Task: Look for space in León, Spain from 11th June, 2023 to 15th June, 2023 for 2 adults in price range Rs.7000 to Rs.16000. Place can be private room with 1  bedroom having 2 beds and 1 bathroom. Property type can be house, flat, guest house, hotel. Amenities needed are: washing machine. Booking option can be shelf check-in. Required host language is English.
Action: Mouse moved to (323, 160)
Screenshot: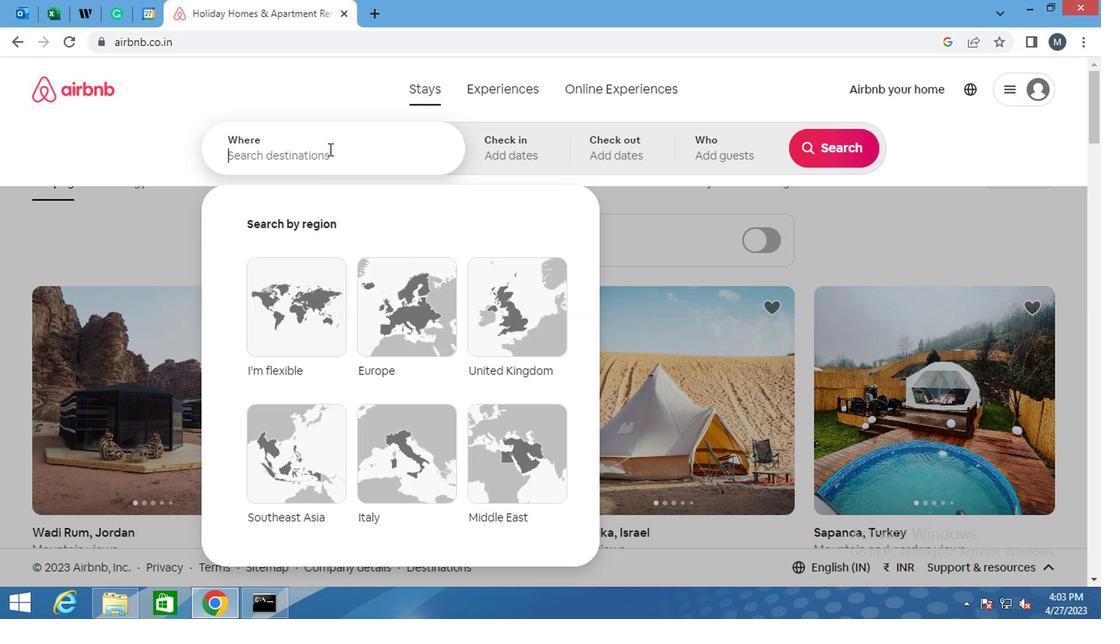 
Action: Mouse pressed left at (323, 160)
Screenshot: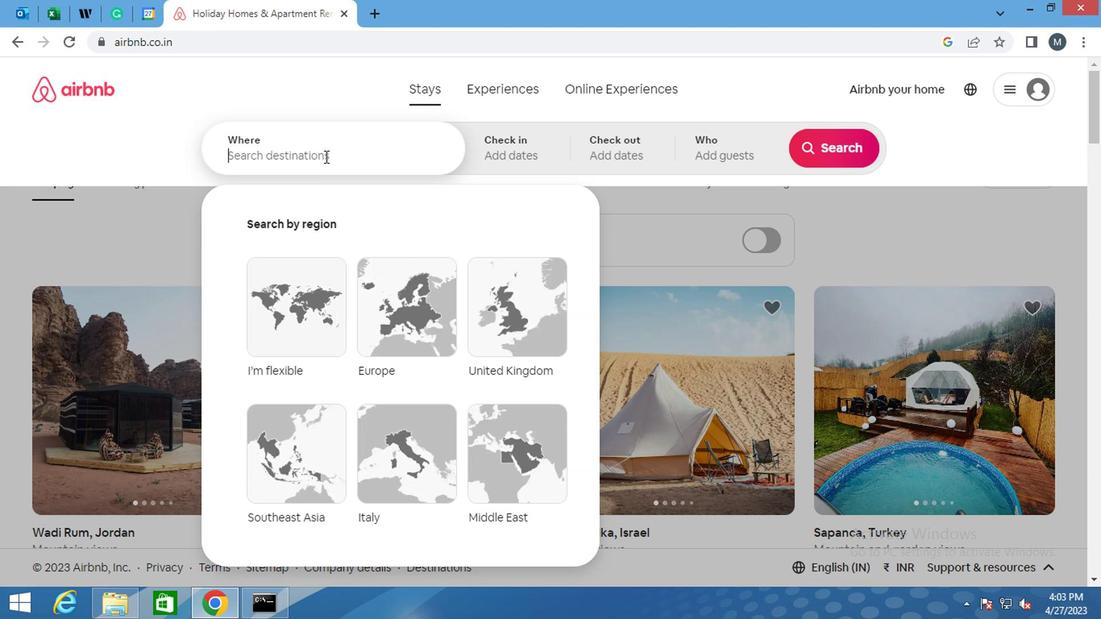 
Action: Key pressed <Key.shift>LEON,<Key.shift>SPA
Screenshot: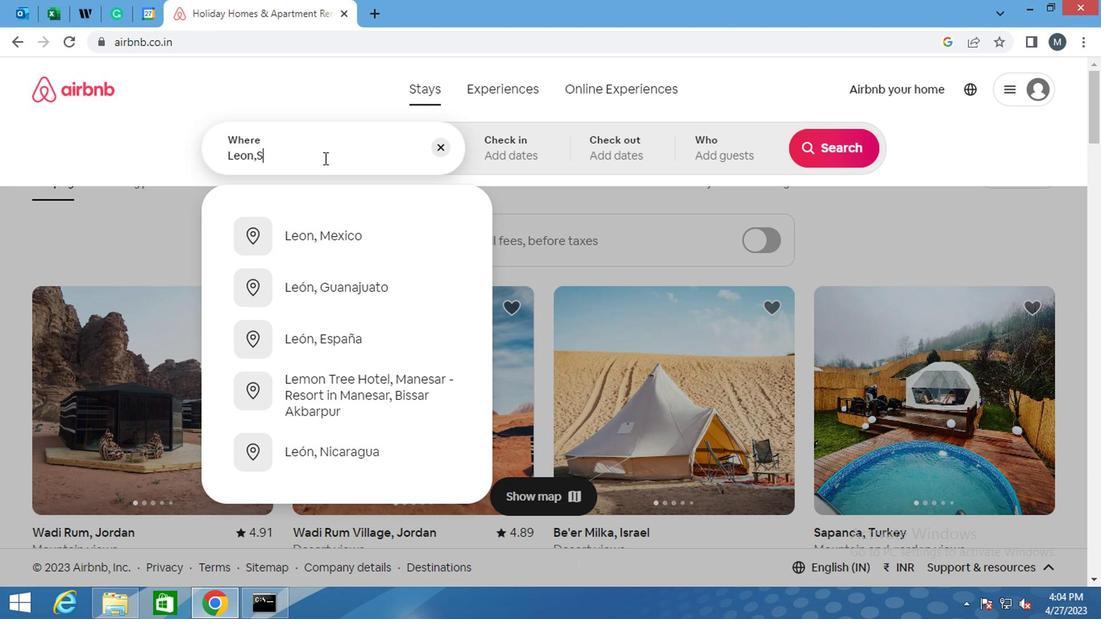 
Action: Mouse moved to (351, 245)
Screenshot: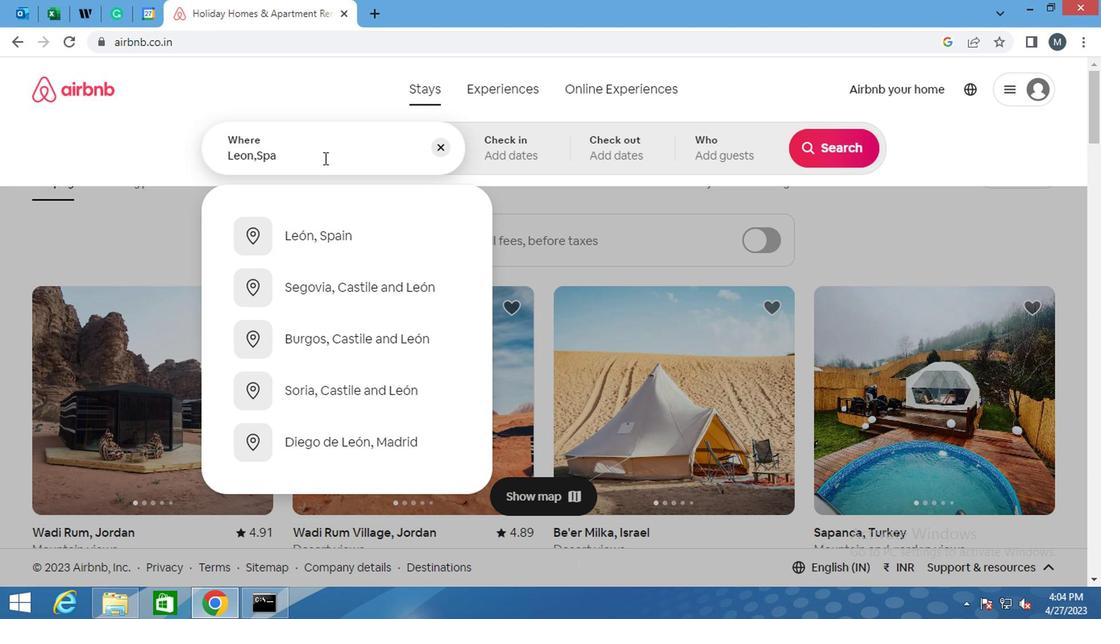 
Action: Mouse pressed left at (351, 245)
Screenshot: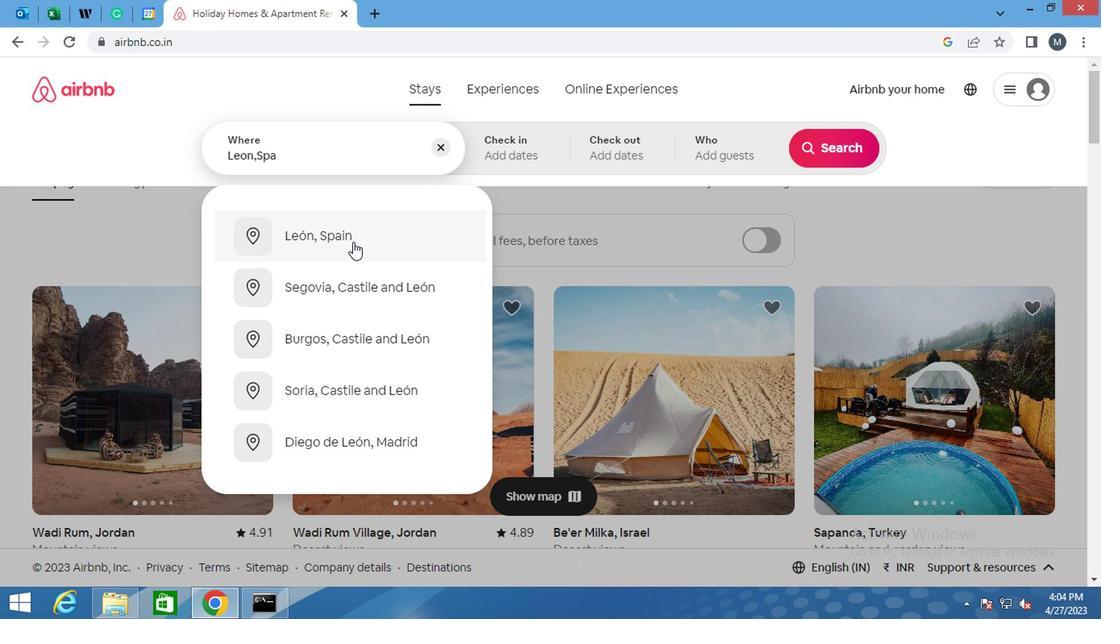 
Action: Mouse moved to (829, 285)
Screenshot: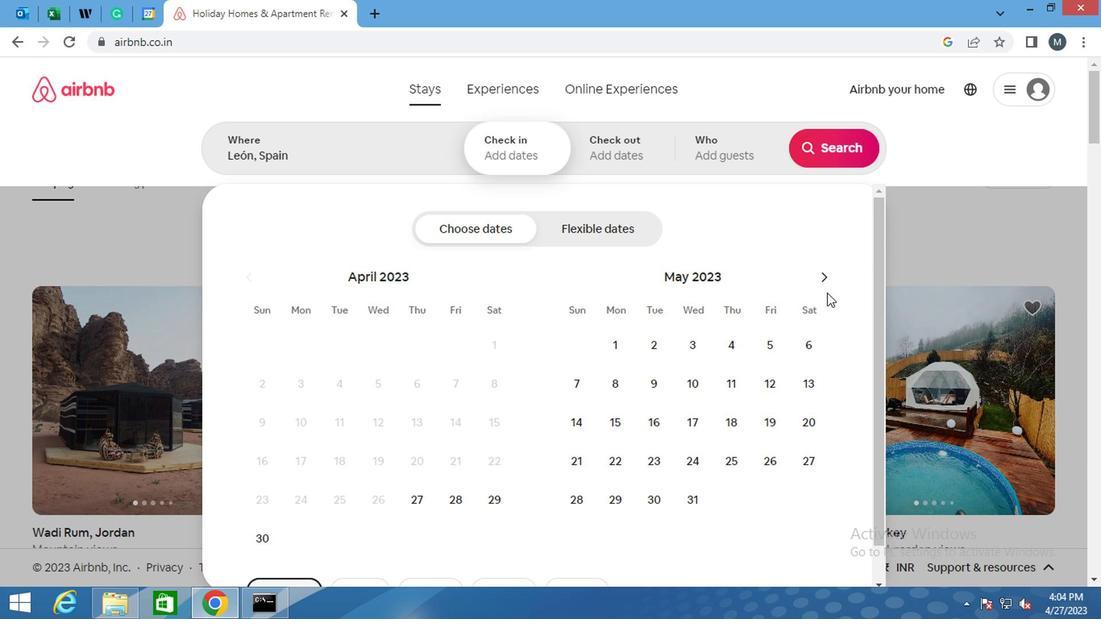 
Action: Mouse pressed left at (829, 285)
Screenshot: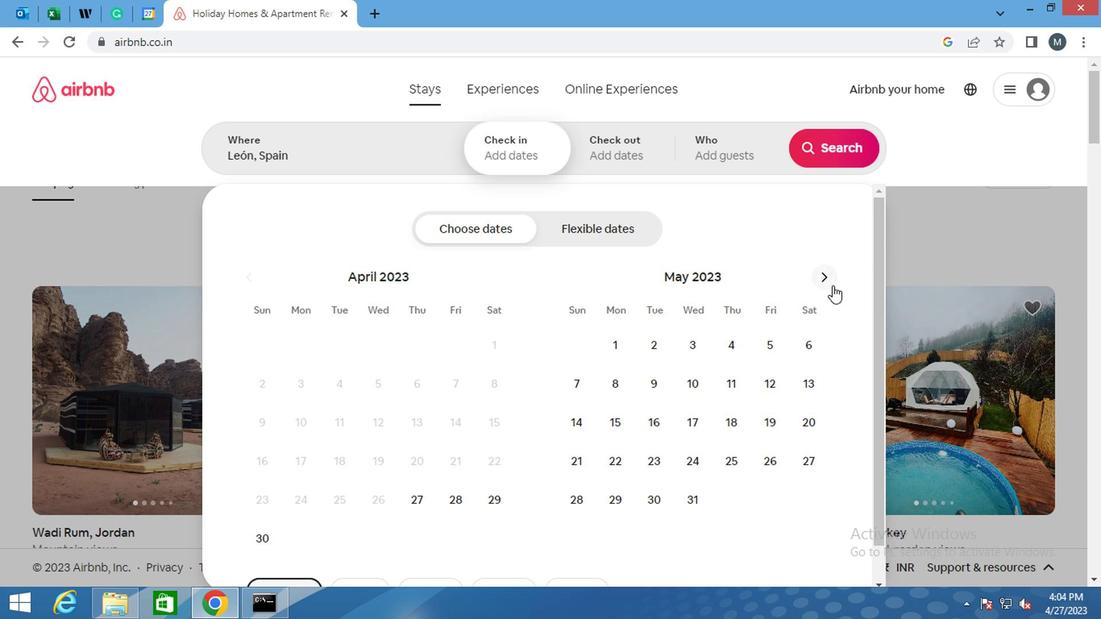 
Action: Mouse moved to (828, 282)
Screenshot: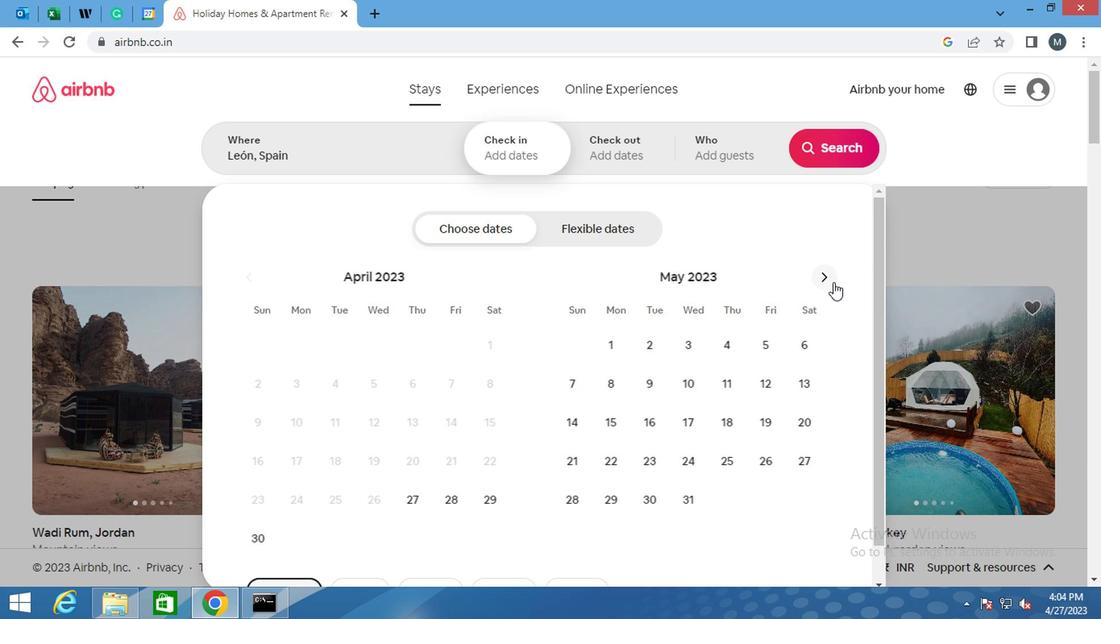 
Action: Mouse pressed left at (828, 282)
Screenshot: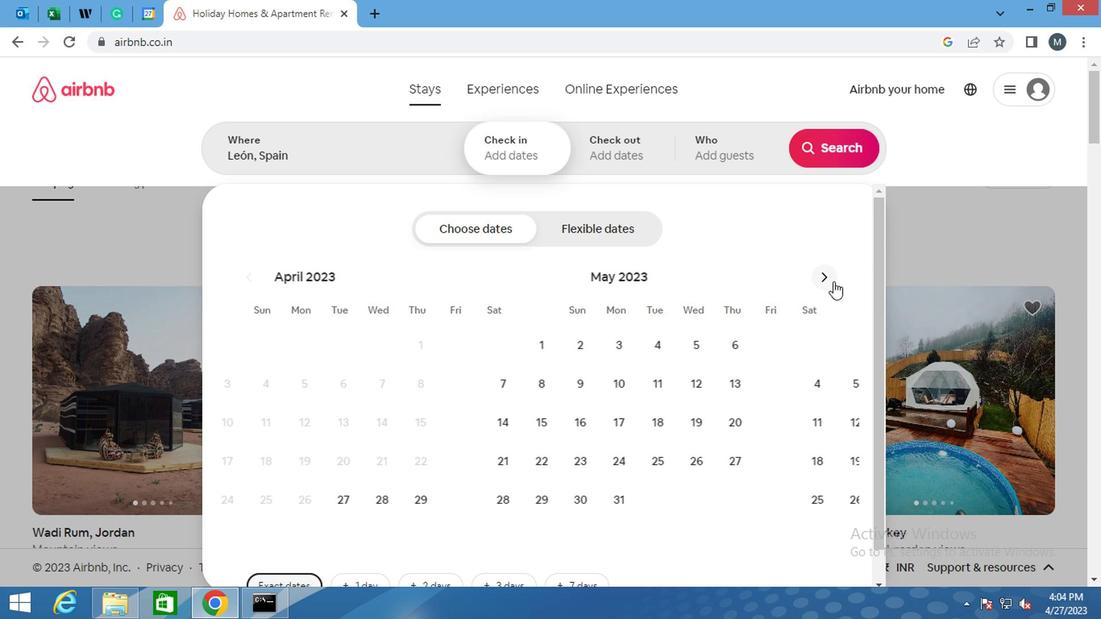 
Action: Mouse moved to (266, 430)
Screenshot: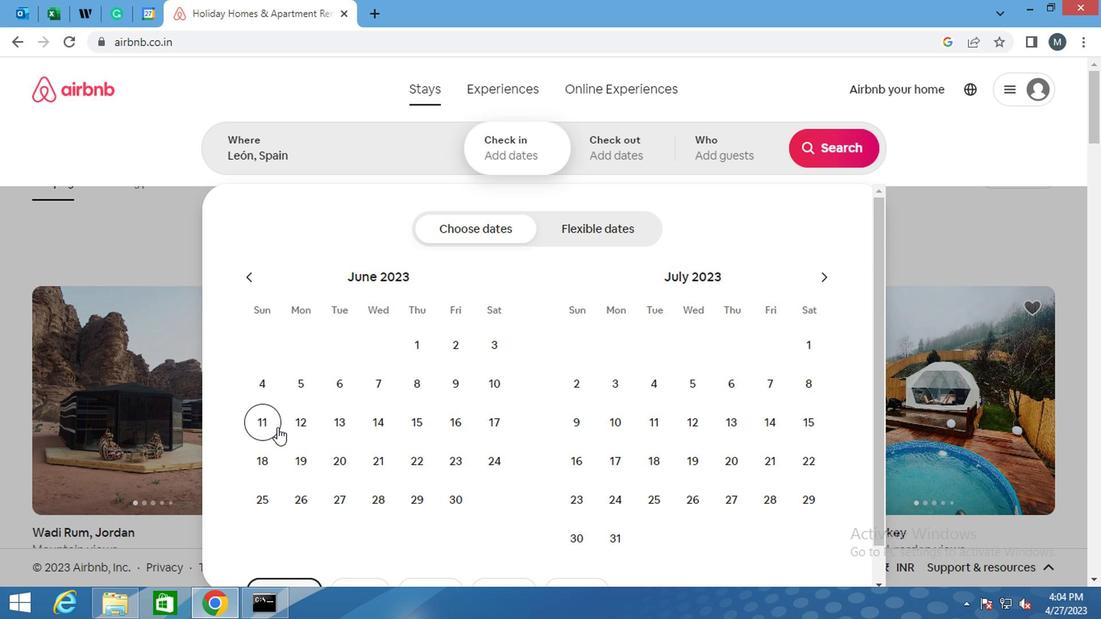 
Action: Mouse pressed left at (266, 430)
Screenshot: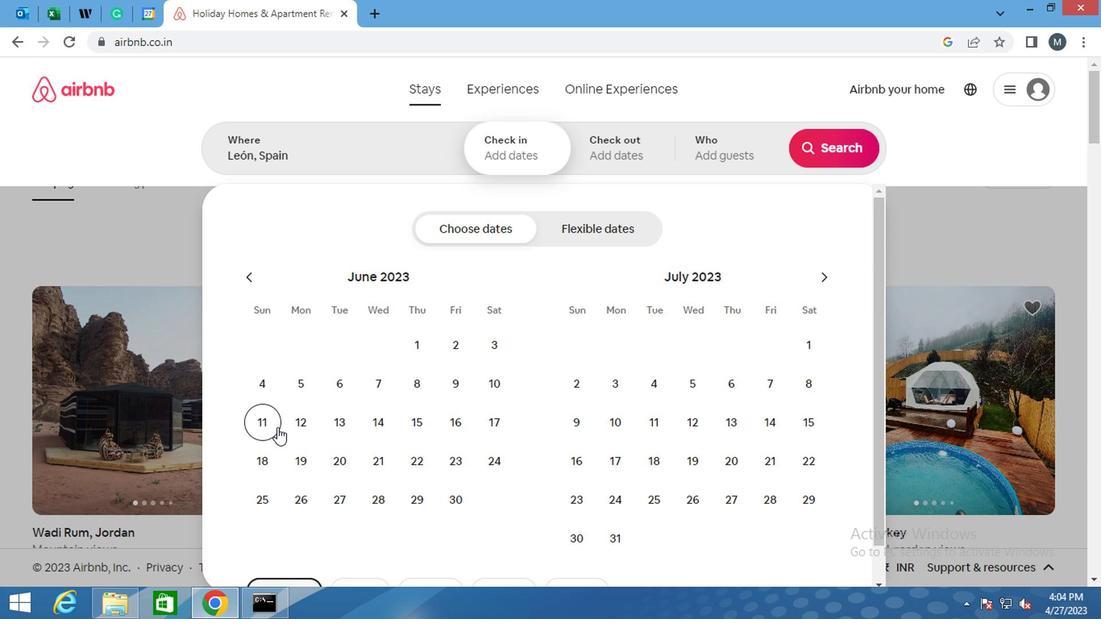 
Action: Mouse moved to (413, 439)
Screenshot: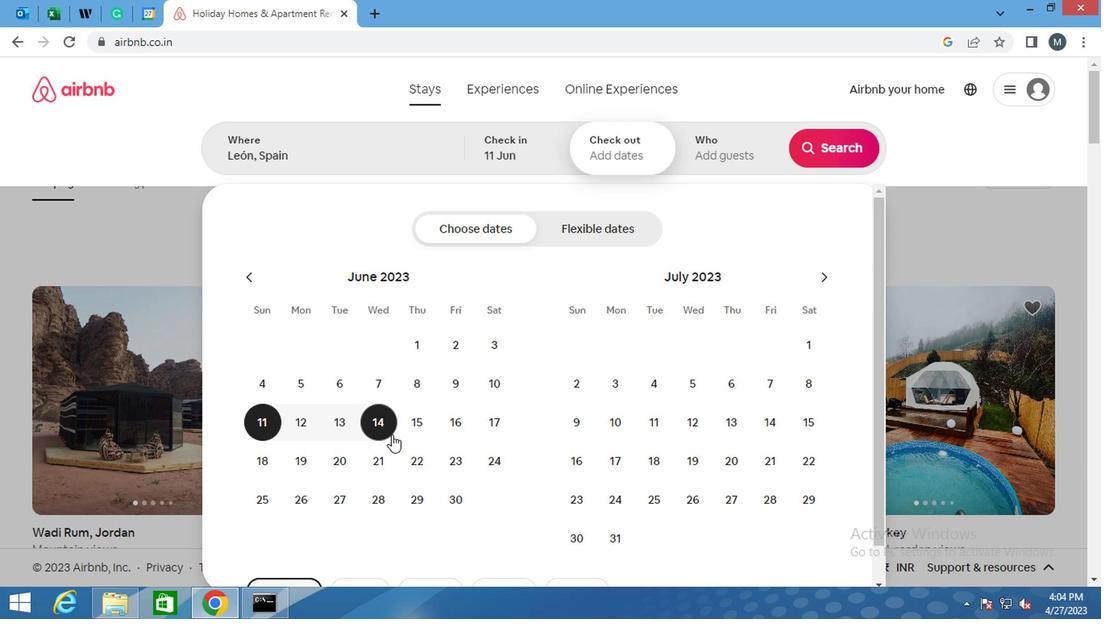 
Action: Mouse pressed left at (413, 439)
Screenshot: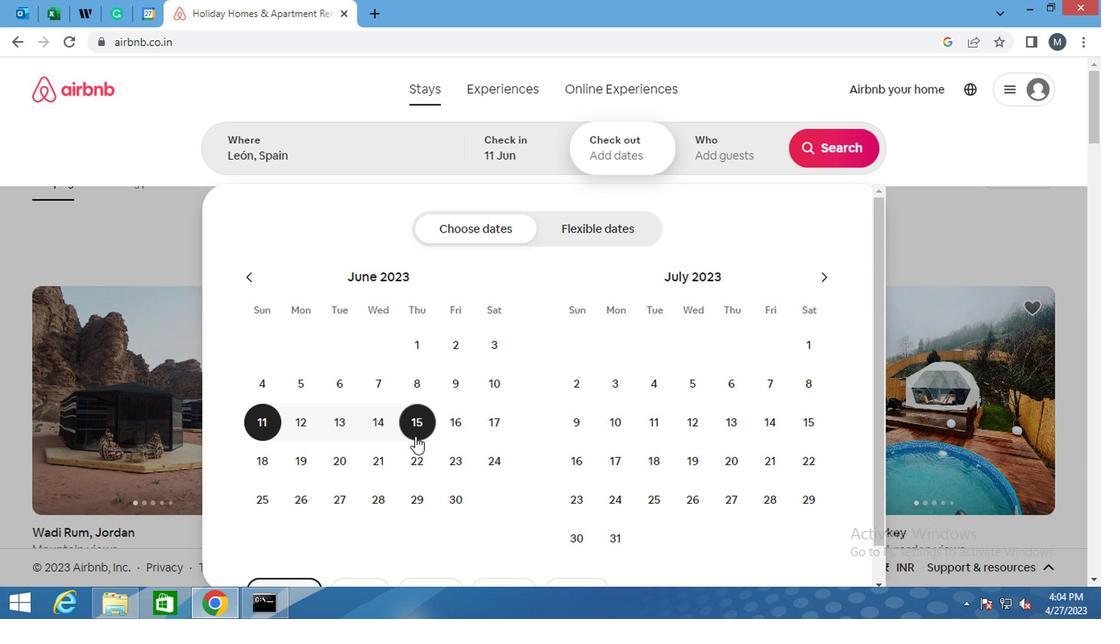
Action: Mouse moved to (712, 156)
Screenshot: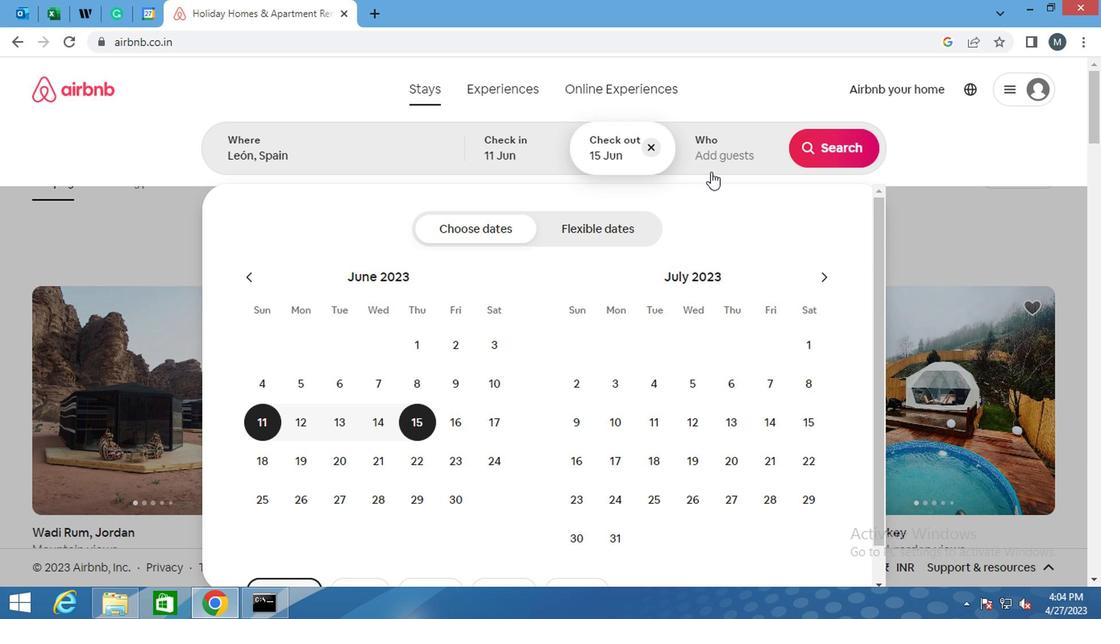 
Action: Mouse pressed left at (712, 156)
Screenshot: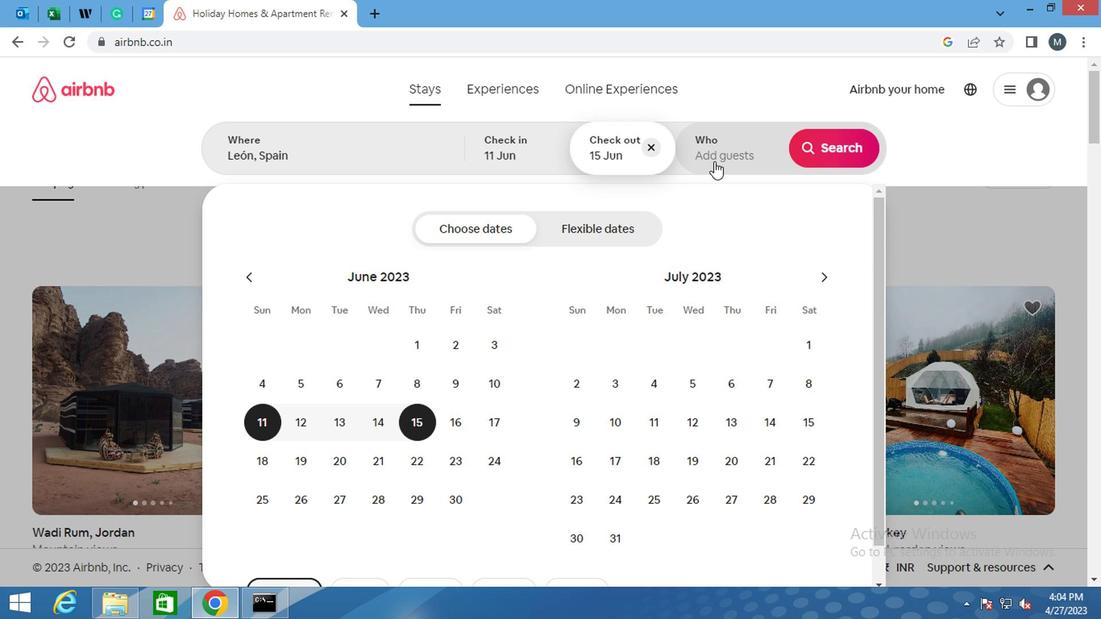 
Action: Mouse moved to (833, 241)
Screenshot: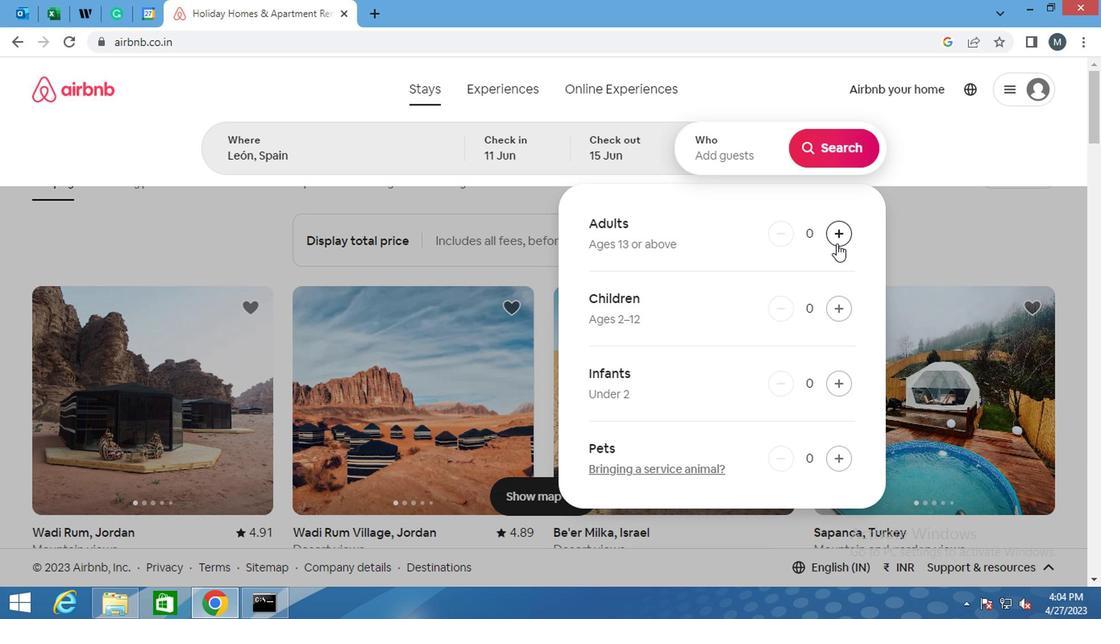 
Action: Mouse pressed left at (833, 241)
Screenshot: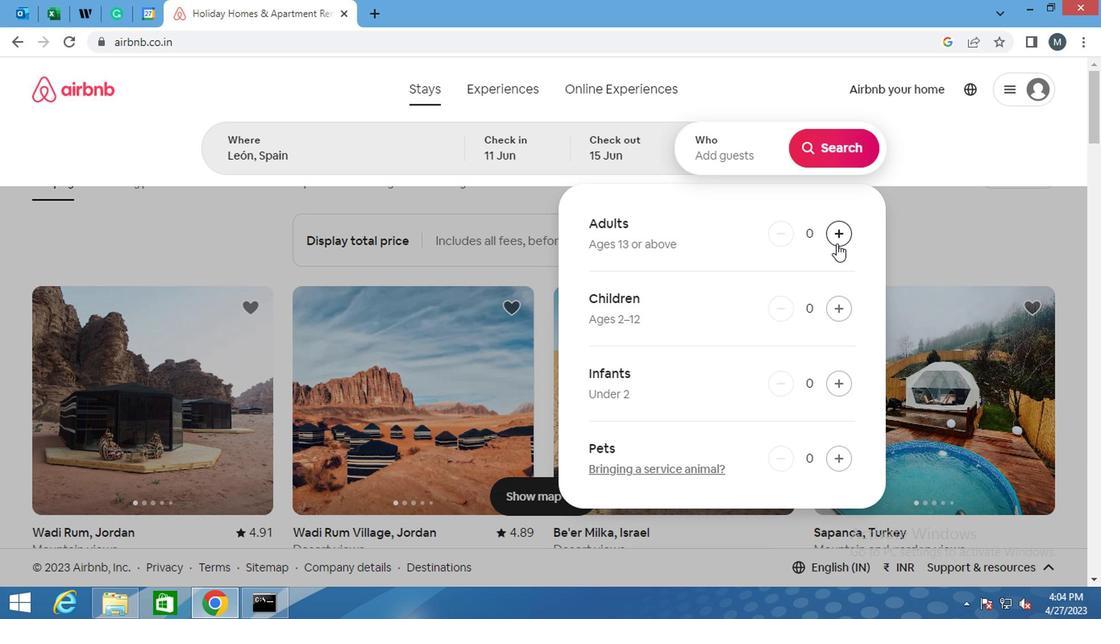 
Action: Mouse pressed left at (833, 241)
Screenshot: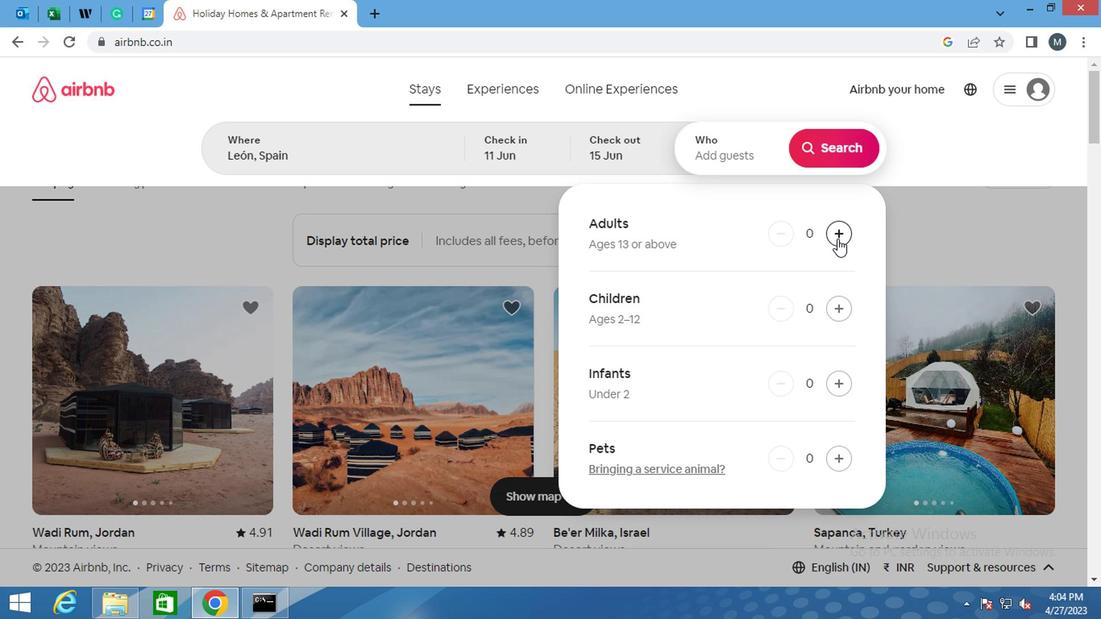 
Action: Mouse moved to (834, 159)
Screenshot: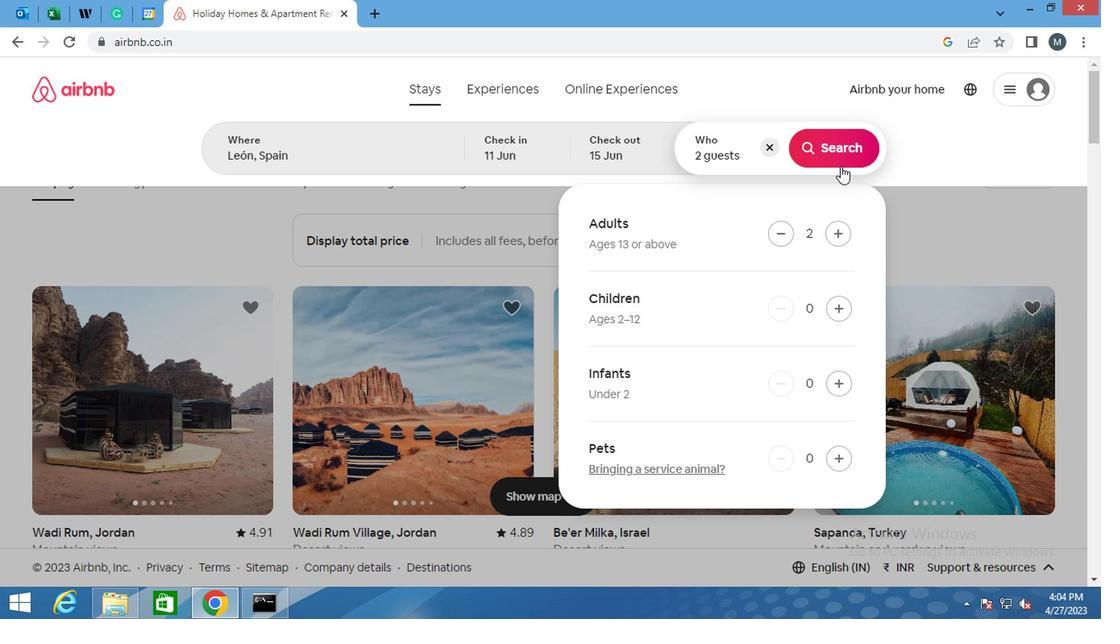 
Action: Mouse pressed left at (834, 159)
Screenshot: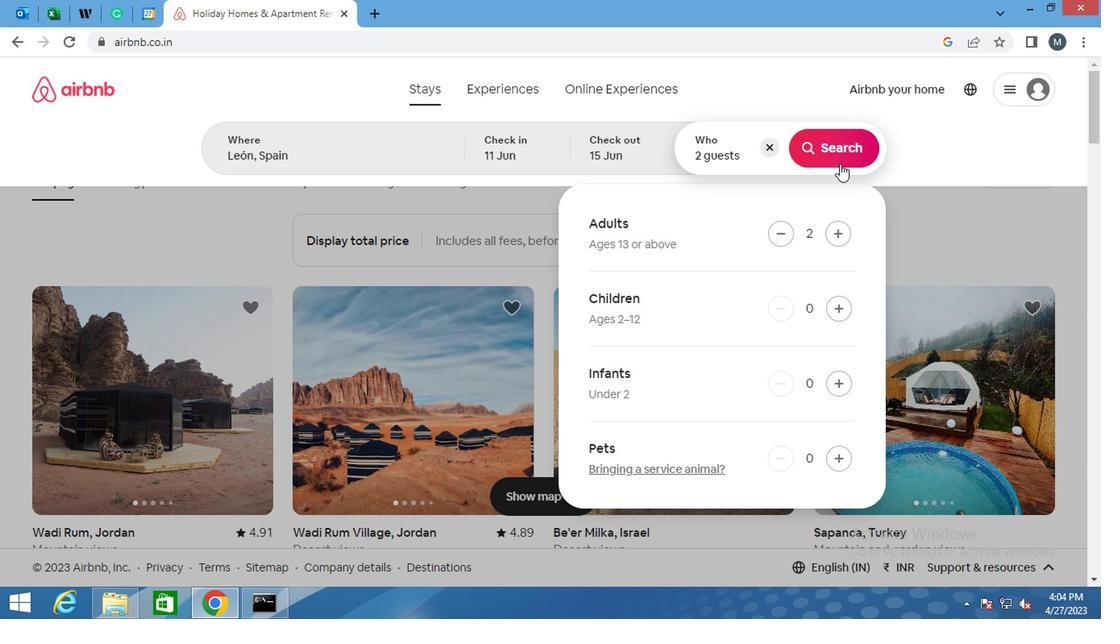 
Action: Mouse moved to (1009, 160)
Screenshot: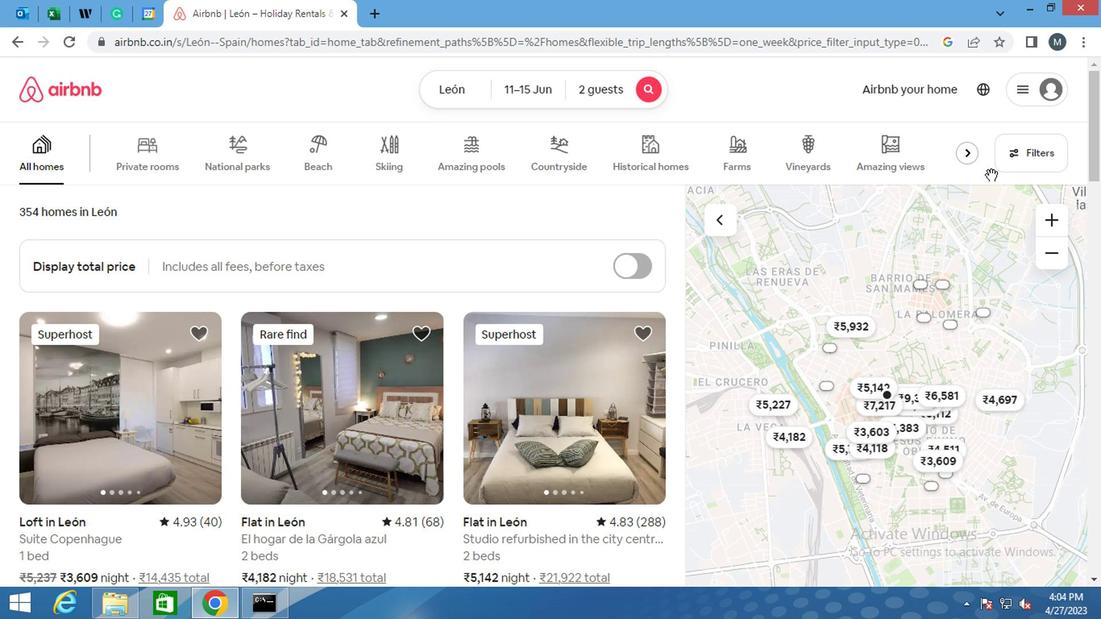
Action: Mouse pressed left at (1009, 160)
Screenshot: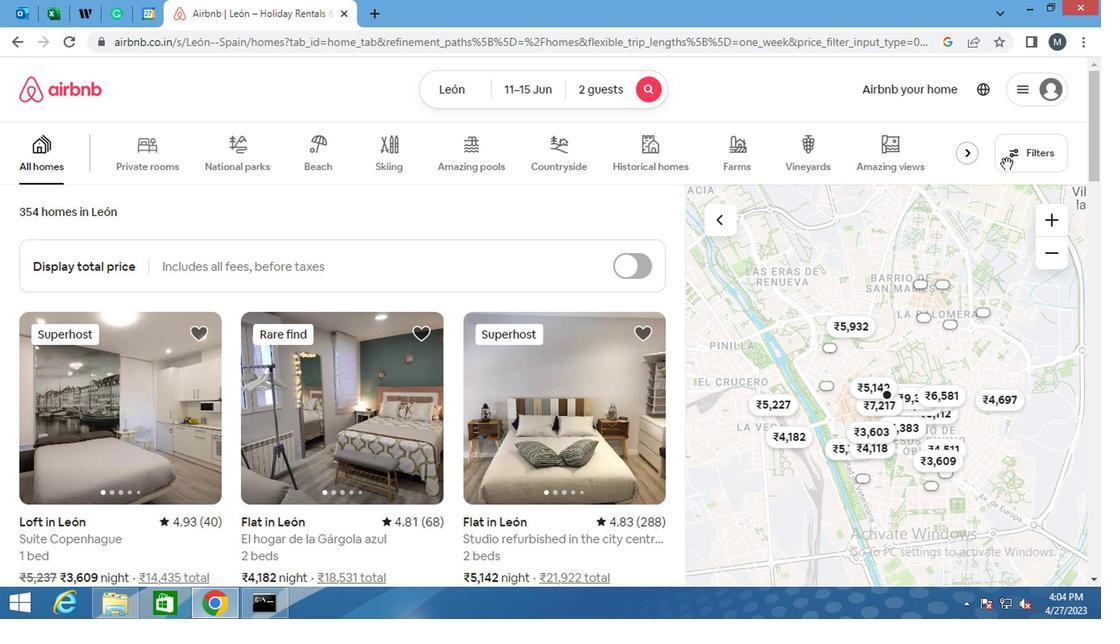 
Action: Mouse moved to (349, 355)
Screenshot: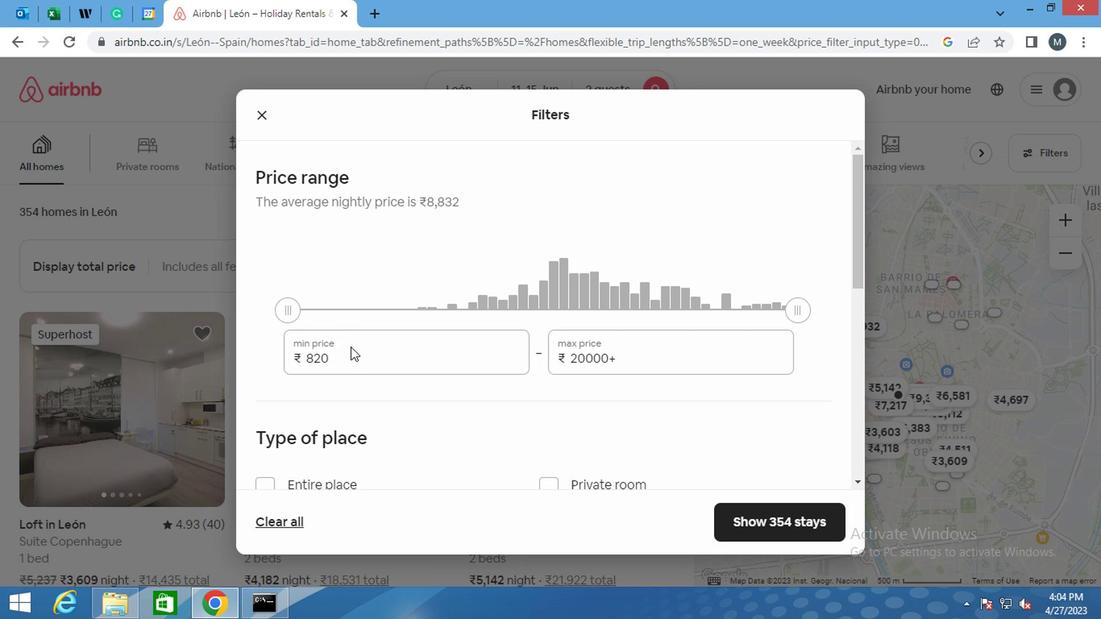 
Action: Mouse pressed left at (349, 355)
Screenshot: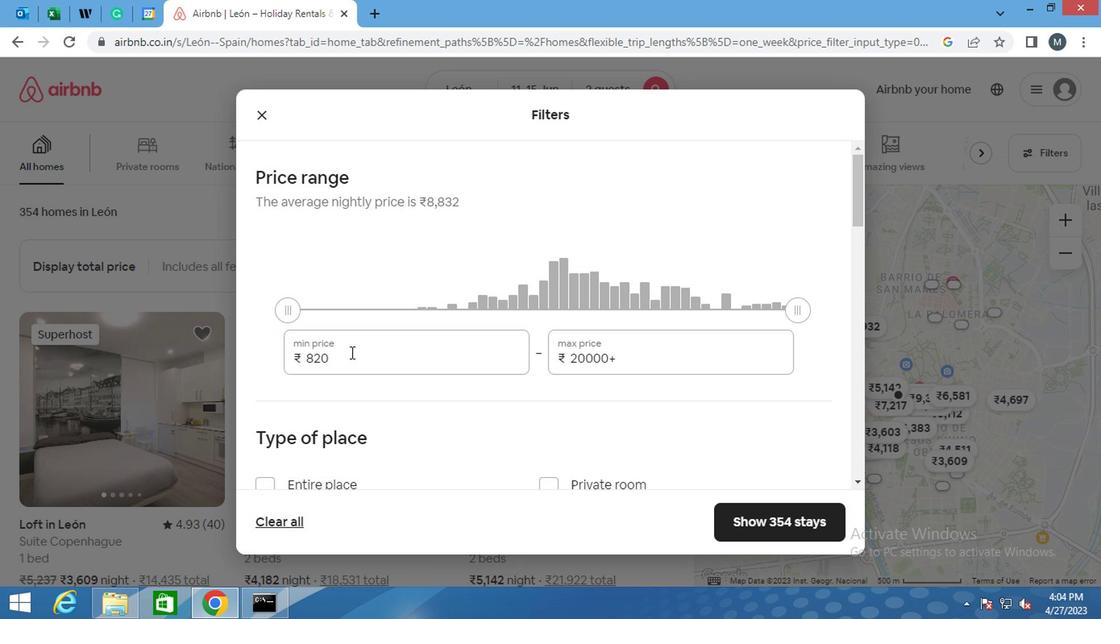 
Action: Mouse moved to (329, 364)
Screenshot: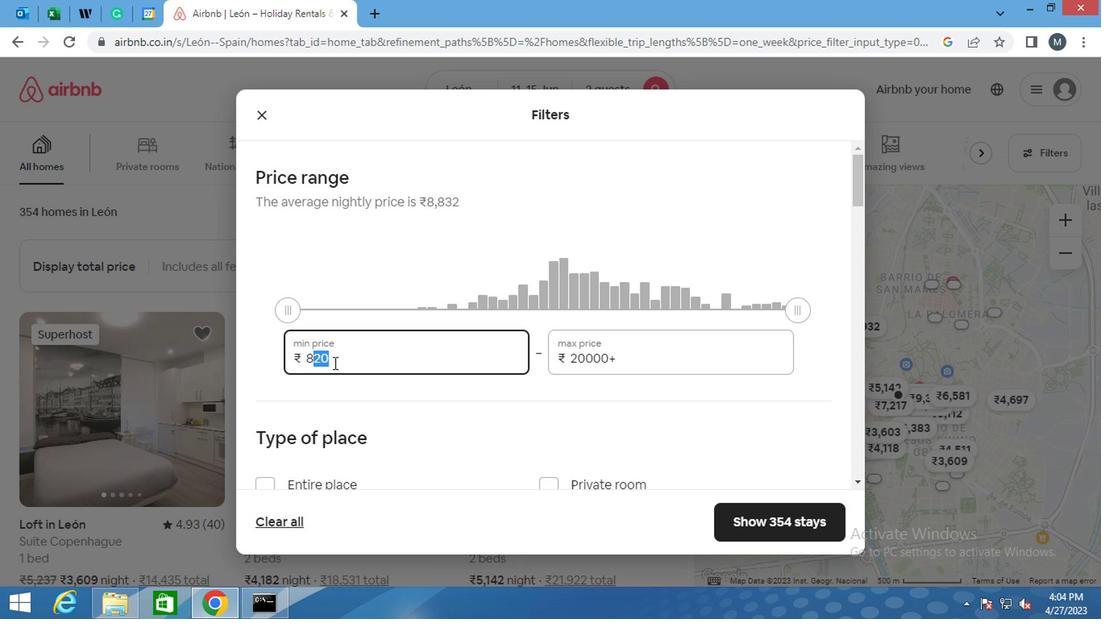 
Action: Key pressed <Key.backspace>
Screenshot: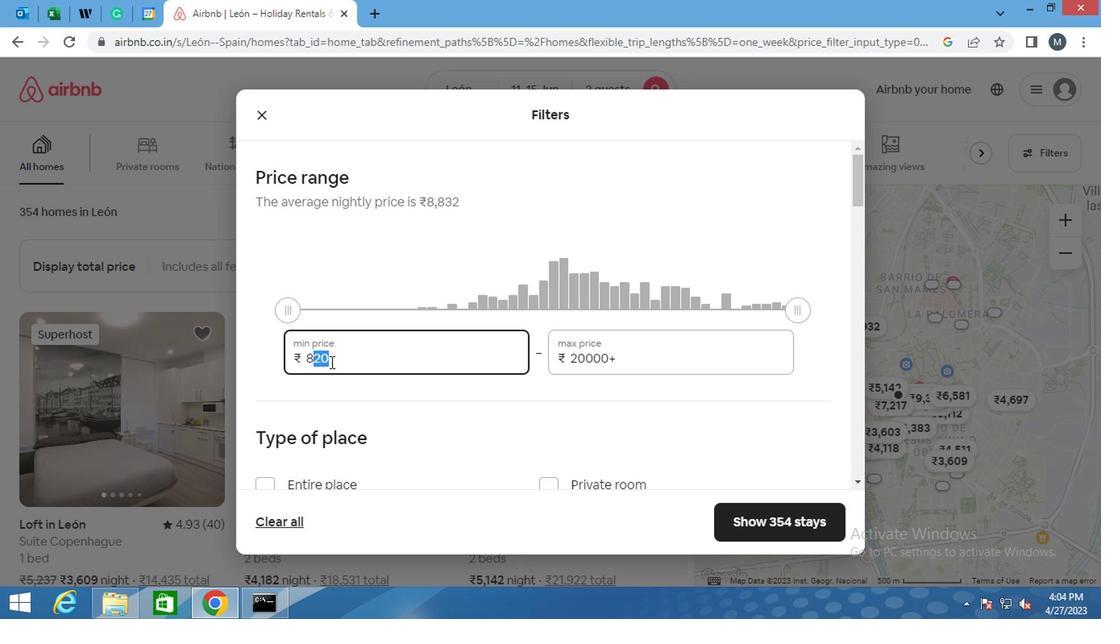 
Action: Mouse moved to (329, 364)
Screenshot: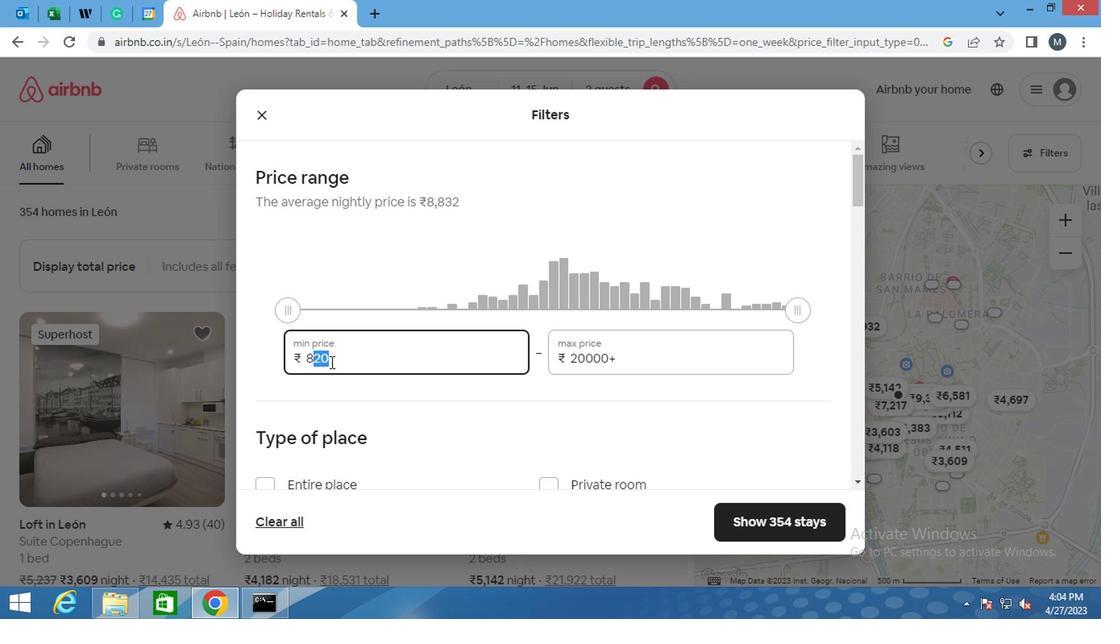 
Action: Key pressed <Key.backspace>
Screenshot: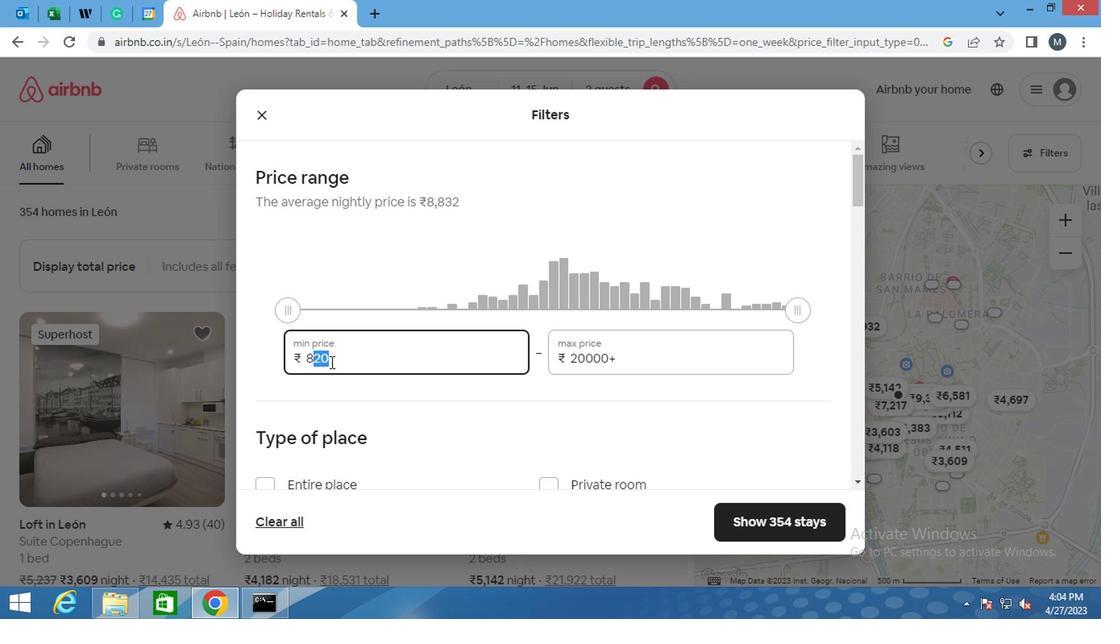 
Action: Mouse moved to (329, 363)
Screenshot: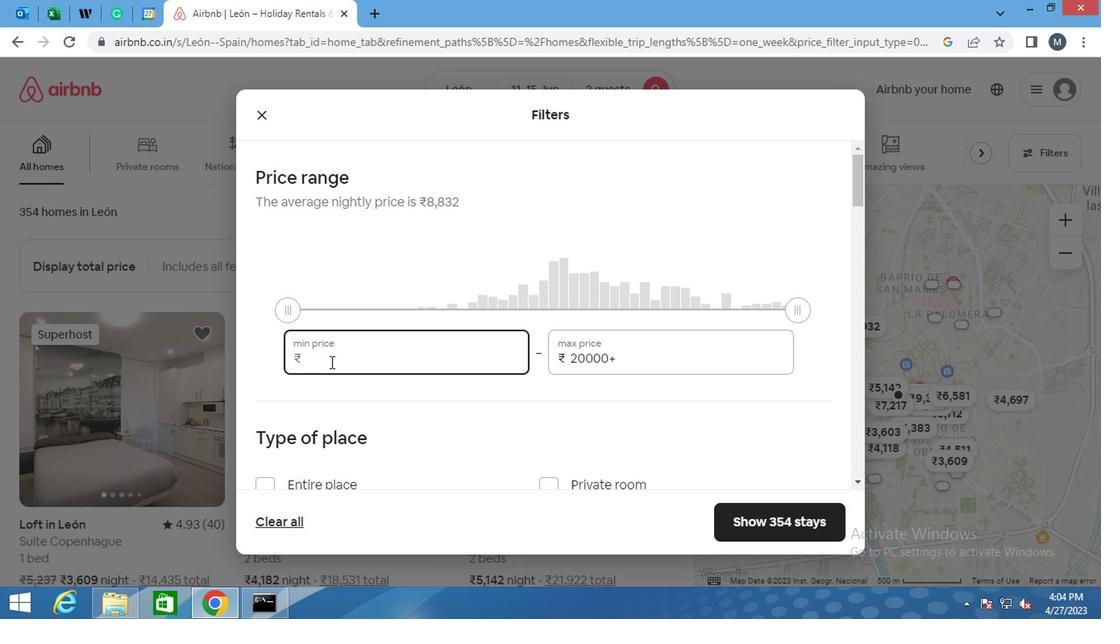 
Action: Key pressed 700
Screenshot: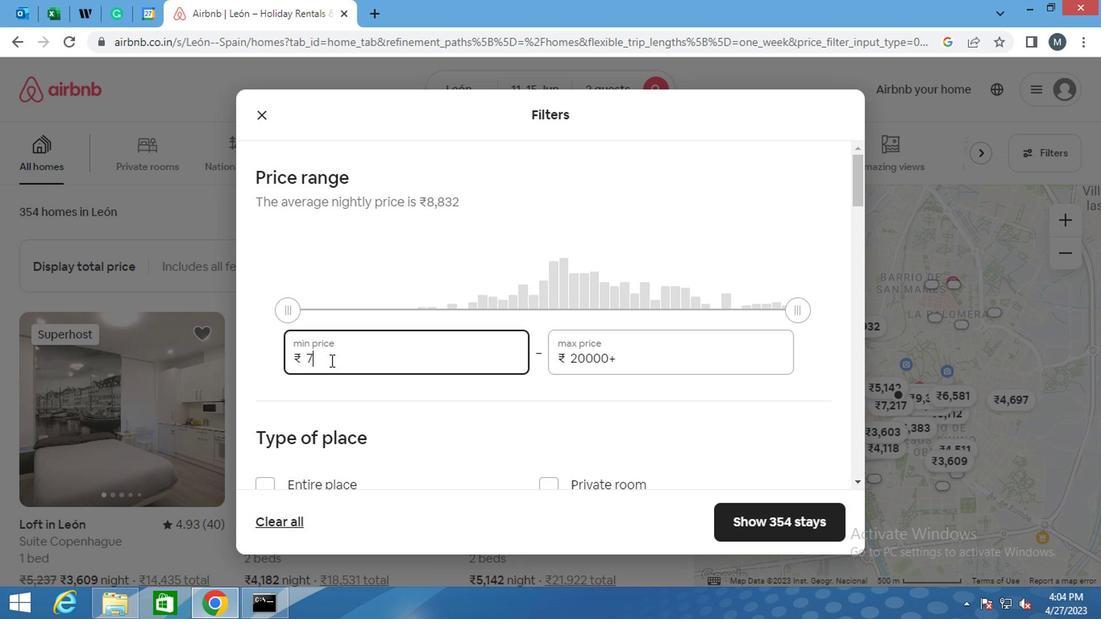 
Action: Mouse moved to (329, 362)
Screenshot: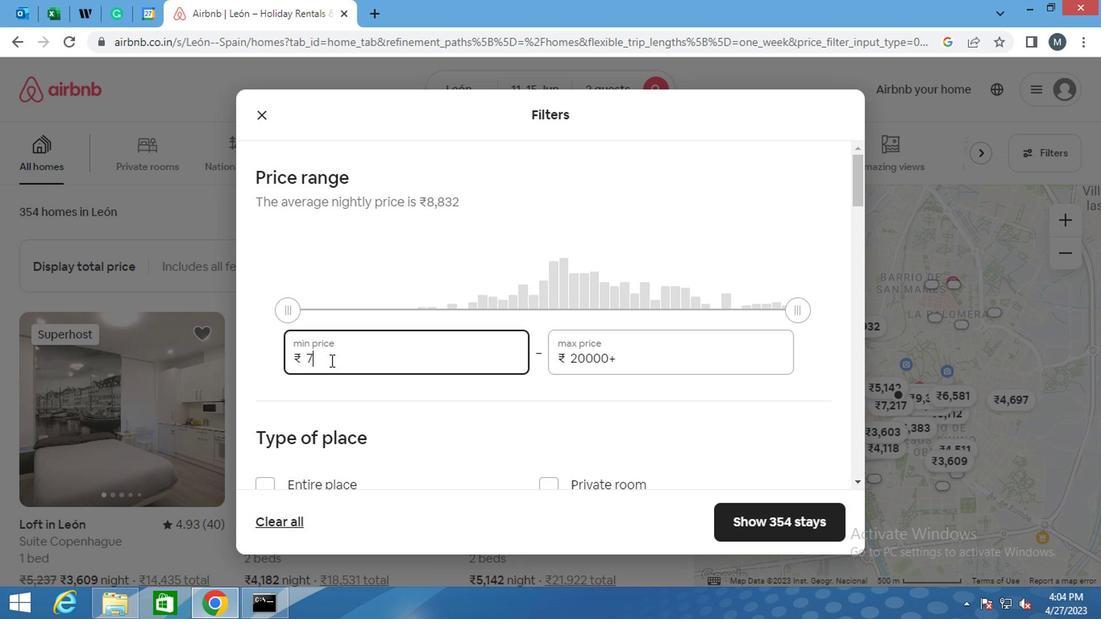 
Action: Key pressed 0
Screenshot: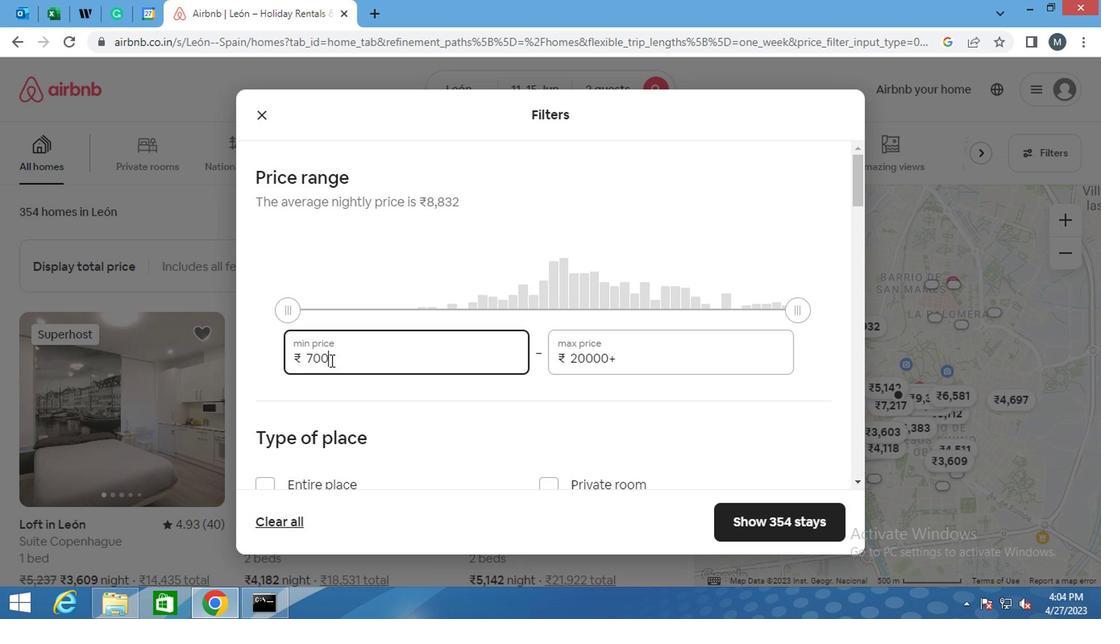 
Action: Mouse moved to (620, 362)
Screenshot: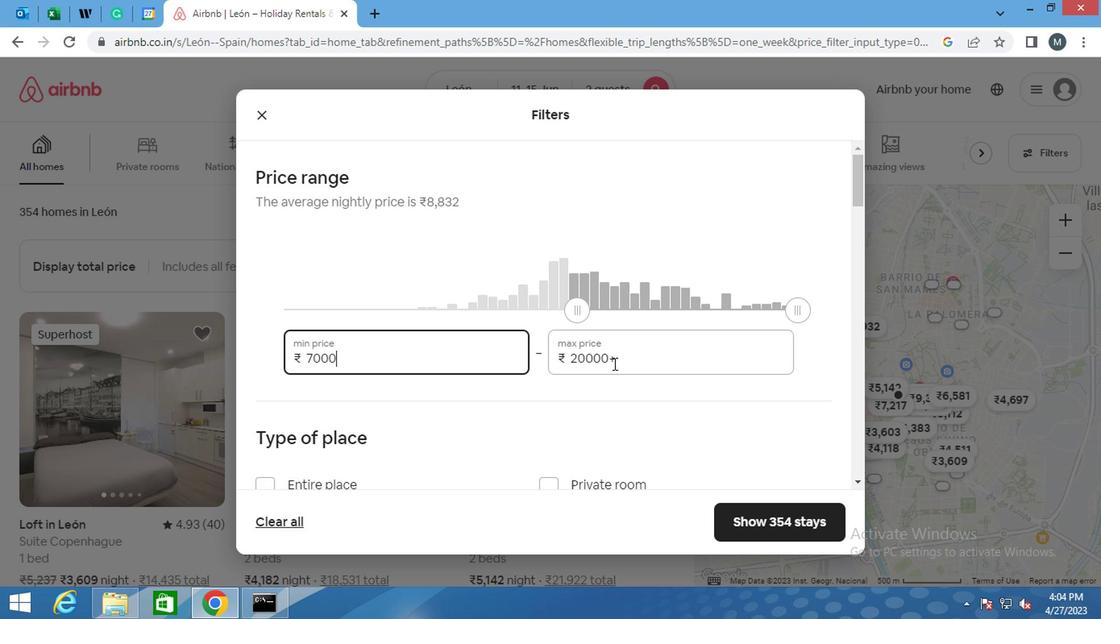 
Action: Mouse pressed left at (620, 362)
Screenshot: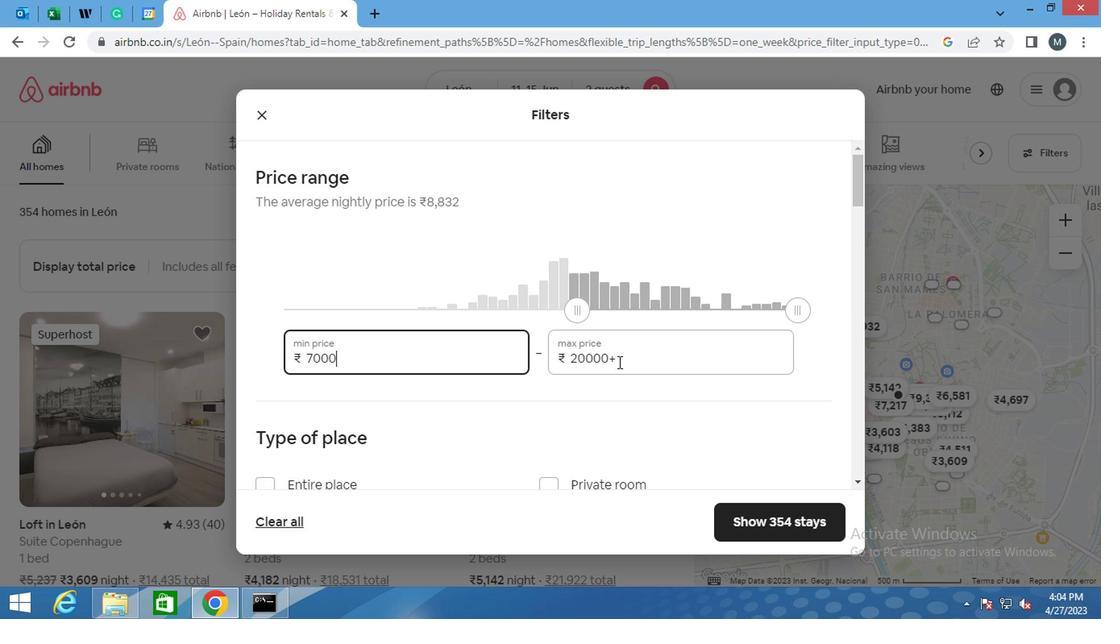 
Action: Mouse moved to (549, 368)
Screenshot: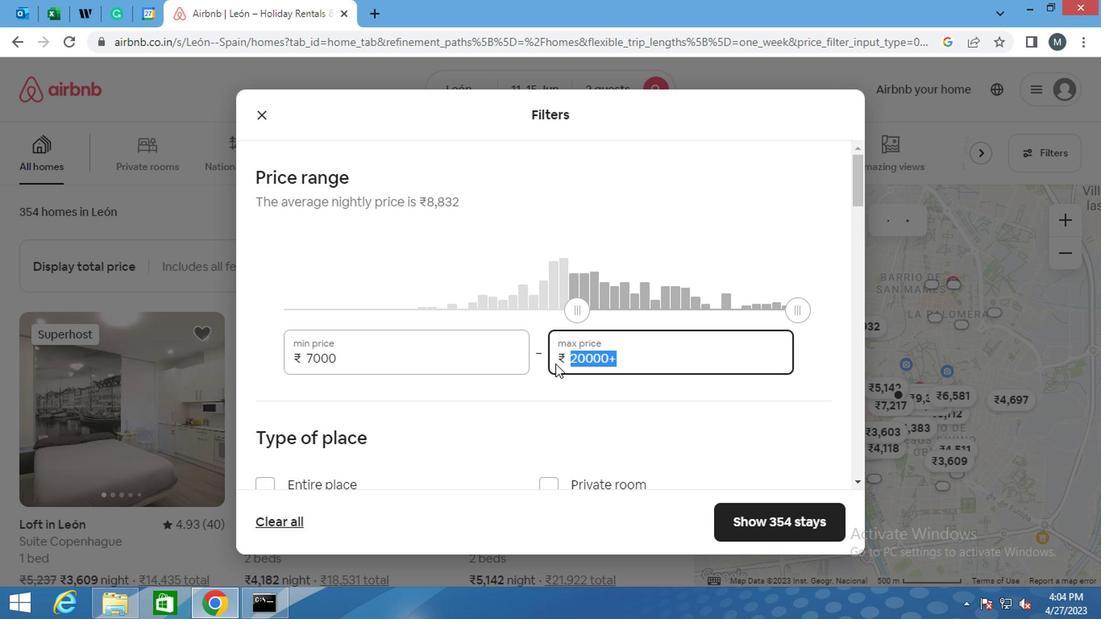
Action: Key pressed 1
Screenshot: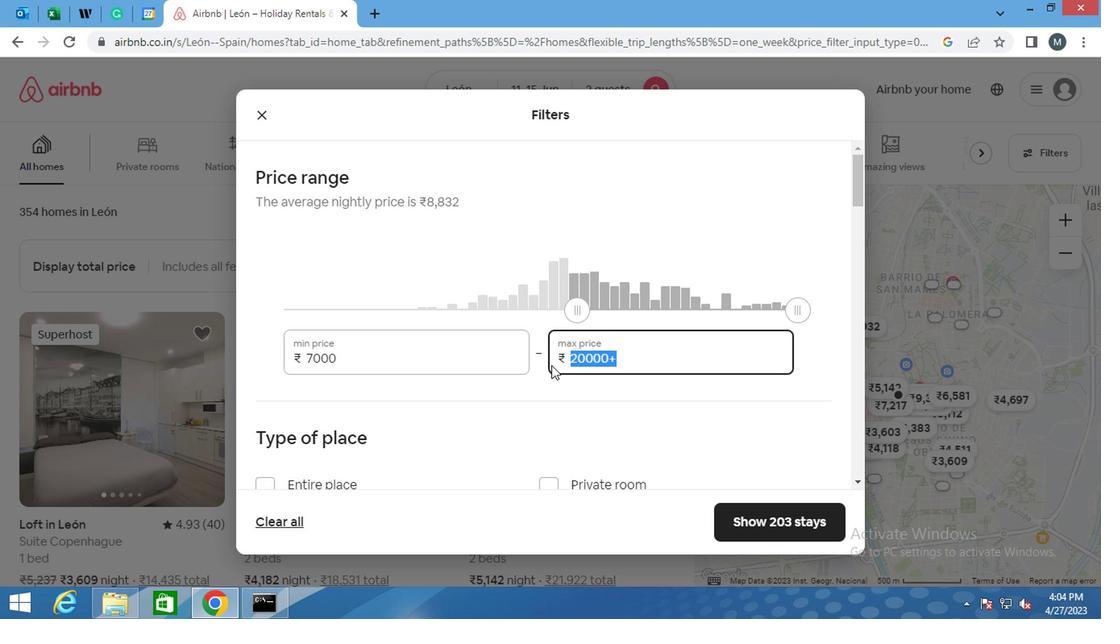 
Action: Mouse moved to (549, 368)
Screenshot: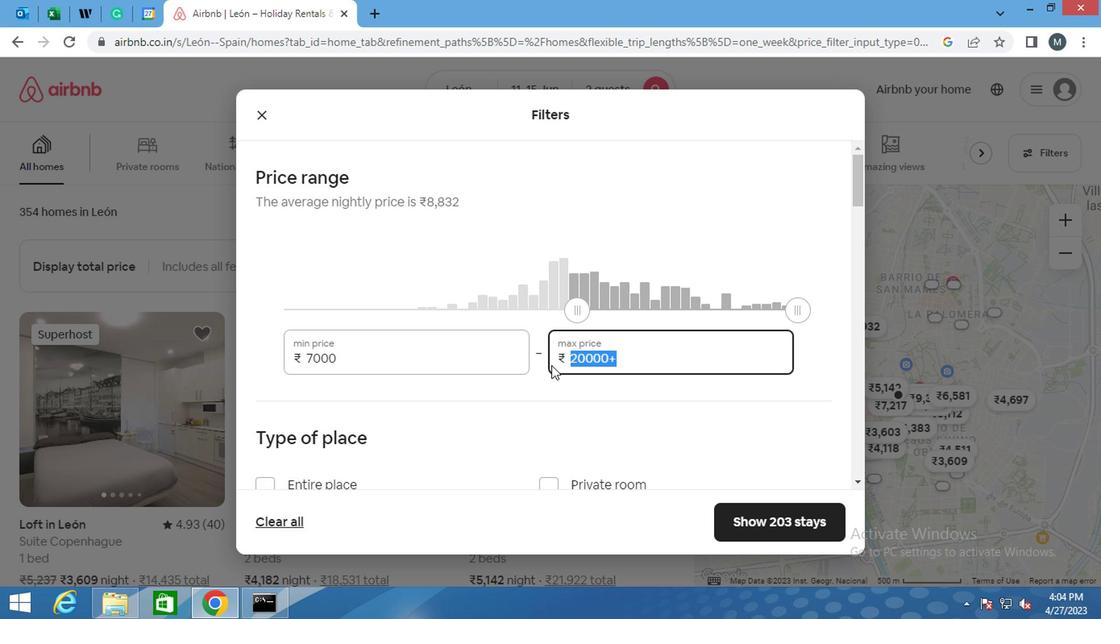 
Action: Key pressed 6000
Screenshot: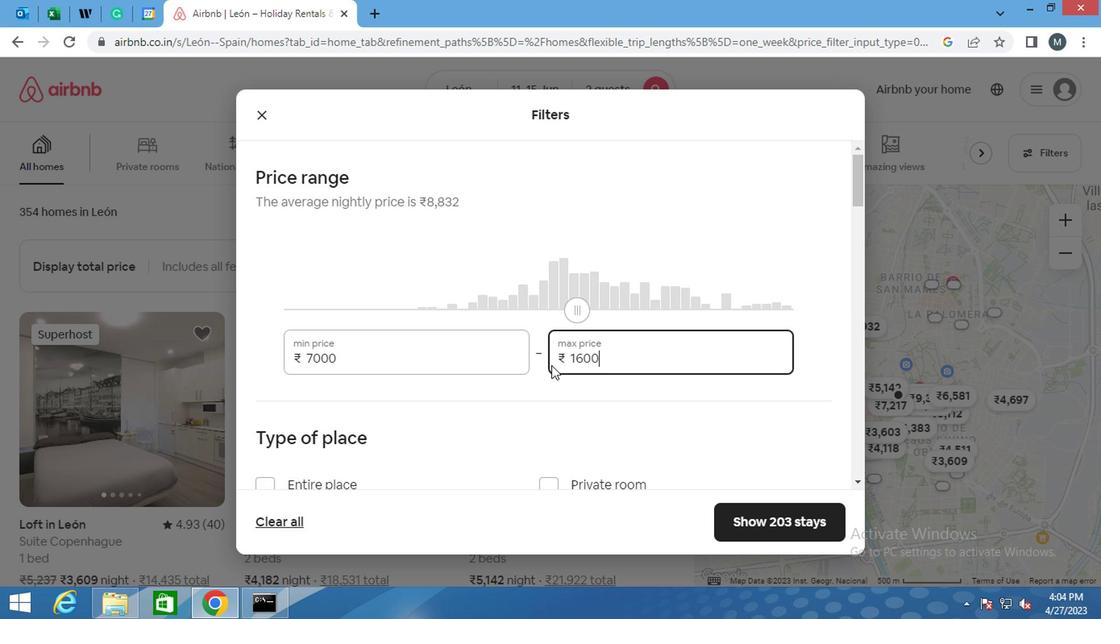 
Action: Mouse moved to (476, 347)
Screenshot: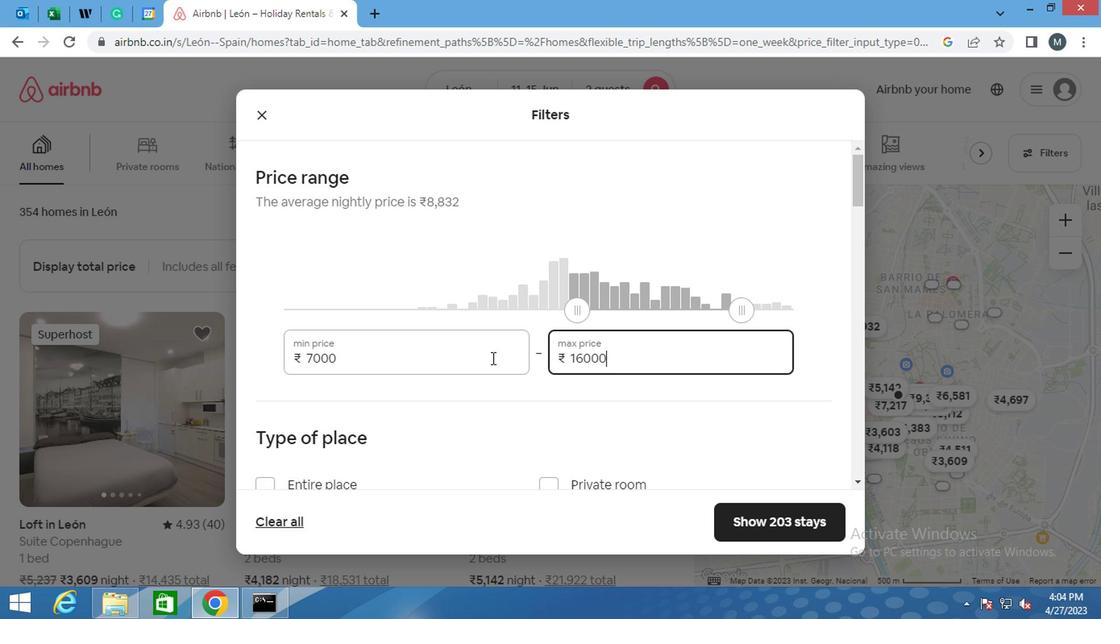 
Action: Mouse scrolled (476, 346) with delta (0, 0)
Screenshot: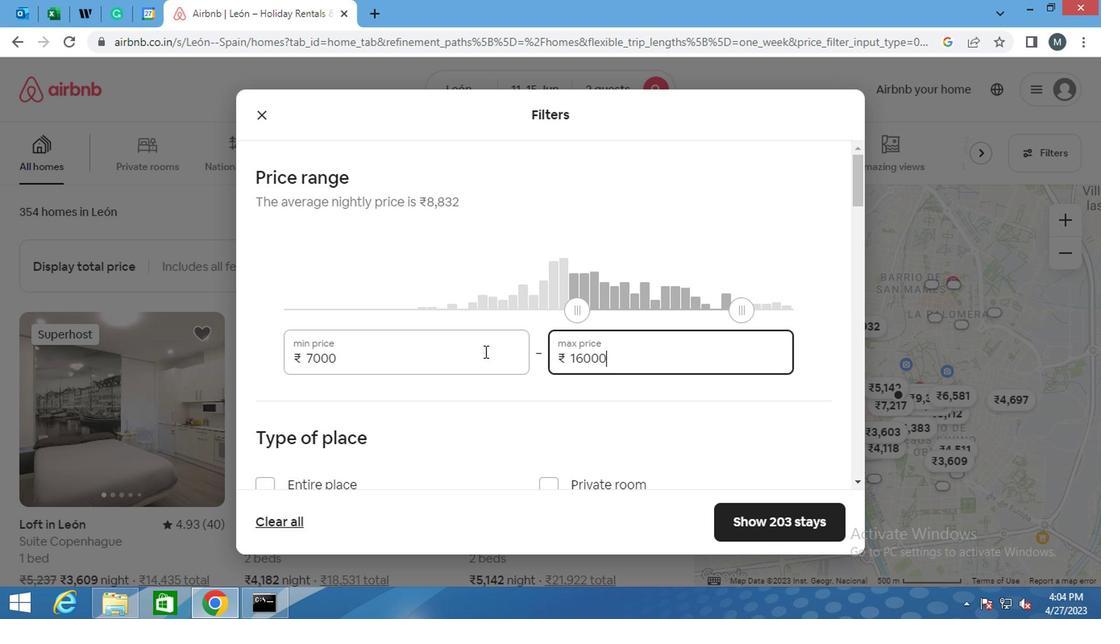 
Action: Mouse moved to (470, 347)
Screenshot: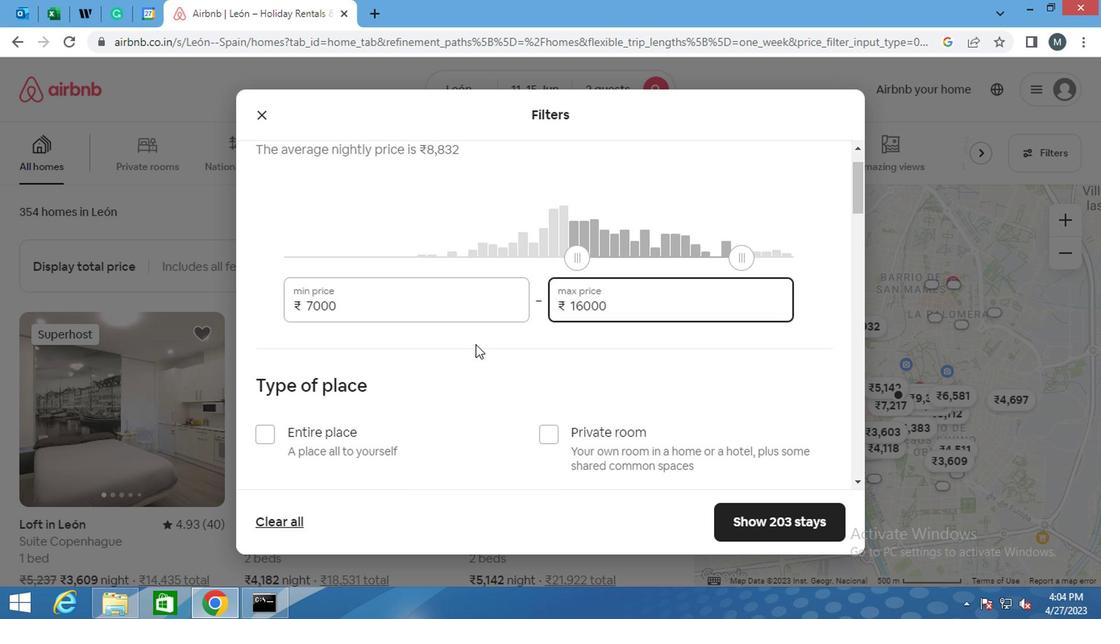 
Action: Mouse scrolled (470, 346) with delta (0, 0)
Screenshot: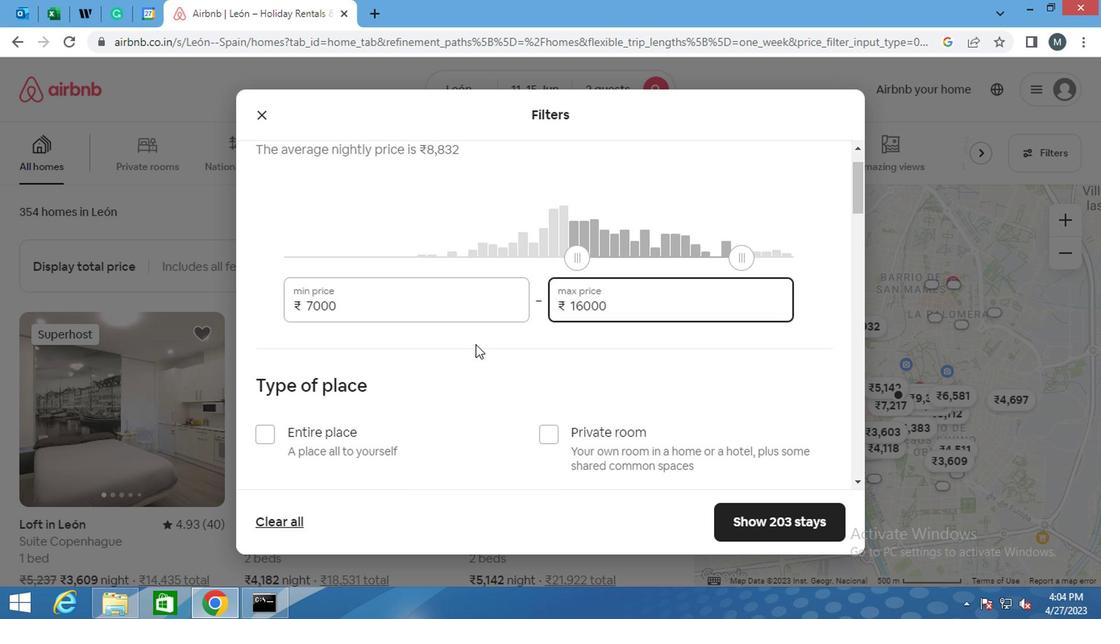 
Action: Mouse moved to (397, 344)
Screenshot: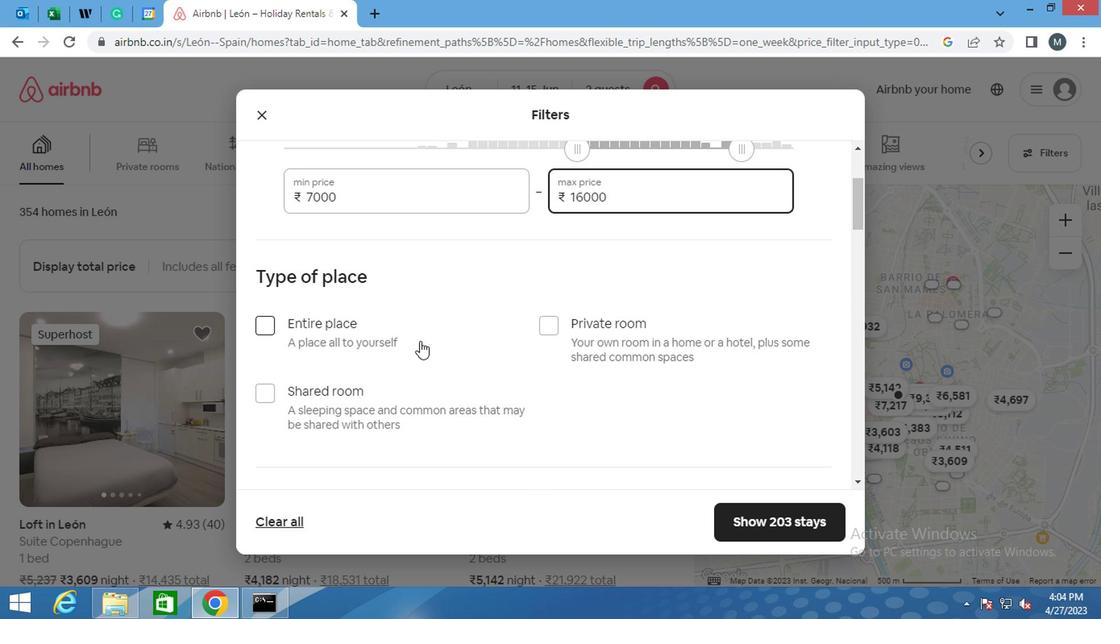 
Action: Mouse scrolled (397, 343) with delta (0, -1)
Screenshot: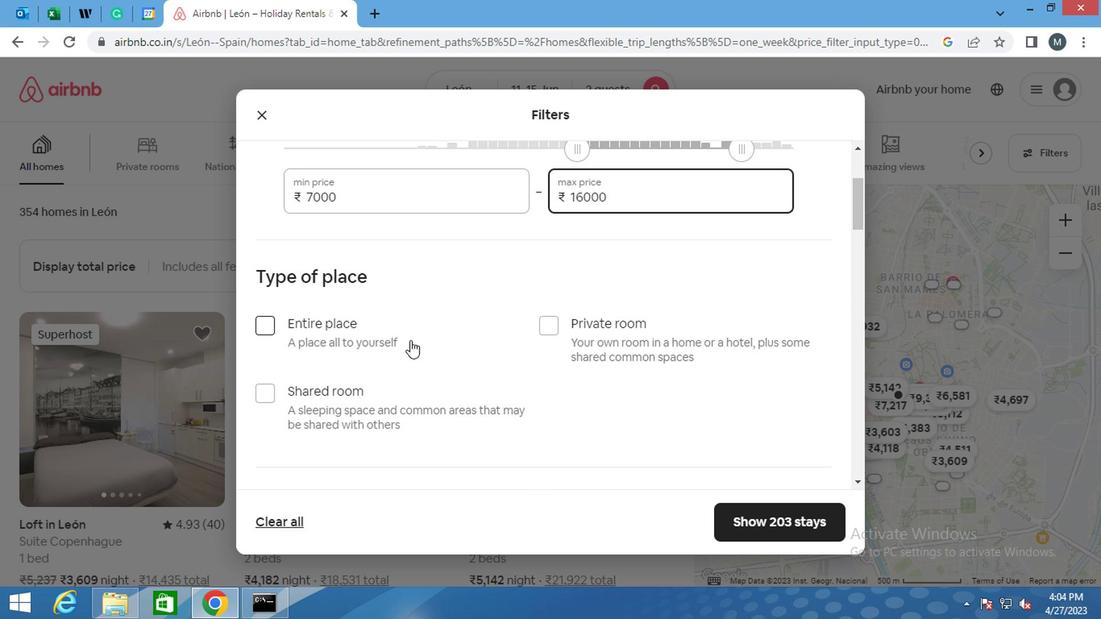 
Action: Mouse moved to (543, 249)
Screenshot: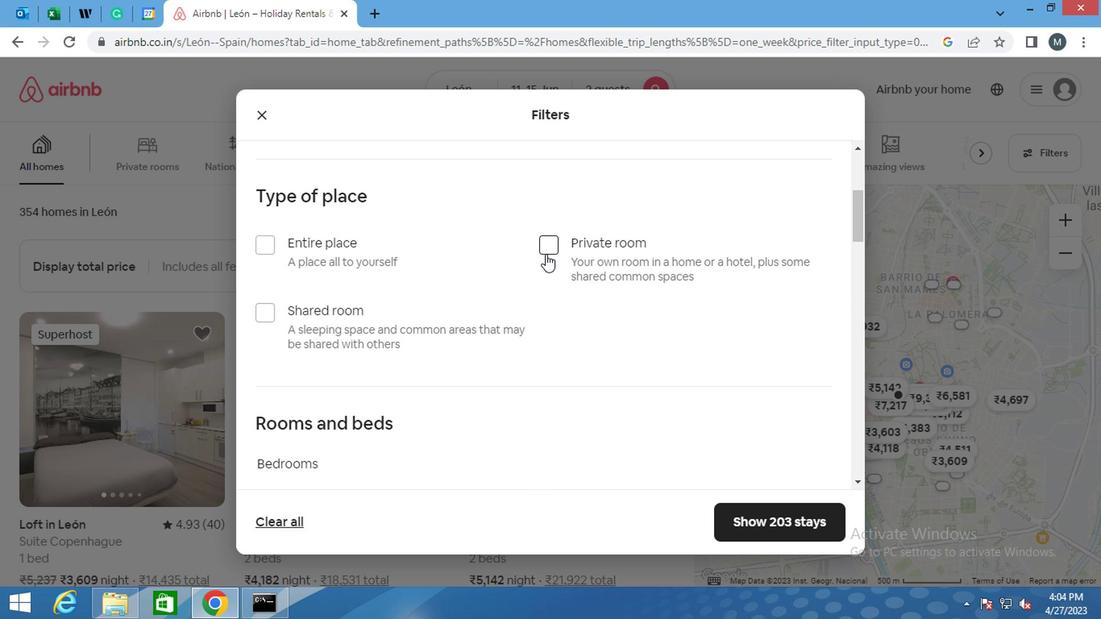 
Action: Mouse pressed left at (543, 249)
Screenshot: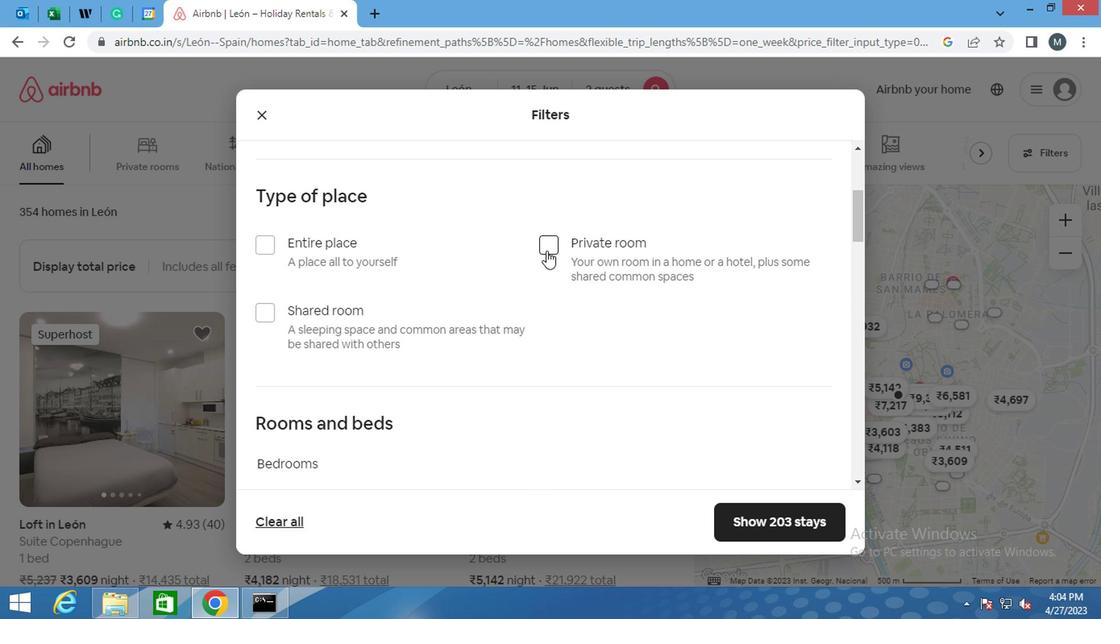 
Action: Mouse moved to (433, 293)
Screenshot: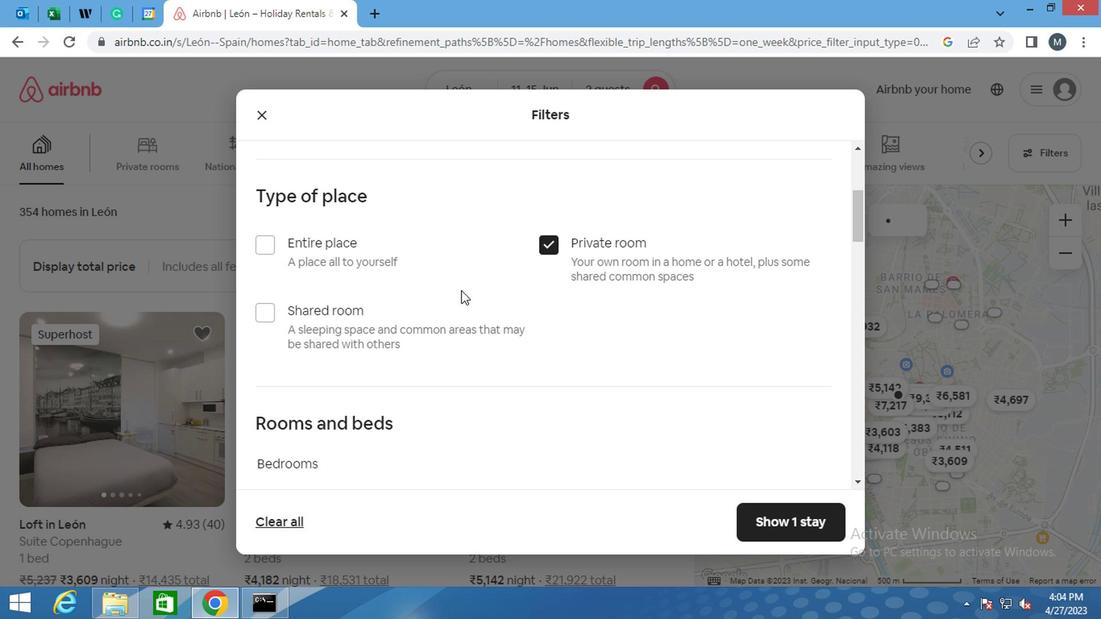 
Action: Mouse scrolled (433, 293) with delta (0, 0)
Screenshot: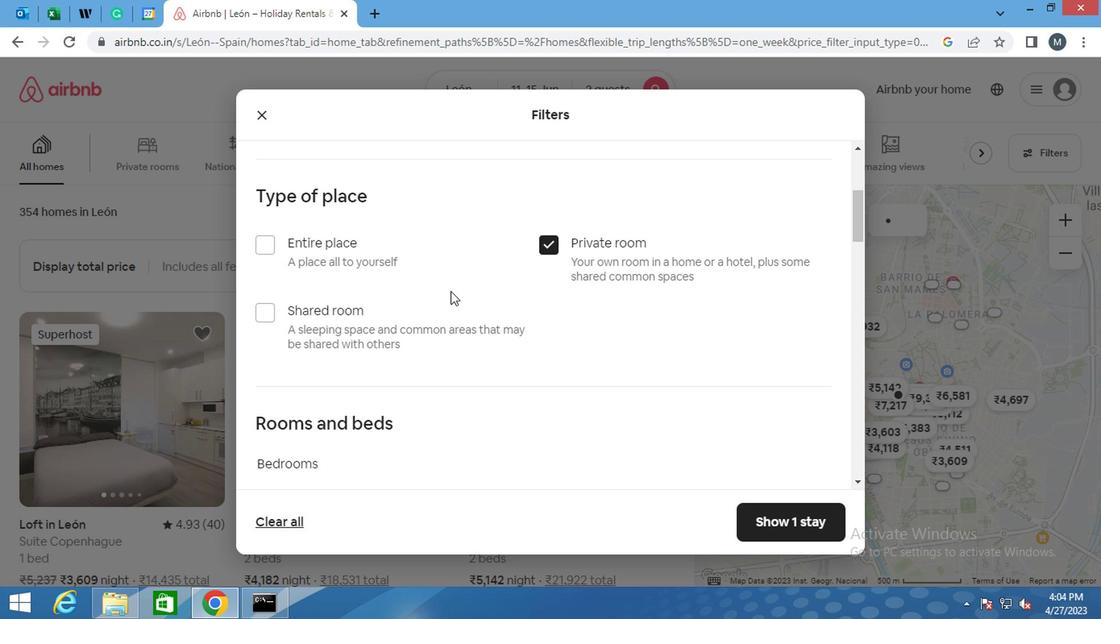 
Action: Mouse scrolled (433, 293) with delta (0, 0)
Screenshot: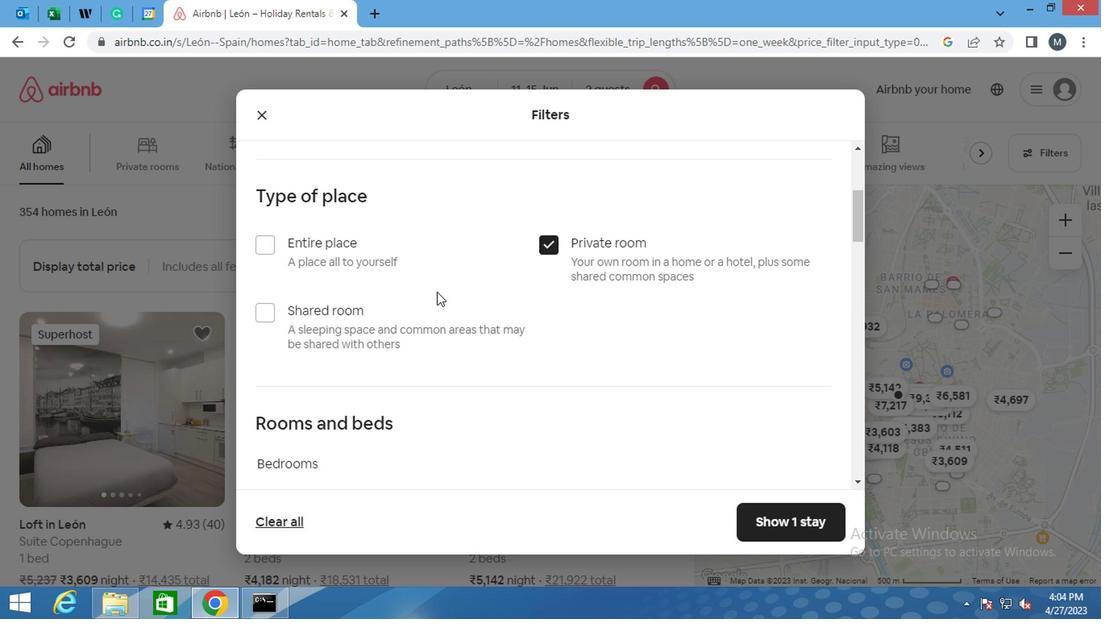 
Action: Mouse moved to (383, 317)
Screenshot: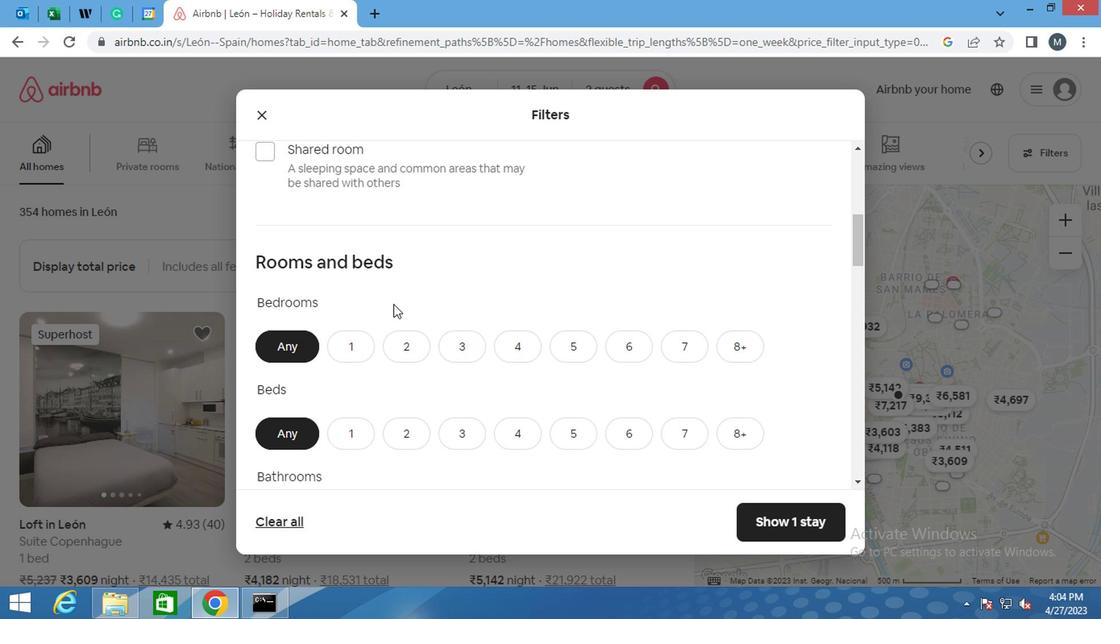 
Action: Mouse scrolled (383, 316) with delta (0, 0)
Screenshot: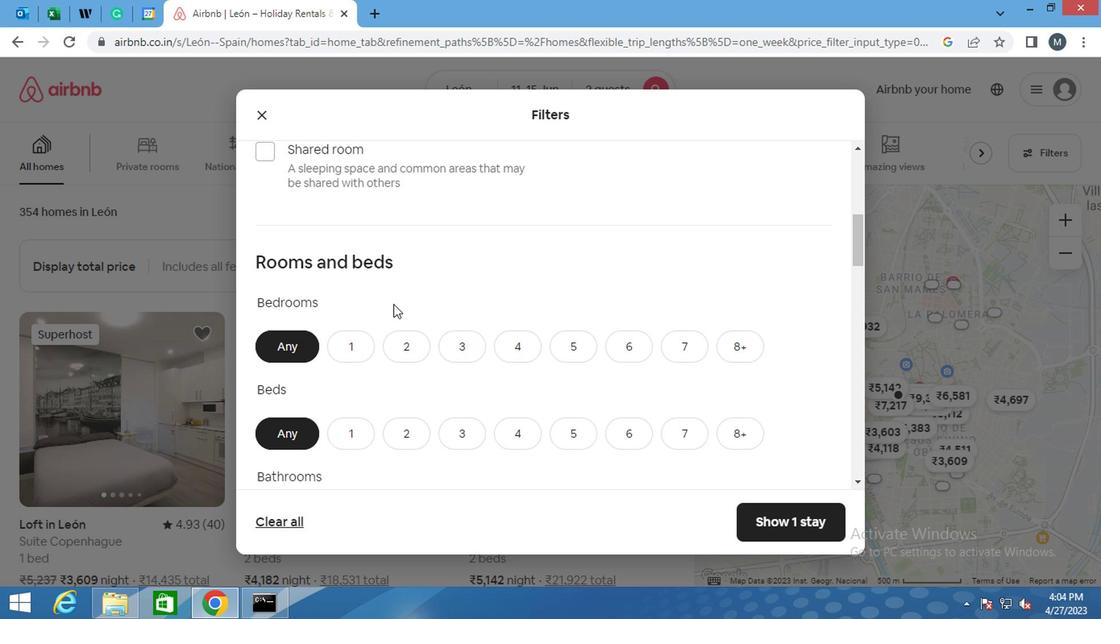 
Action: Mouse moved to (352, 277)
Screenshot: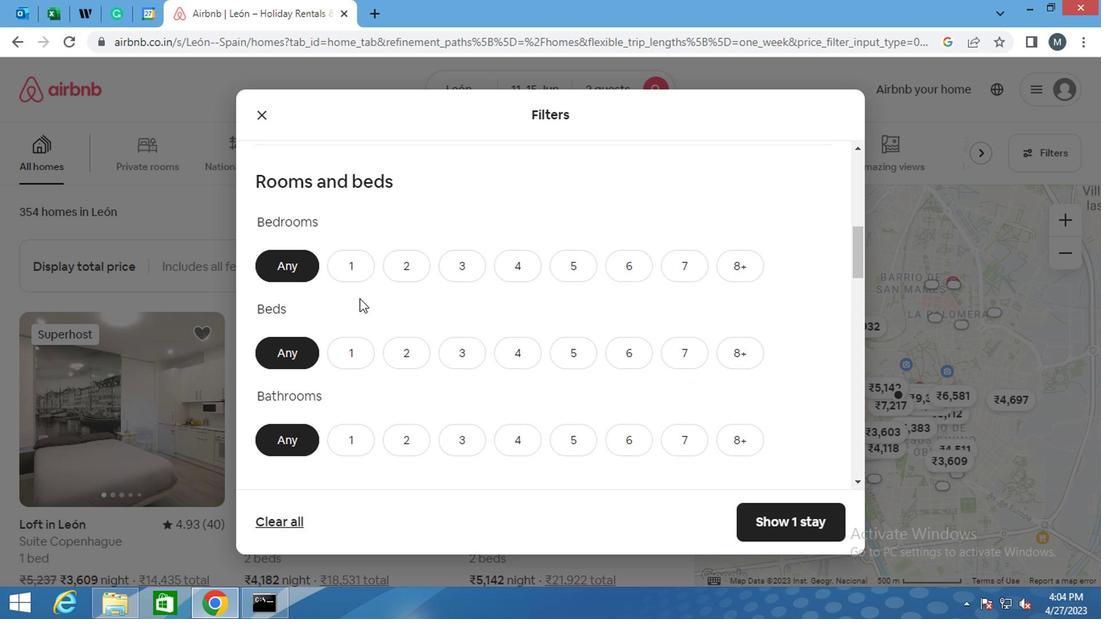 
Action: Mouse pressed left at (352, 277)
Screenshot: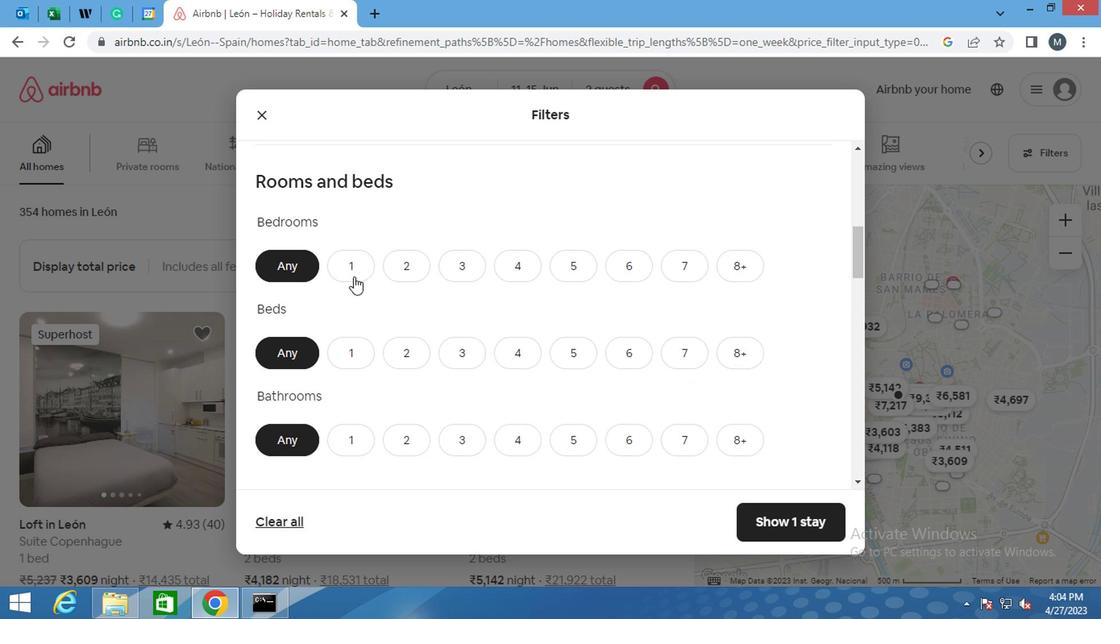 
Action: Mouse moved to (402, 352)
Screenshot: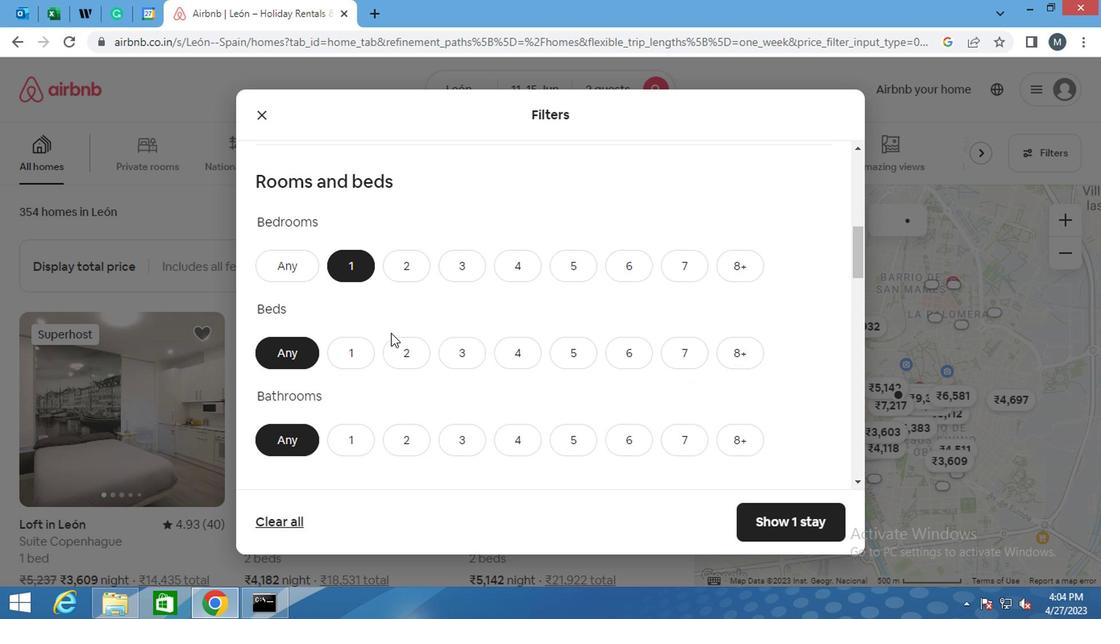 
Action: Mouse pressed left at (402, 352)
Screenshot: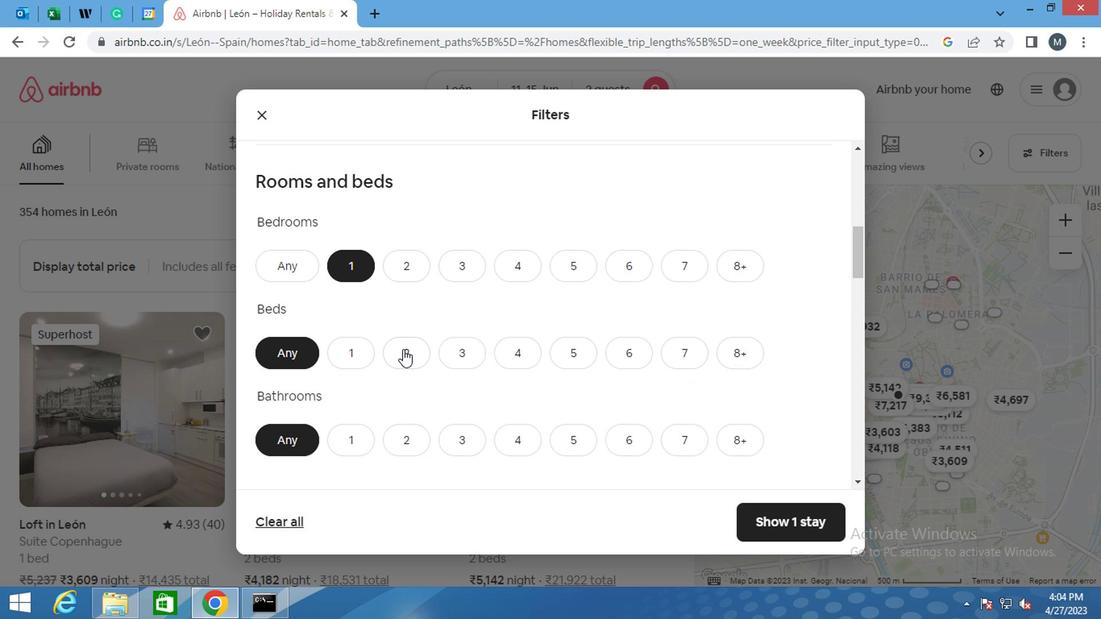
Action: Mouse moved to (399, 341)
Screenshot: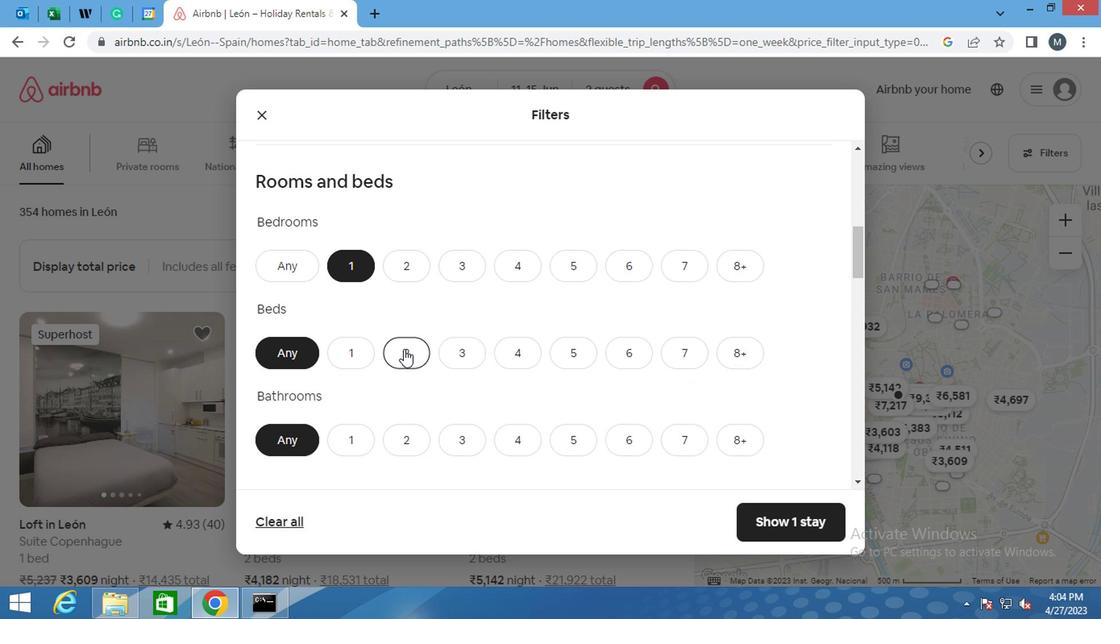 
Action: Mouse scrolled (399, 340) with delta (0, 0)
Screenshot: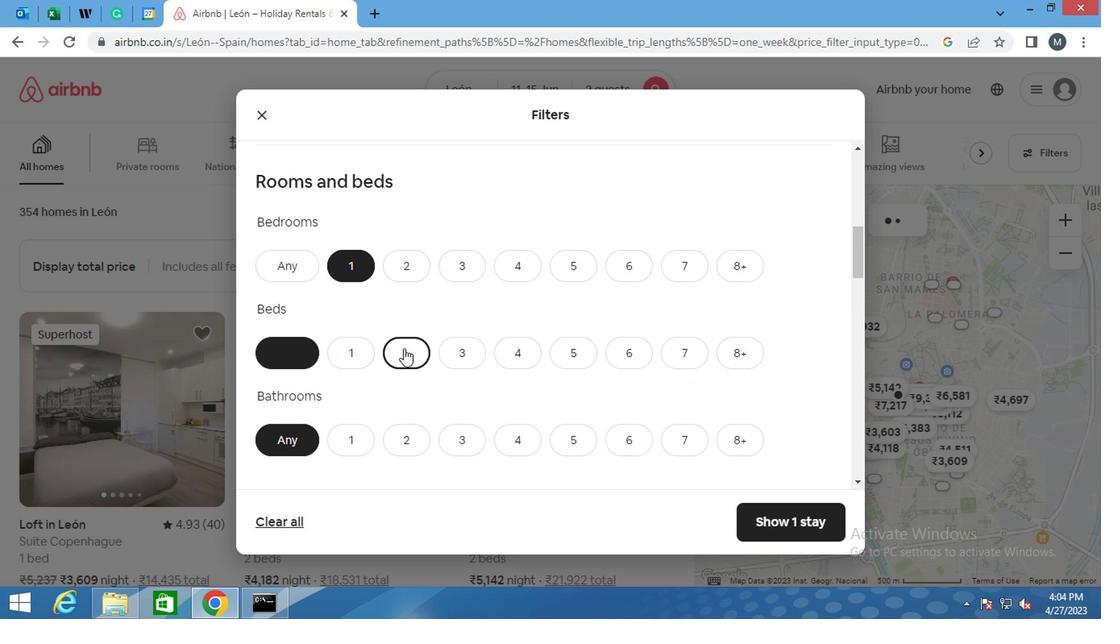 
Action: Mouse moved to (391, 341)
Screenshot: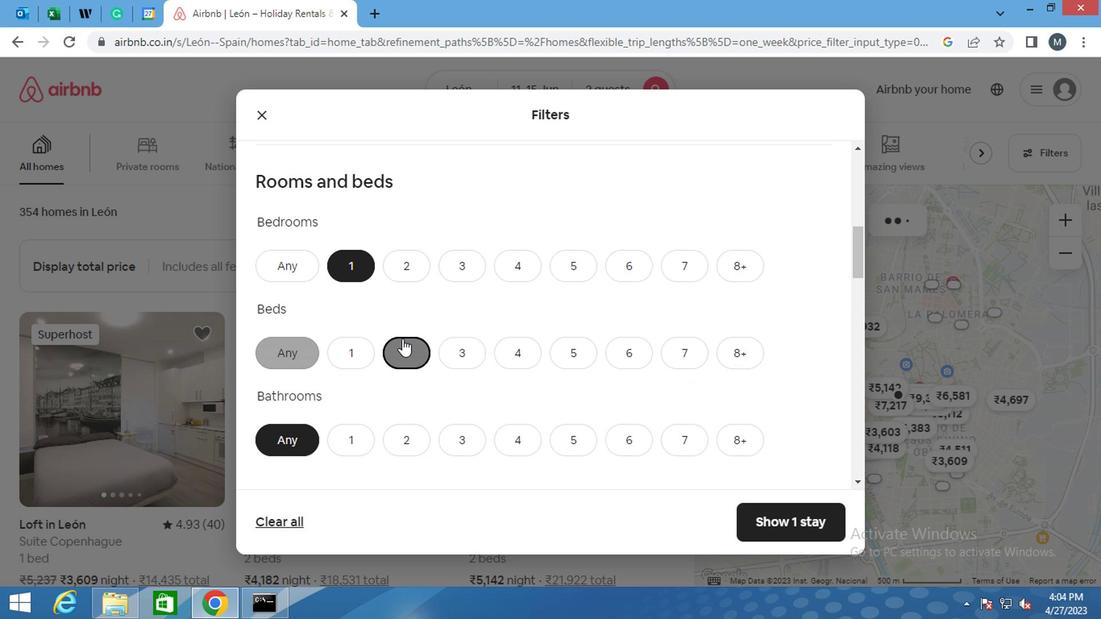 
Action: Mouse scrolled (391, 340) with delta (0, 0)
Screenshot: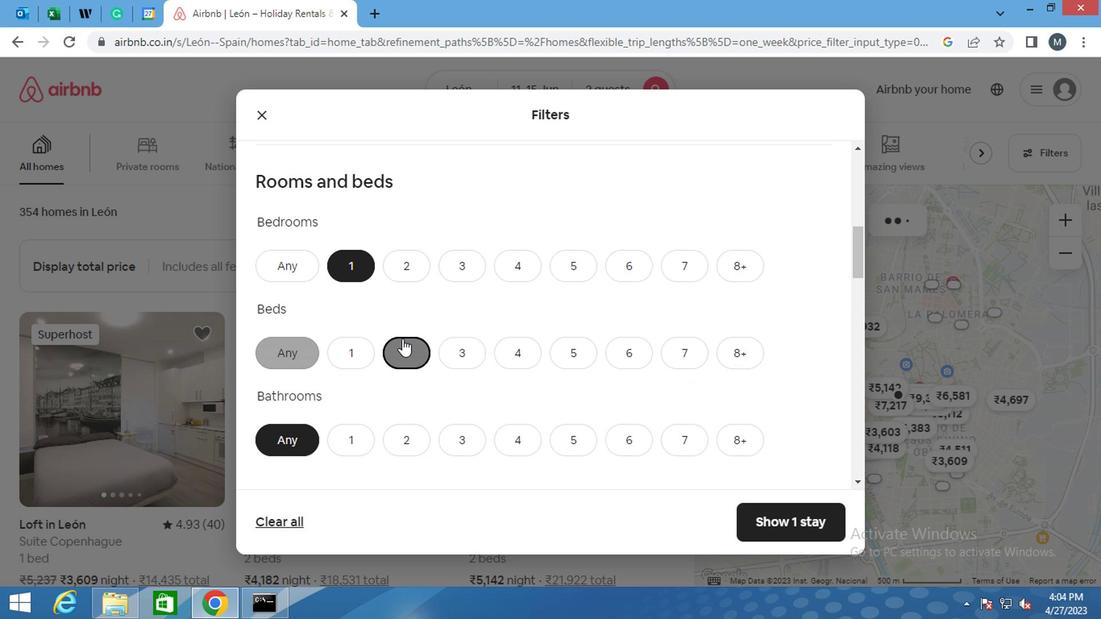 
Action: Mouse moved to (345, 281)
Screenshot: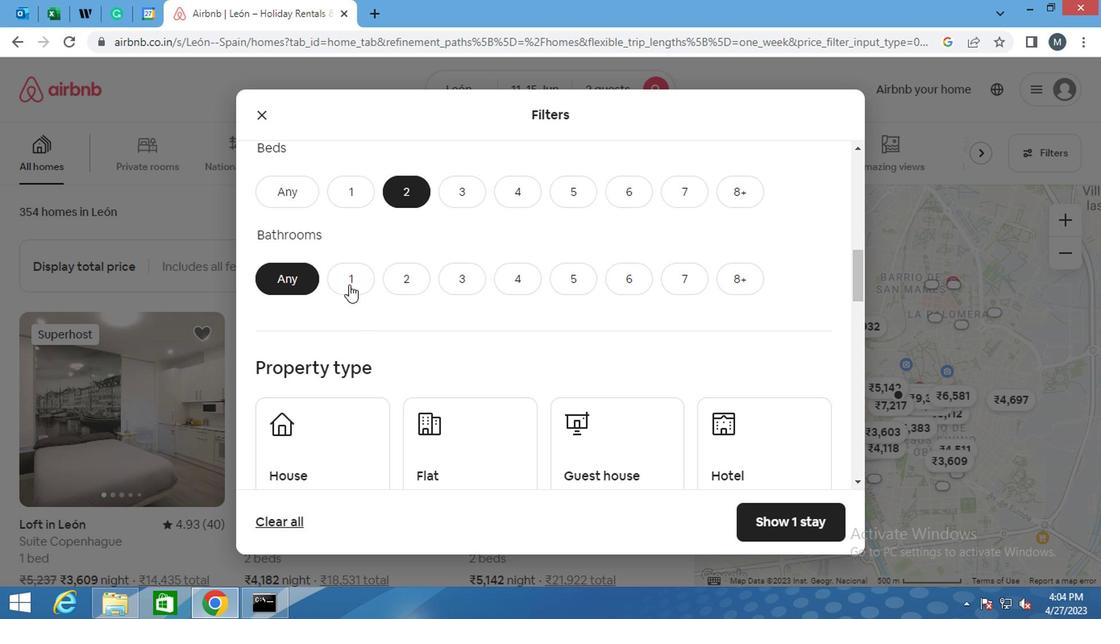
Action: Mouse pressed left at (345, 281)
Screenshot: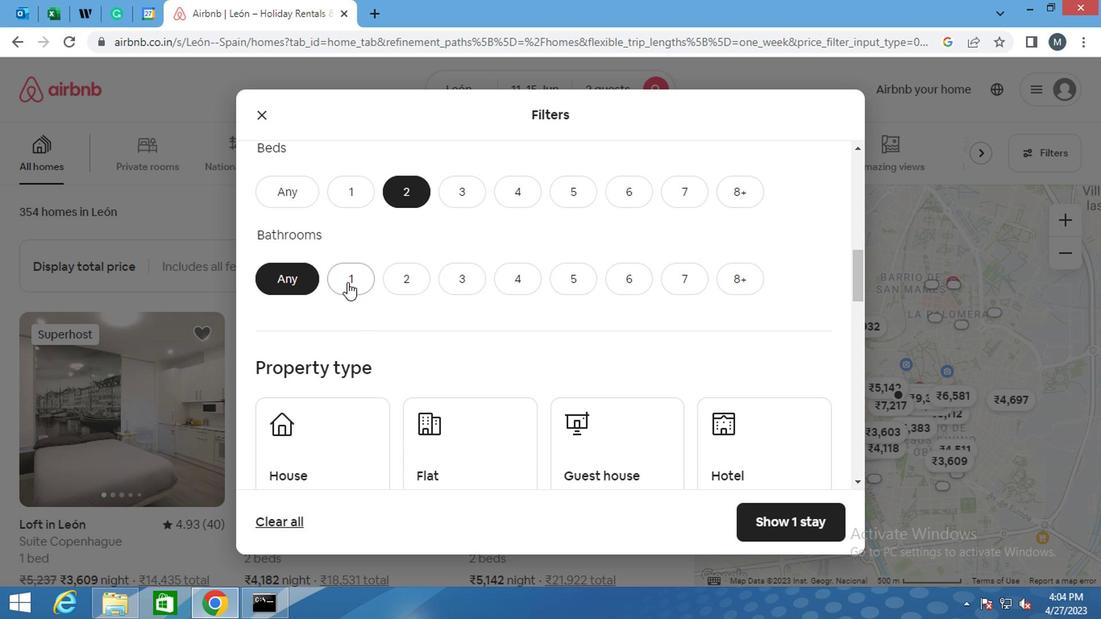 
Action: Mouse moved to (331, 271)
Screenshot: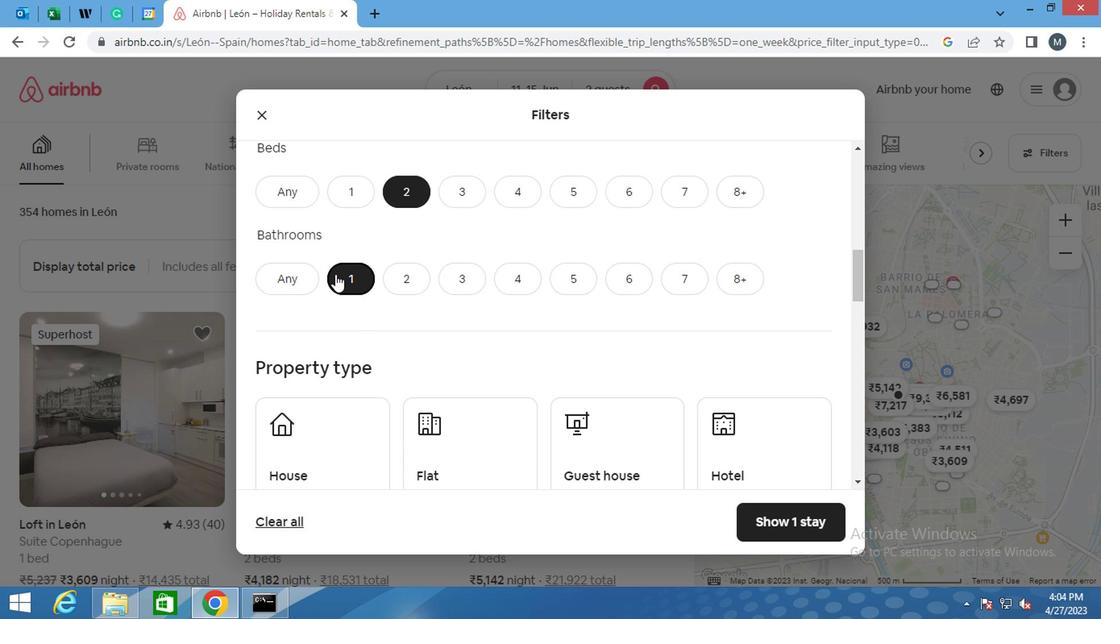 
Action: Mouse scrolled (331, 270) with delta (0, 0)
Screenshot: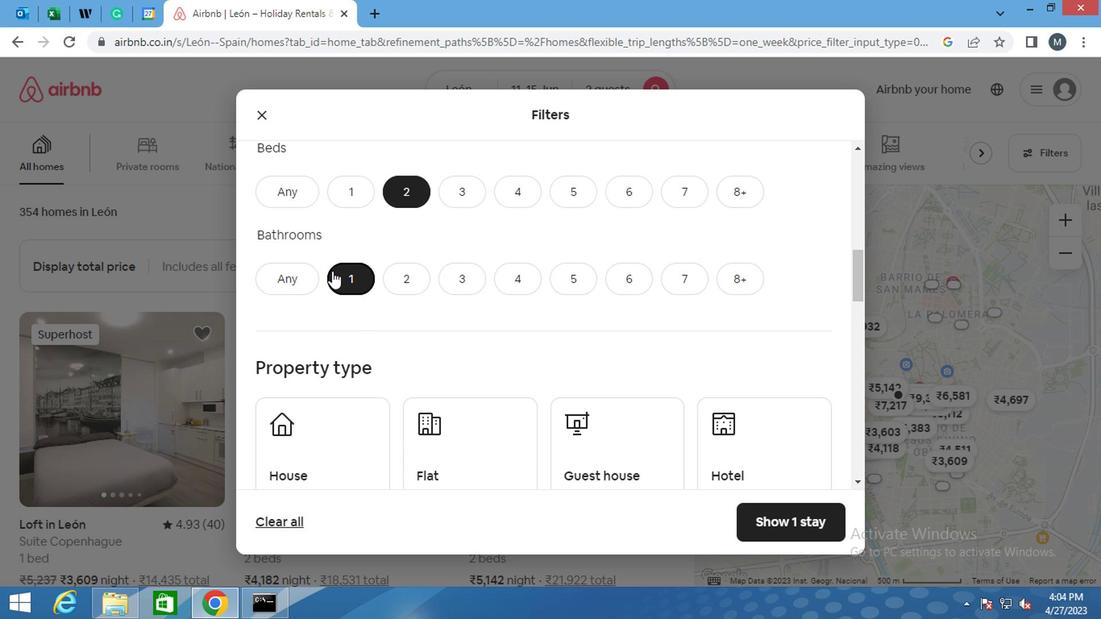 
Action: Mouse moved to (331, 271)
Screenshot: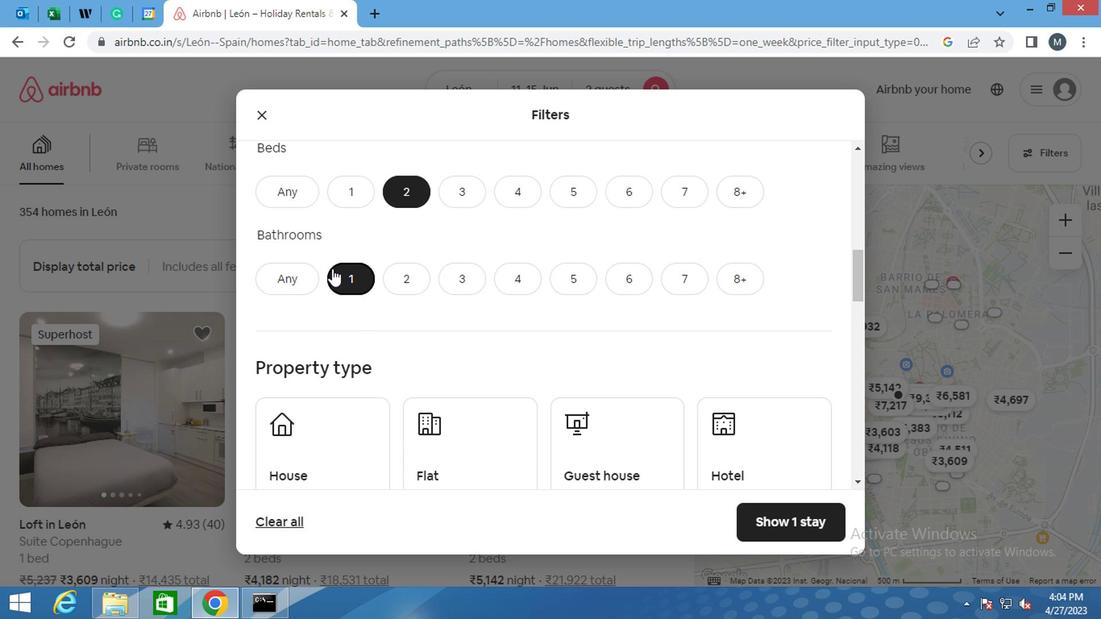 
Action: Mouse scrolled (331, 270) with delta (0, 0)
Screenshot: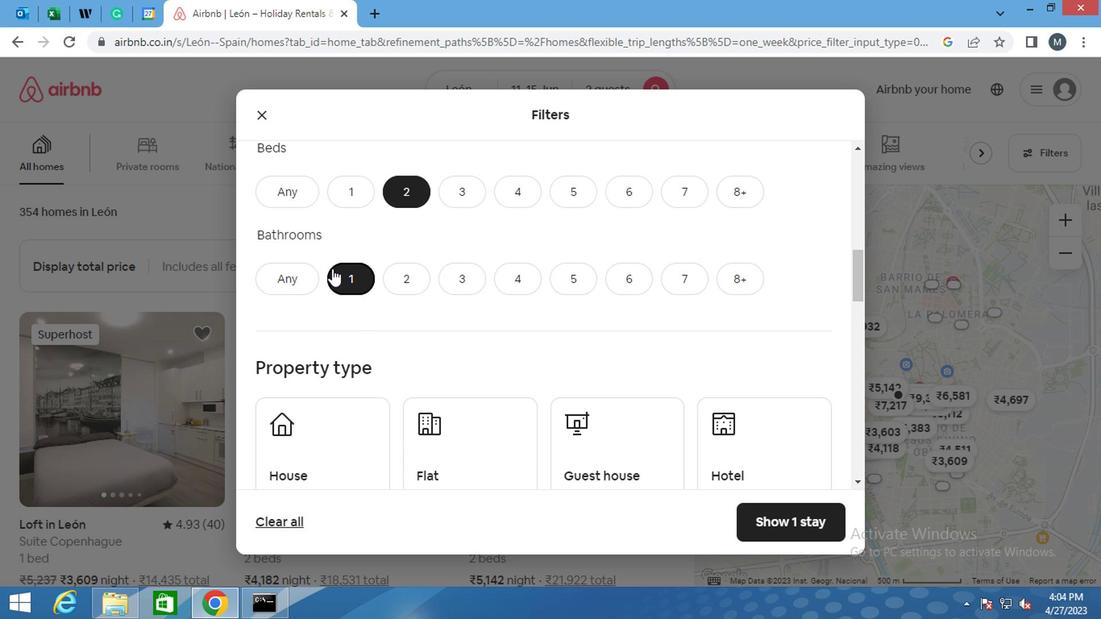 
Action: Mouse moved to (320, 294)
Screenshot: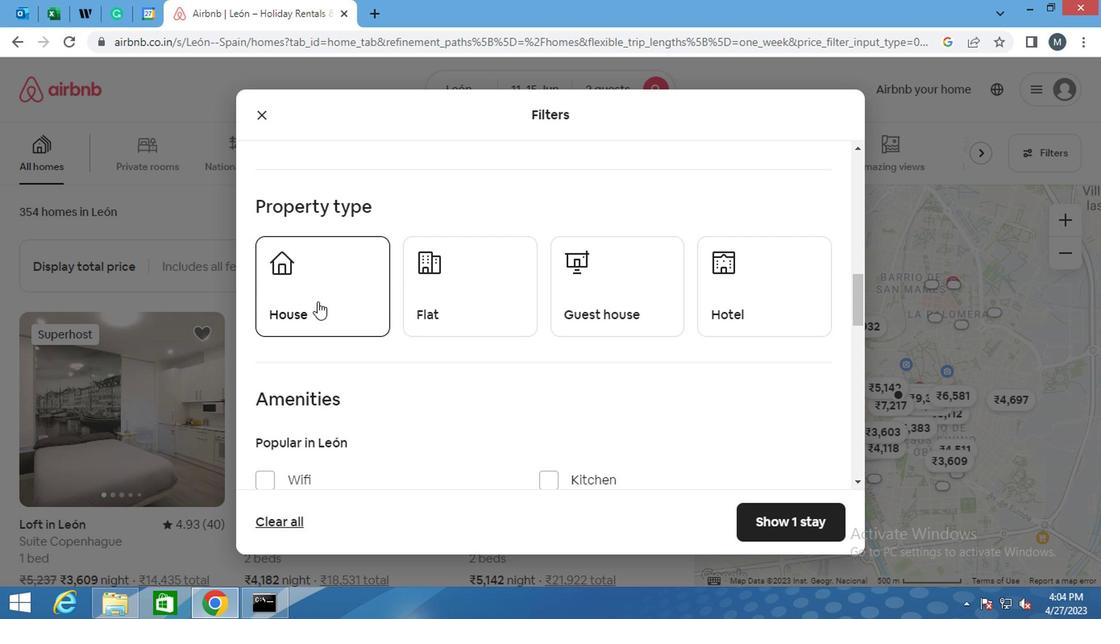 
Action: Mouse pressed left at (320, 294)
Screenshot: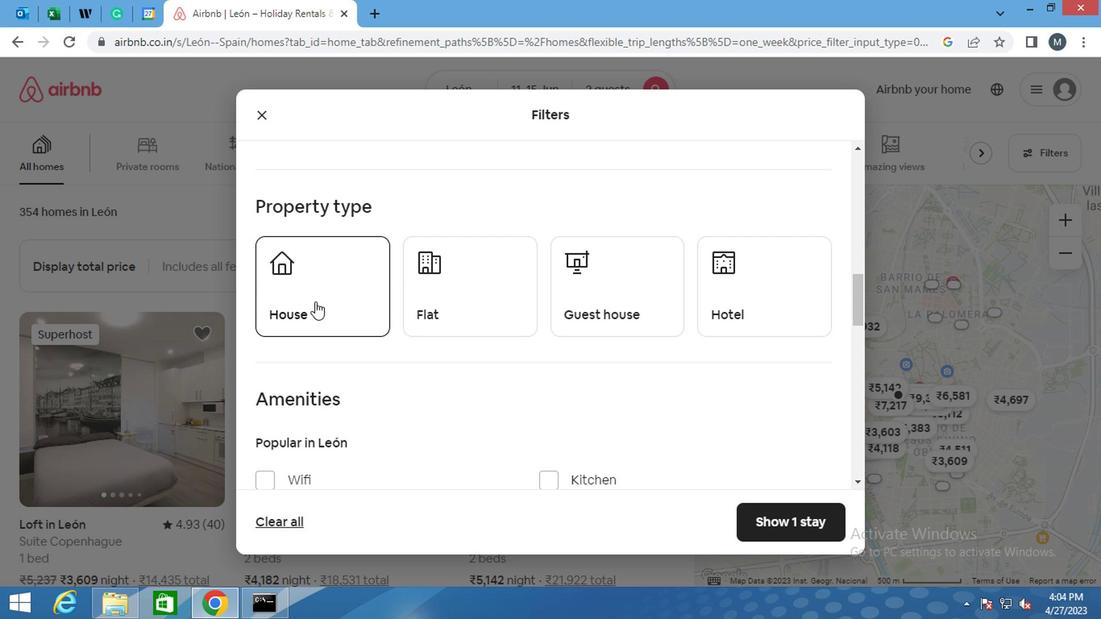 
Action: Mouse moved to (426, 291)
Screenshot: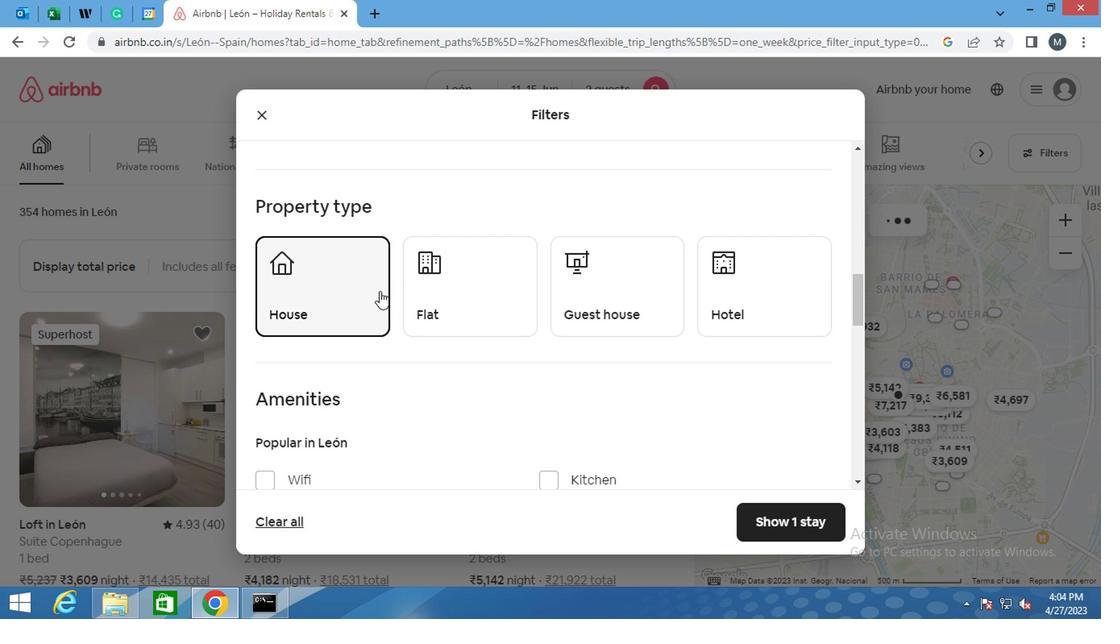 
Action: Mouse pressed left at (426, 291)
Screenshot: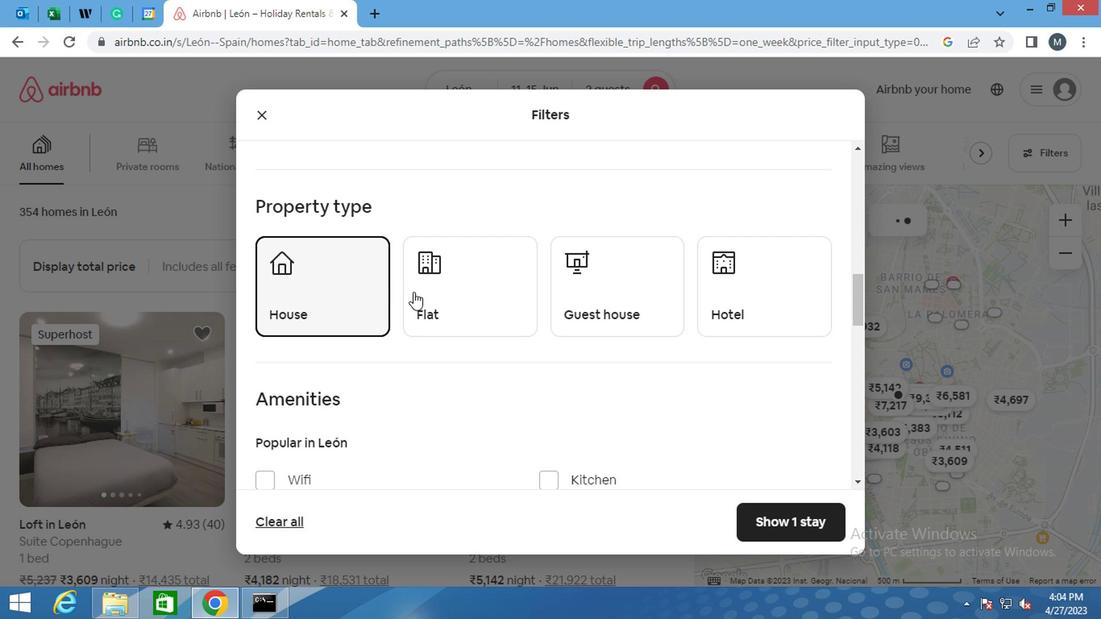 
Action: Mouse moved to (559, 287)
Screenshot: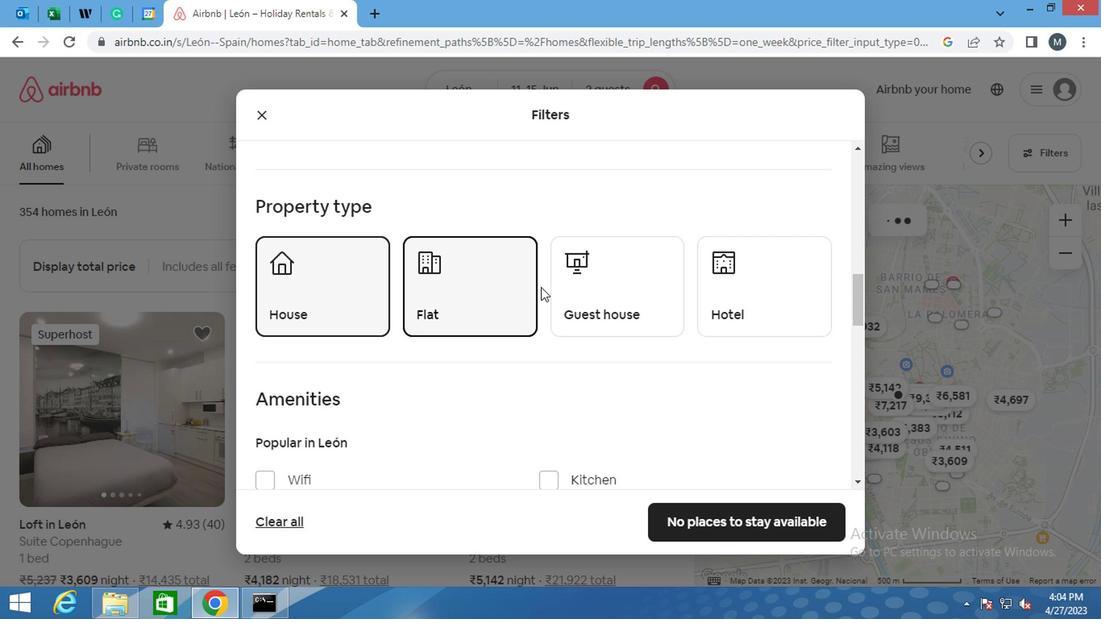 
Action: Mouse pressed left at (559, 287)
Screenshot: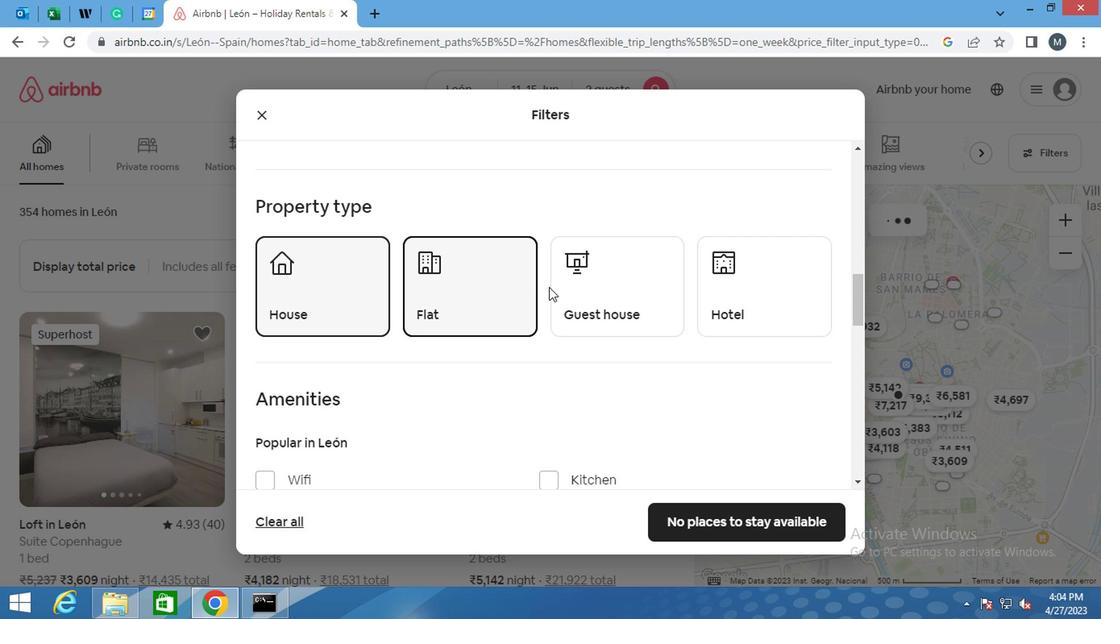 
Action: Mouse moved to (565, 288)
Screenshot: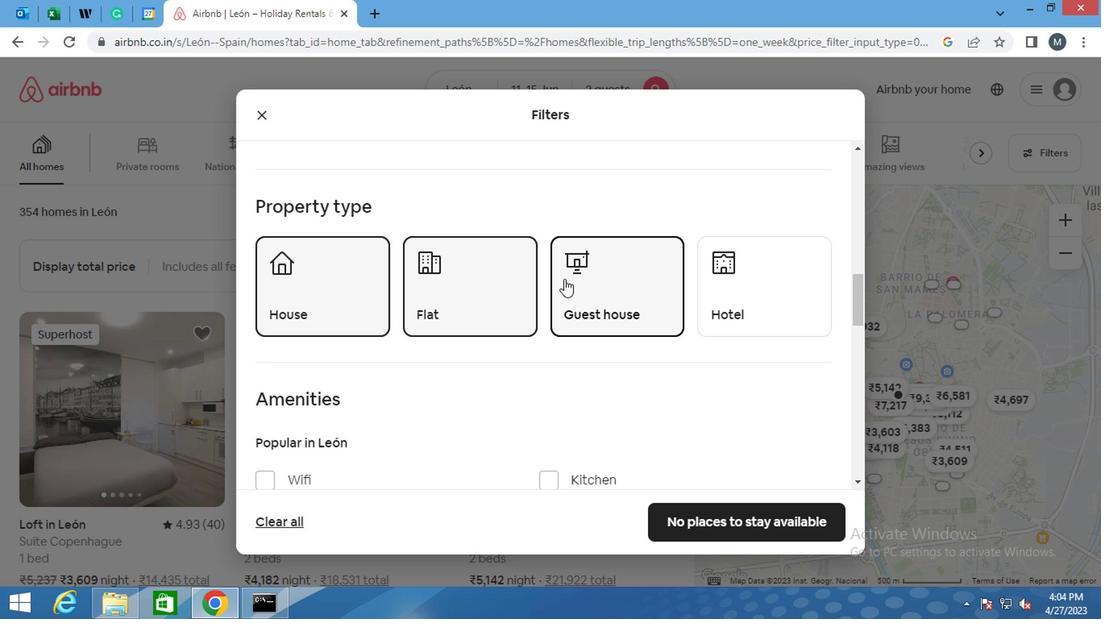 
Action: Mouse scrolled (565, 287) with delta (0, -1)
Screenshot: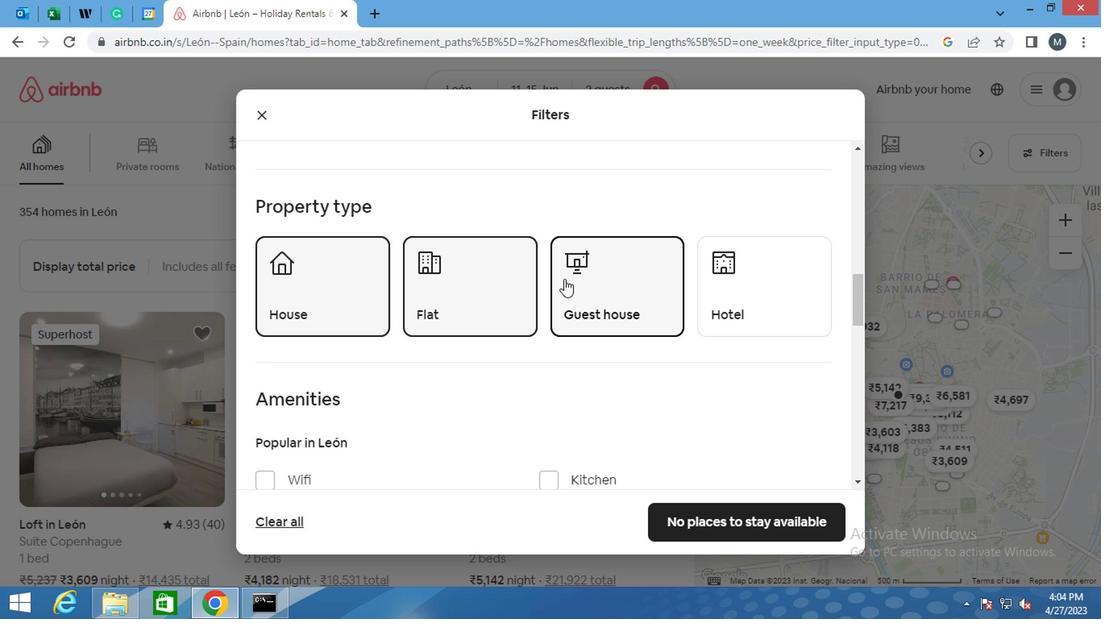 
Action: Mouse moved to (741, 227)
Screenshot: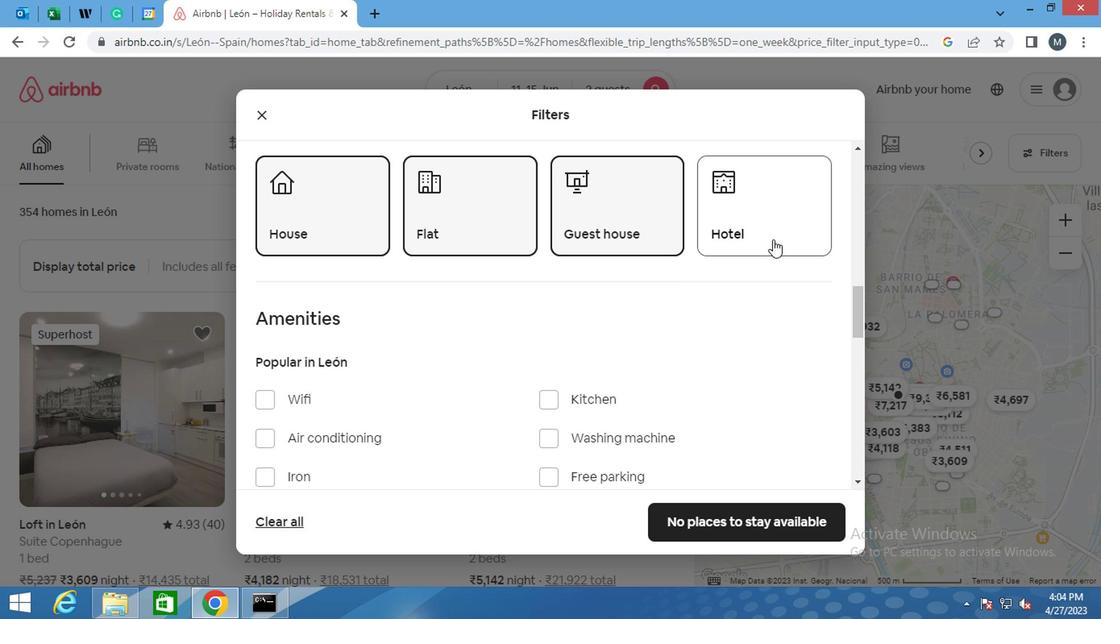 
Action: Mouse pressed left at (741, 227)
Screenshot: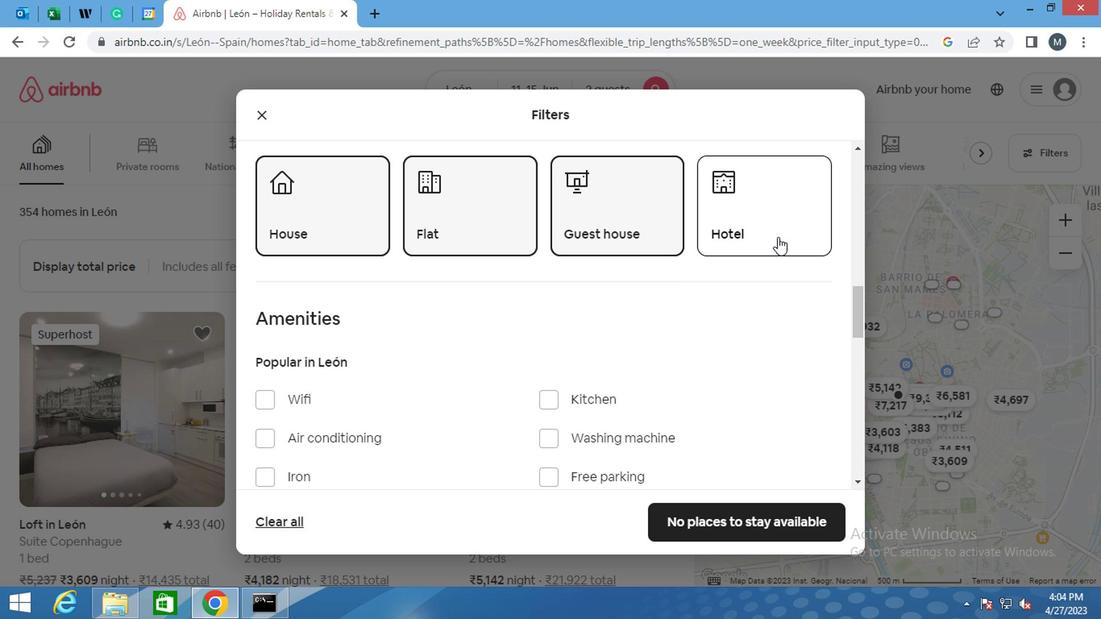
Action: Mouse moved to (497, 290)
Screenshot: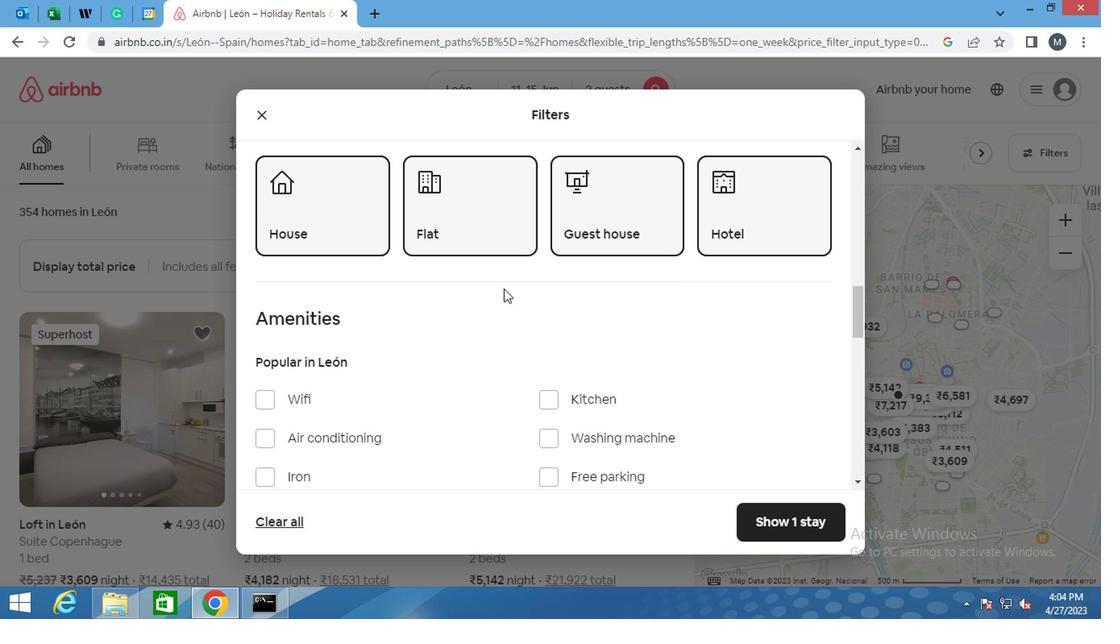 
Action: Mouse scrolled (497, 289) with delta (0, -1)
Screenshot: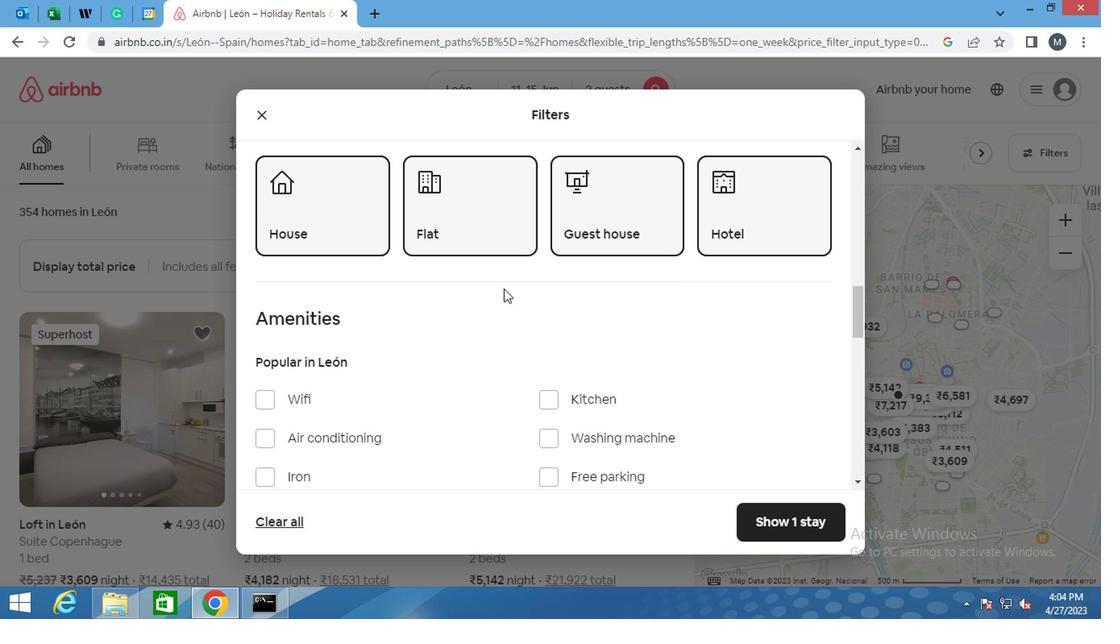 
Action: Mouse moved to (537, 358)
Screenshot: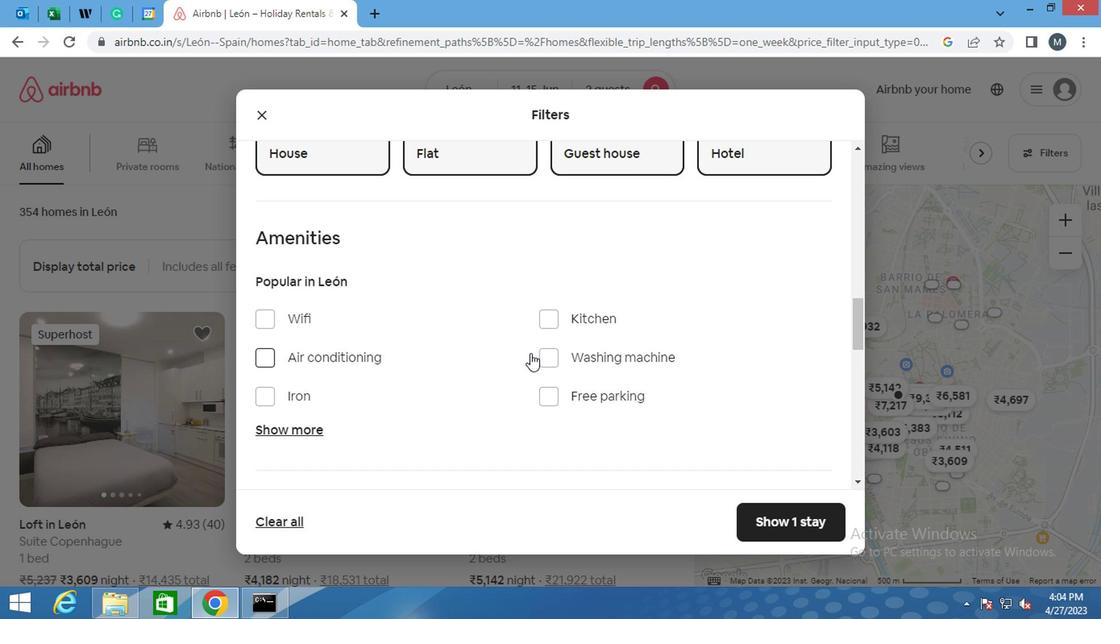 
Action: Mouse pressed left at (537, 358)
Screenshot: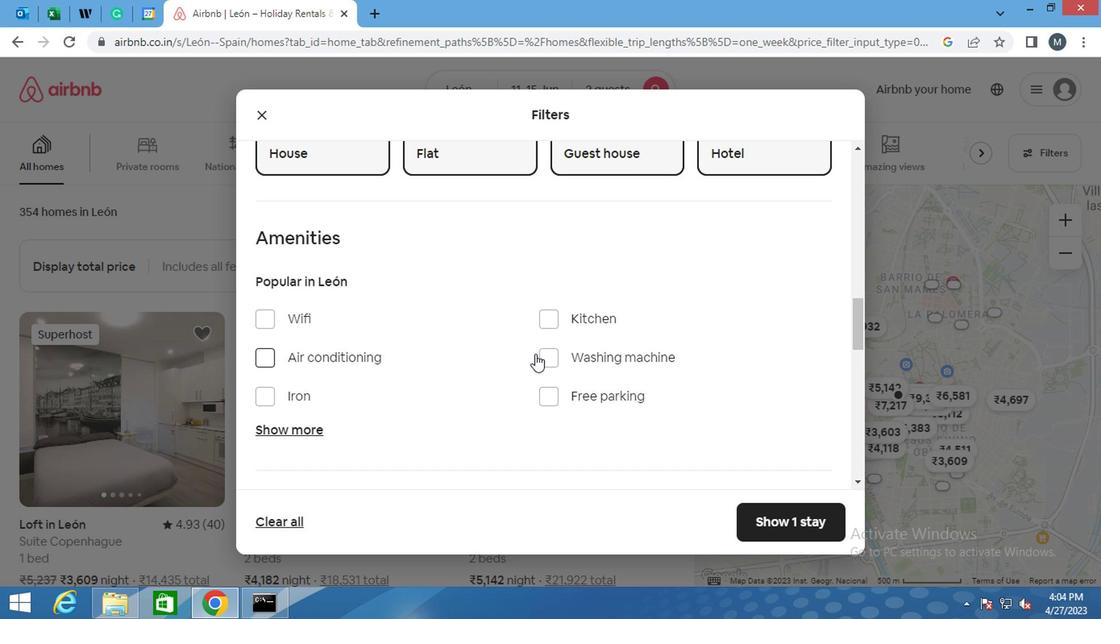 
Action: Mouse moved to (452, 315)
Screenshot: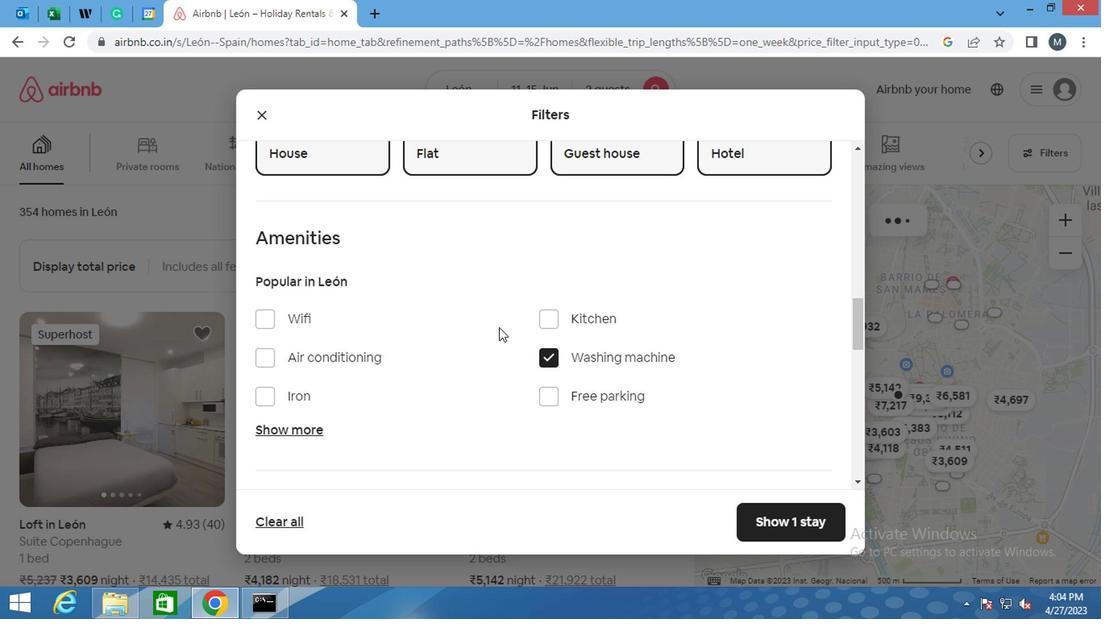 
Action: Mouse scrolled (452, 315) with delta (0, 0)
Screenshot: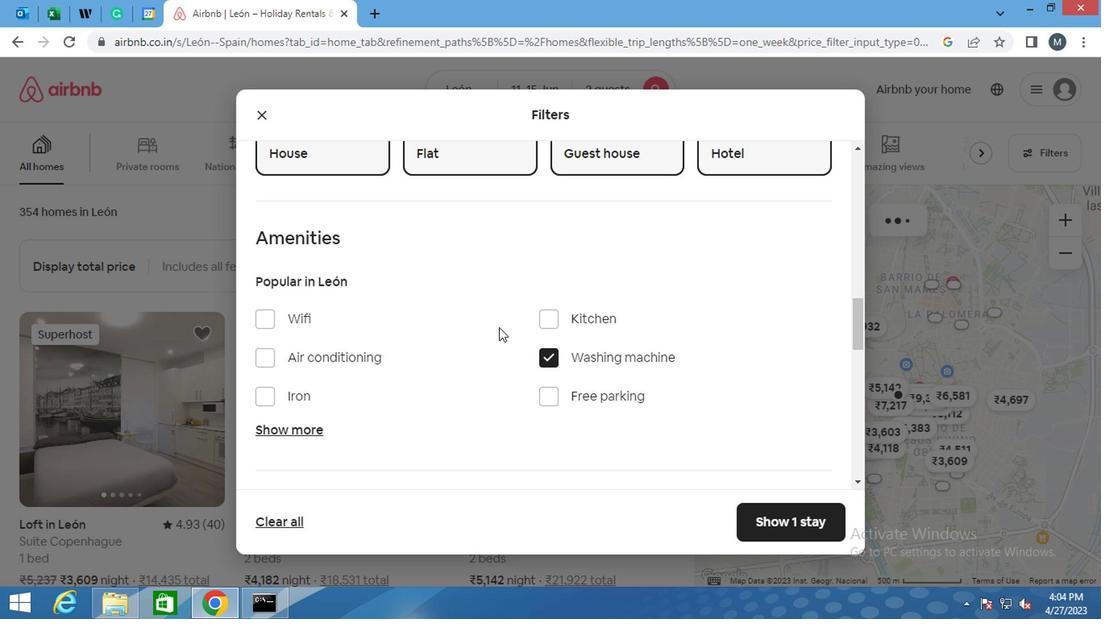 
Action: Mouse moved to (428, 315)
Screenshot: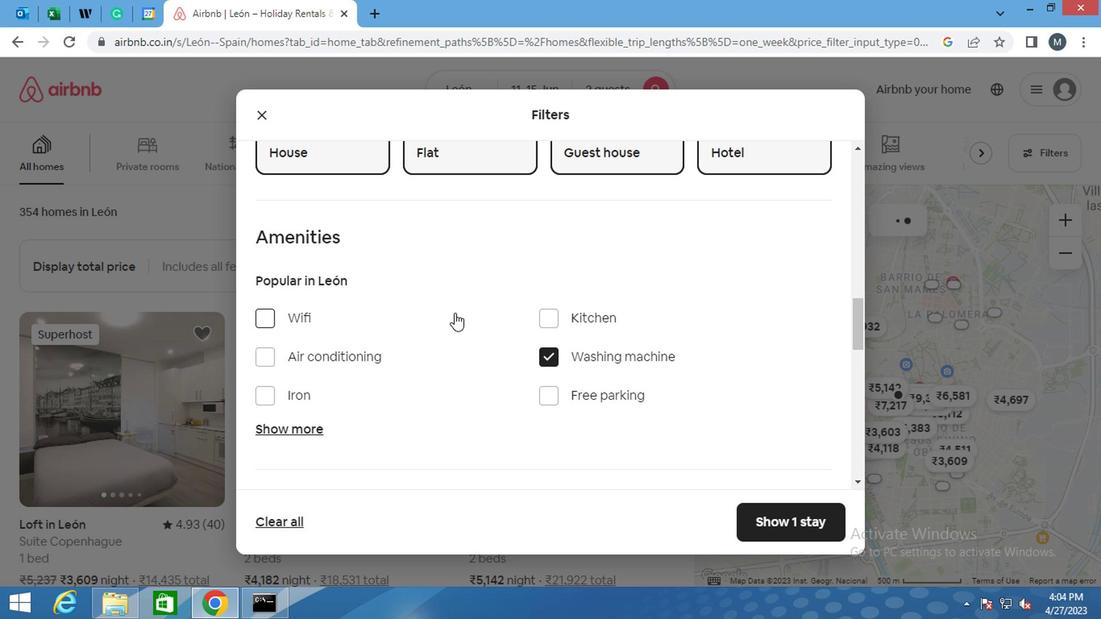 
Action: Mouse scrolled (428, 315) with delta (0, 0)
Screenshot: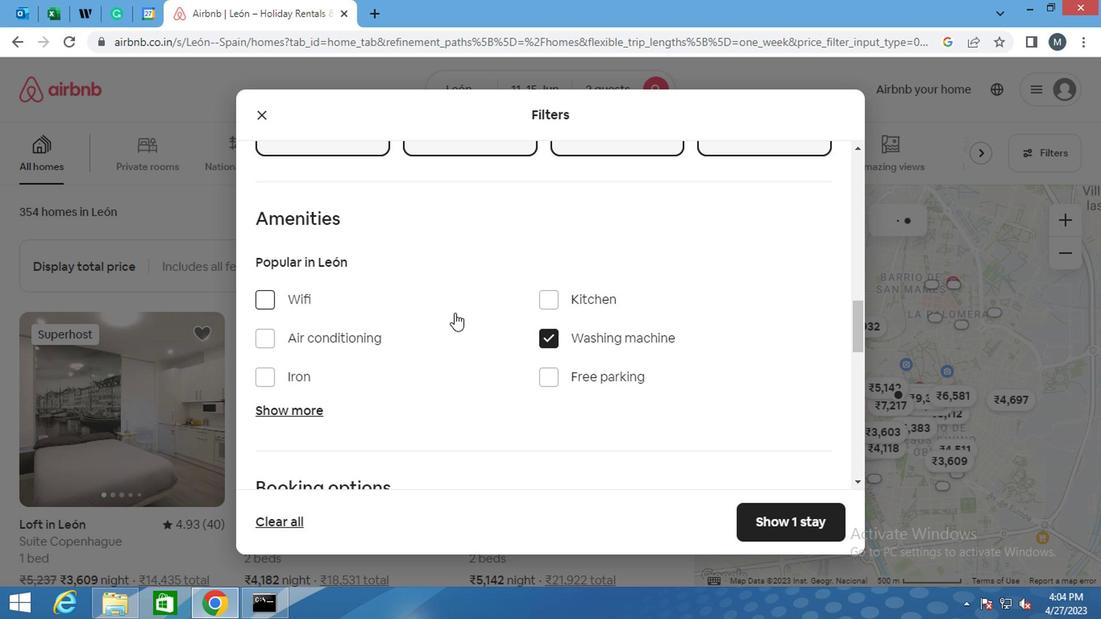 
Action: Mouse scrolled (428, 315) with delta (0, 0)
Screenshot: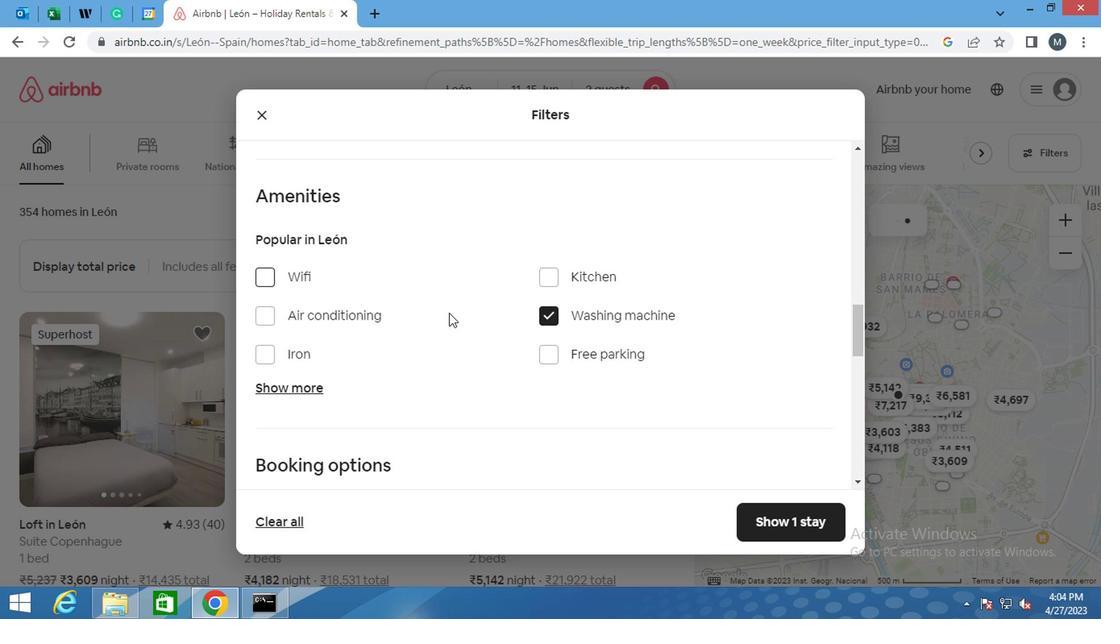 
Action: Mouse moved to (417, 304)
Screenshot: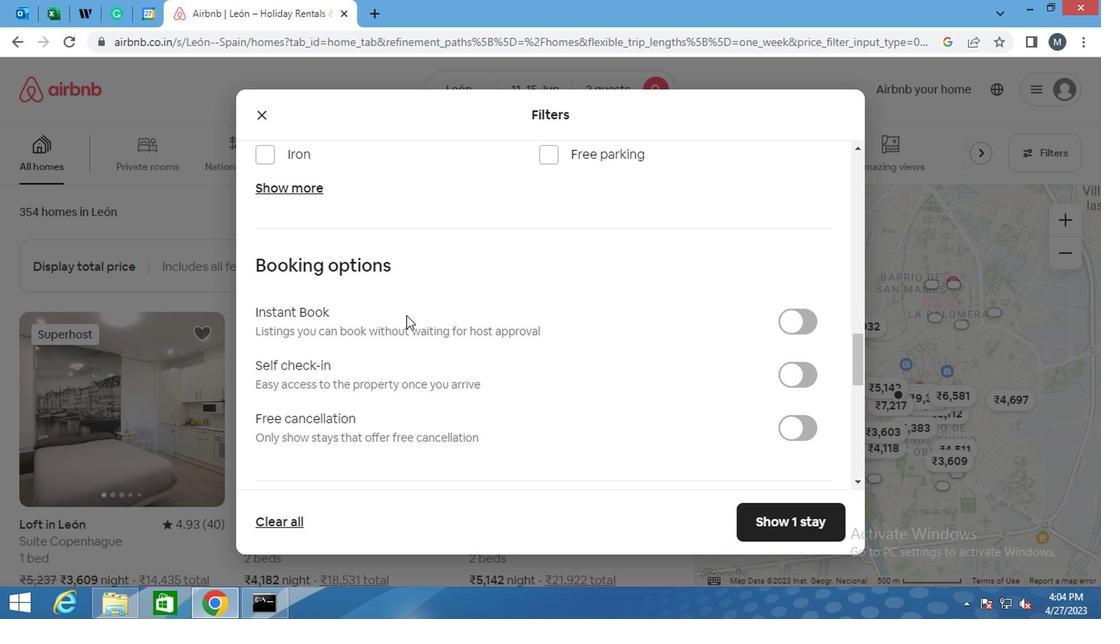 
Action: Mouse scrolled (417, 303) with delta (0, -1)
Screenshot: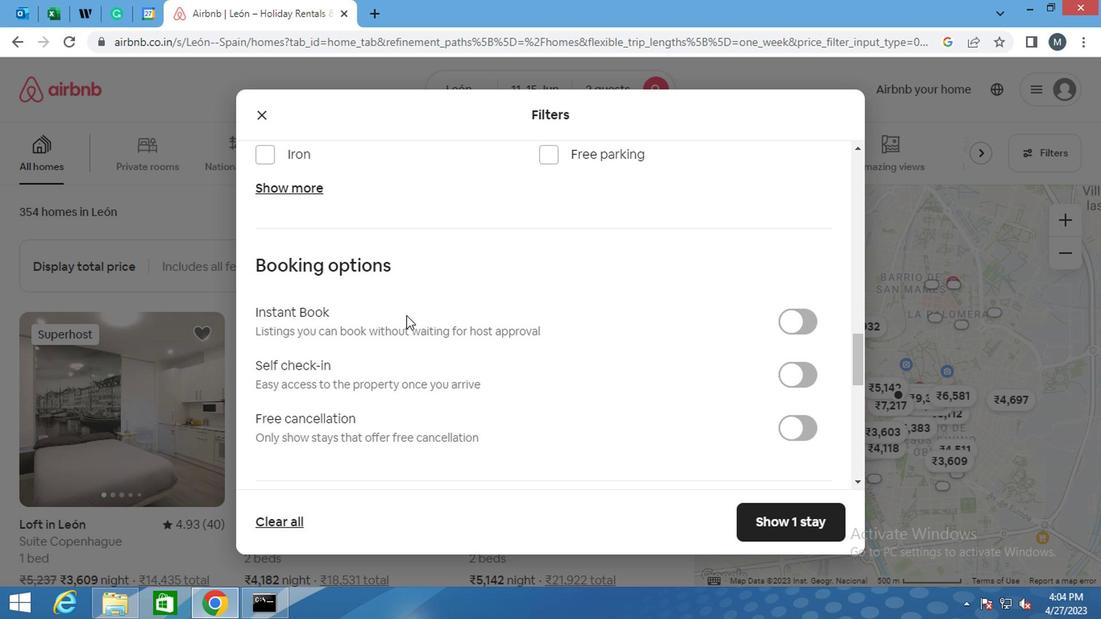 
Action: Mouse moved to (807, 298)
Screenshot: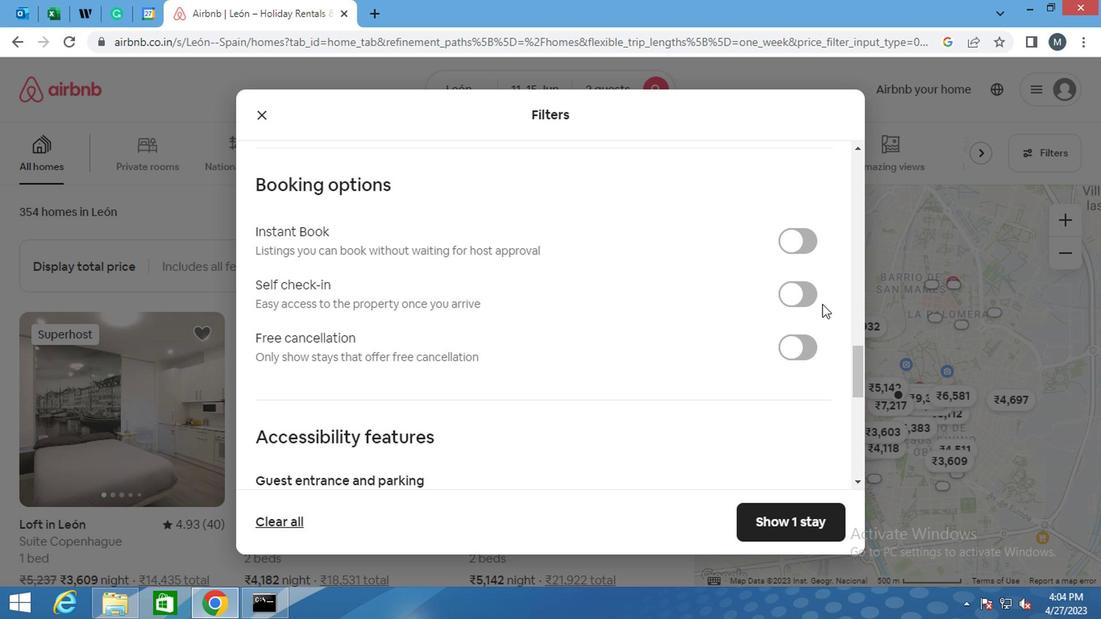 
Action: Mouse pressed left at (807, 298)
Screenshot: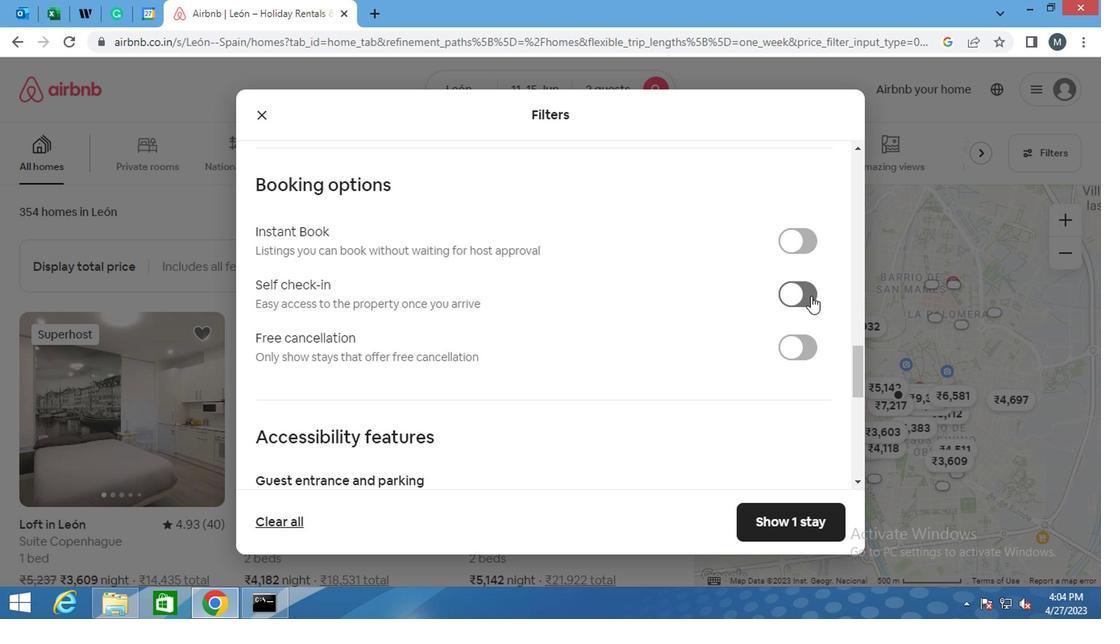 
Action: Mouse moved to (521, 295)
Screenshot: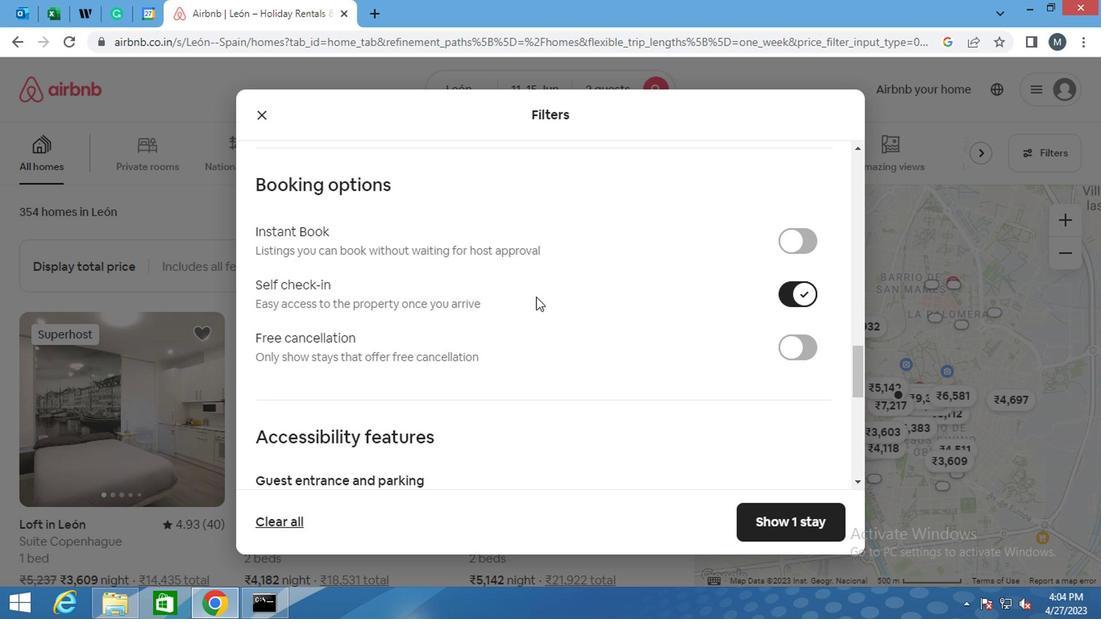 
Action: Mouse scrolled (521, 294) with delta (0, 0)
Screenshot: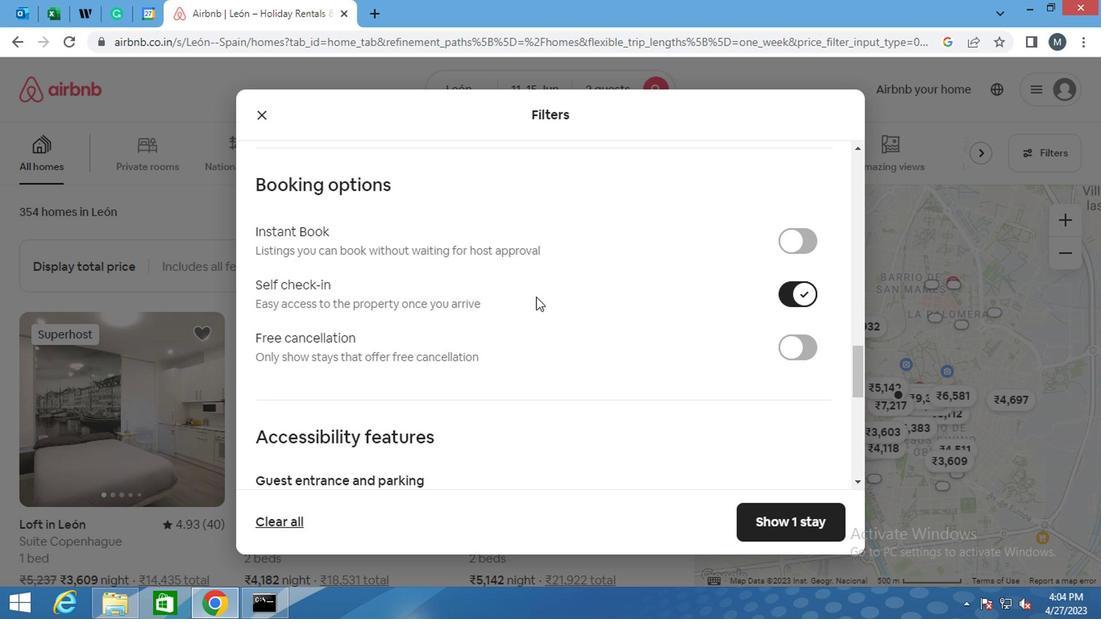 
Action: Mouse moved to (521, 295)
Screenshot: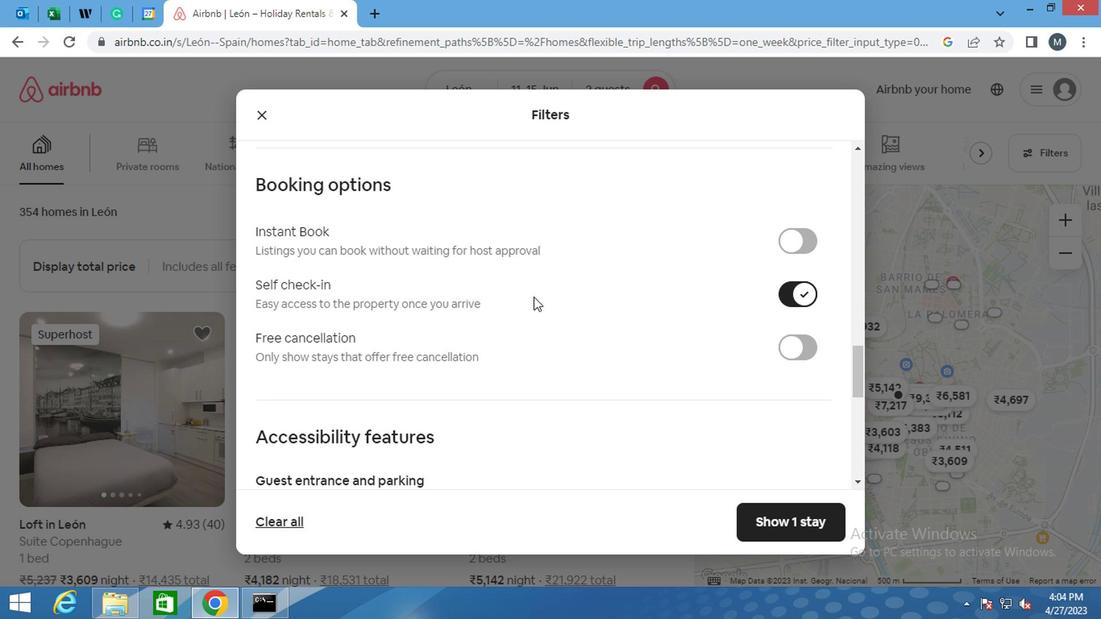 
Action: Mouse scrolled (521, 294) with delta (0, 0)
Screenshot: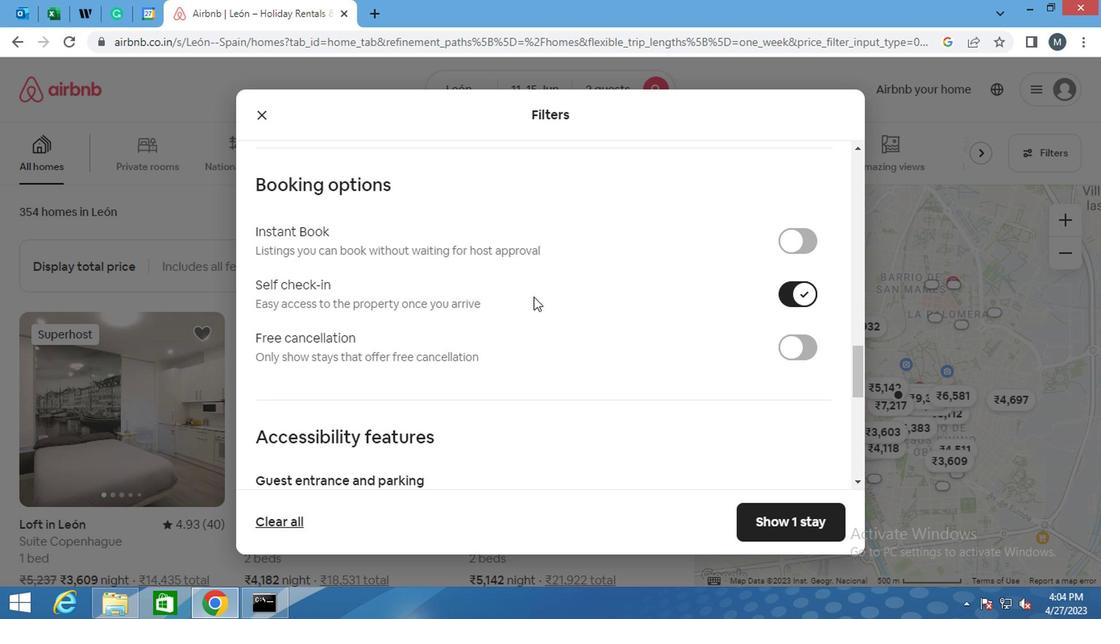 
Action: Mouse moved to (518, 295)
Screenshot: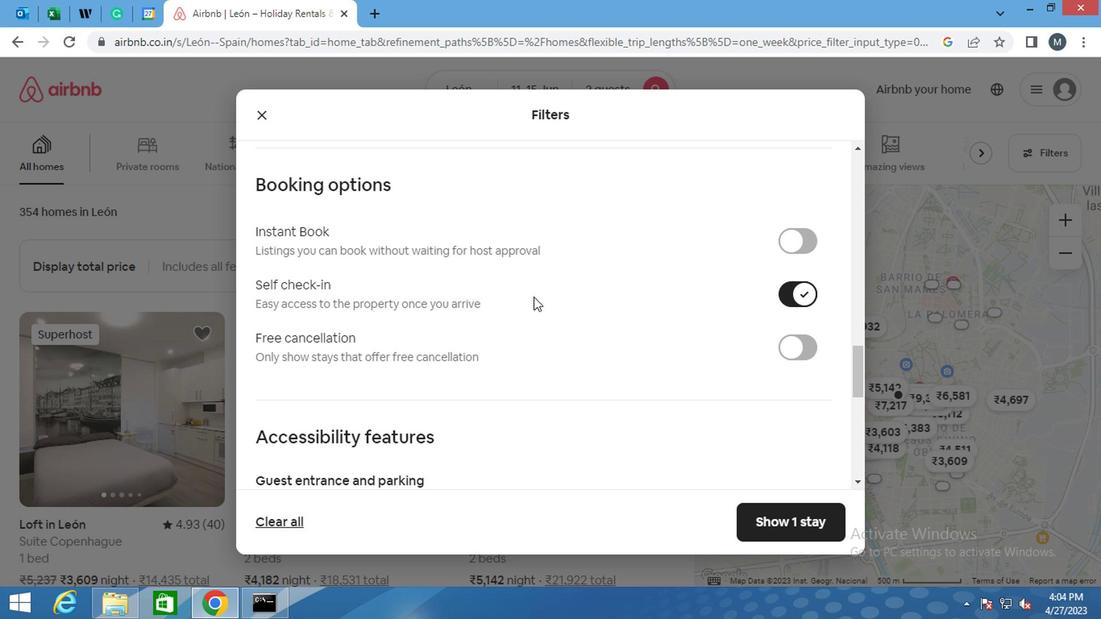 
Action: Mouse scrolled (518, 294) with delta (0, 0)
Screenshot: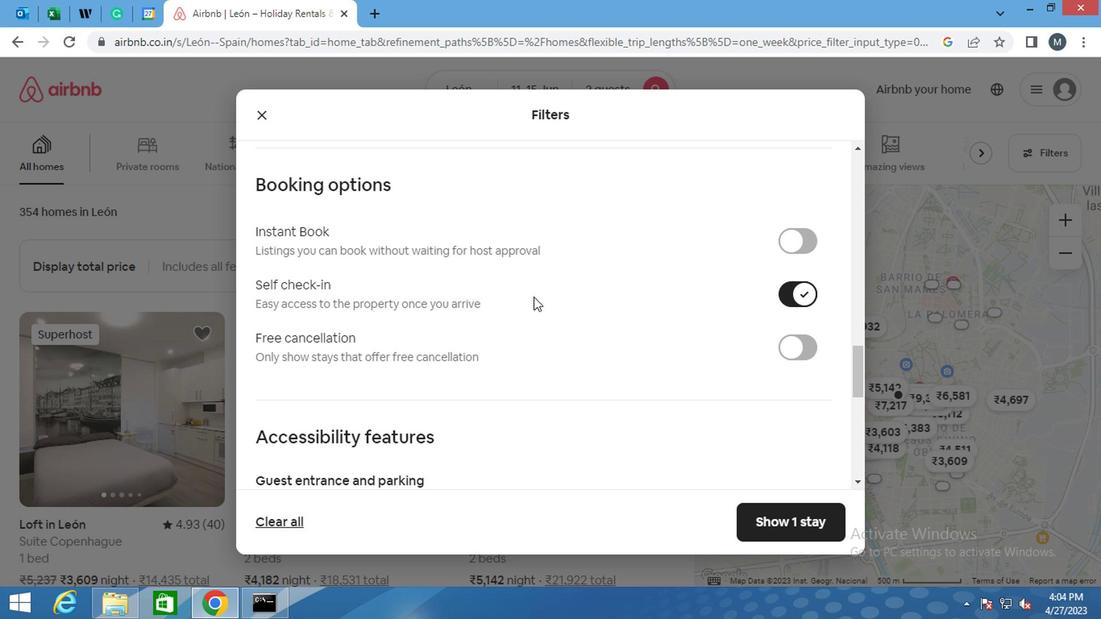 
Action: Mouse moved to (515, 296)
Screenshot: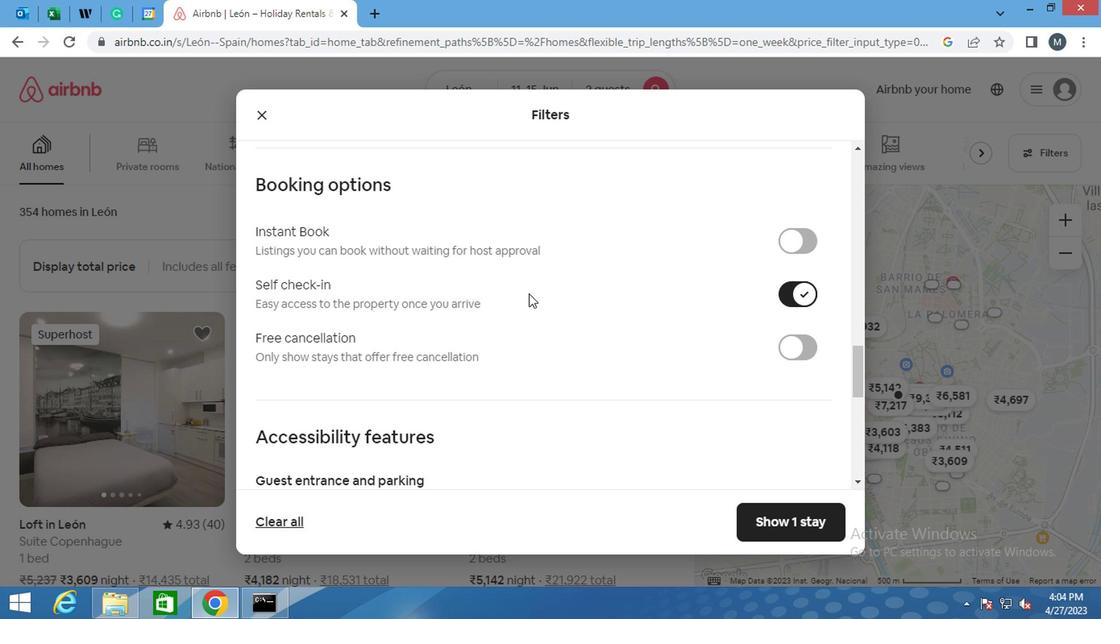 
Action: Mouse scrolled (515, 295) with delta (0, -1)
Screenshot: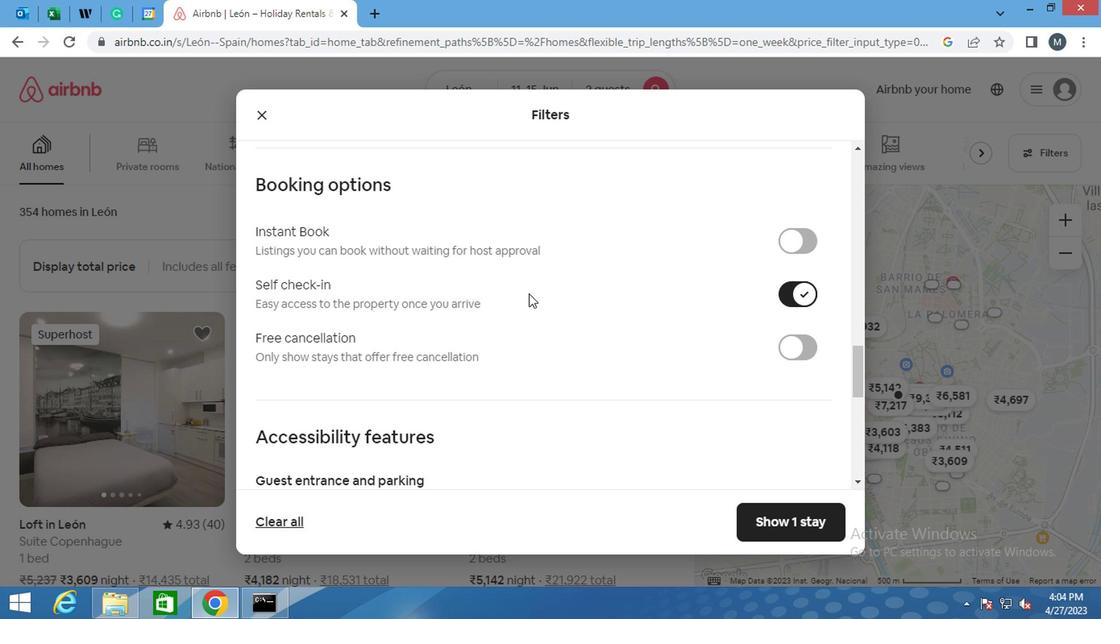 
Action: Mouse moved to (470, 307)
Screenshot: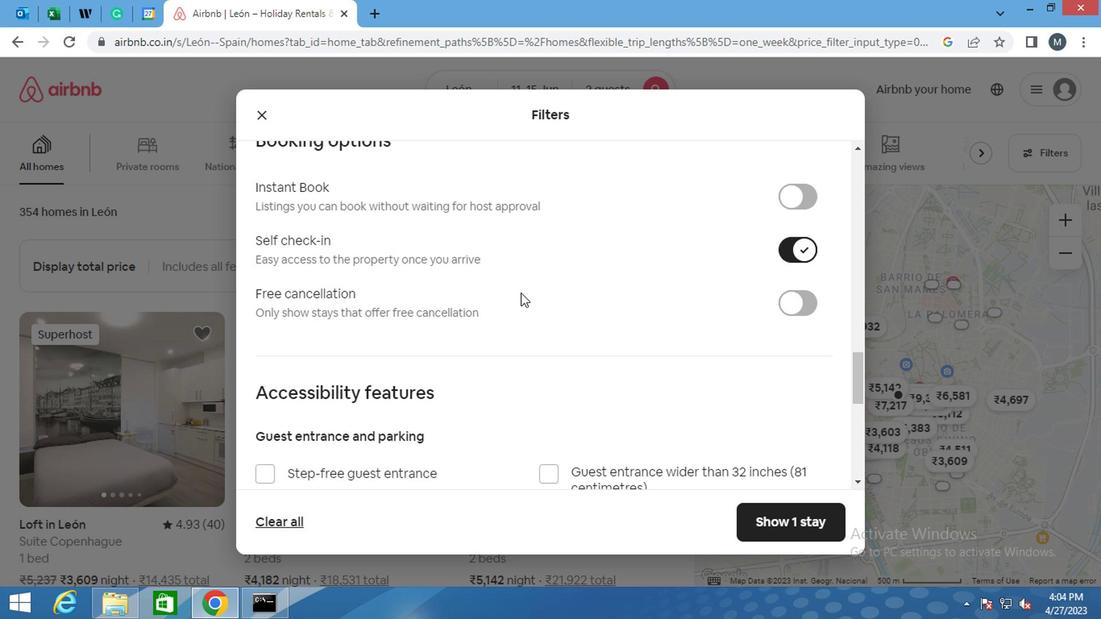 
Action: Mouse scrolled (470, 306) with delta (0, 0)
Screenshot: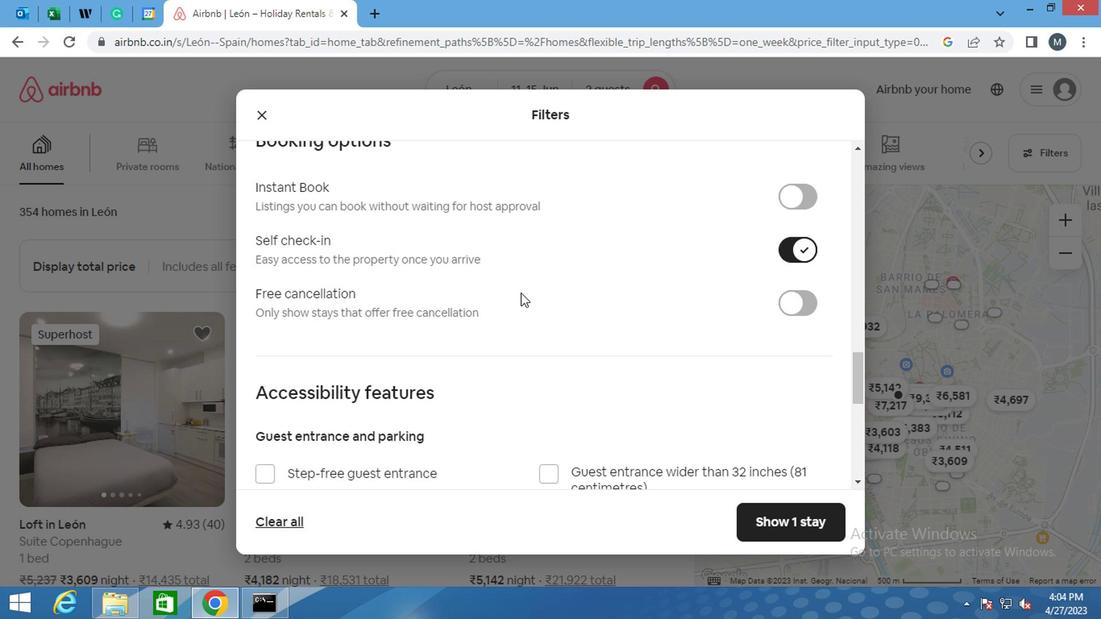 
Action: Mouse moved to (468, 313)
Screenshot: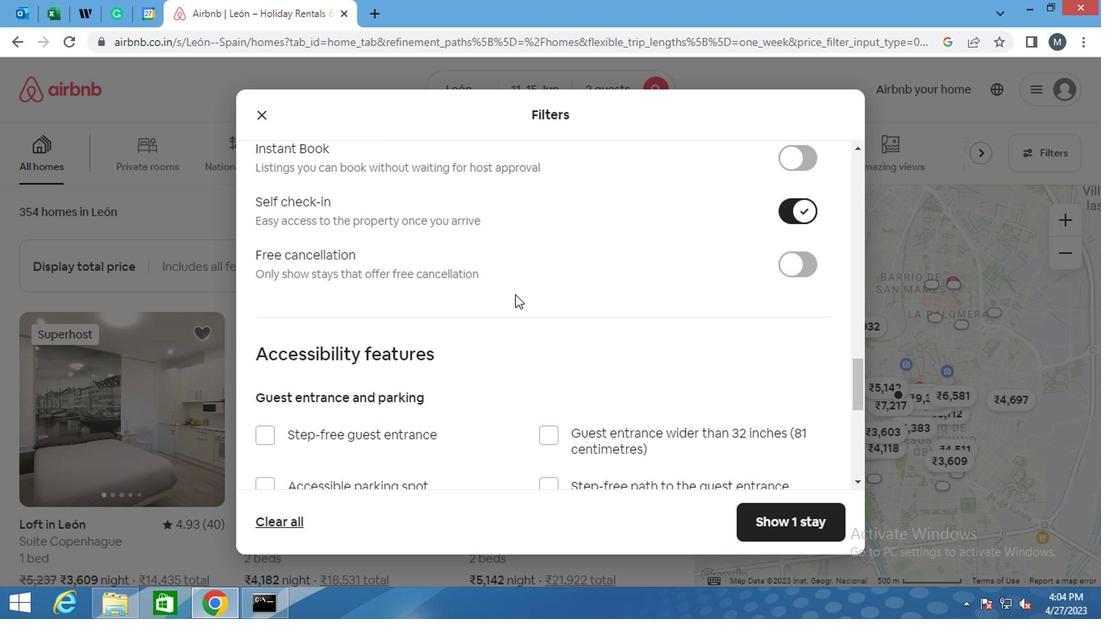
Action: Mouse scrolled (468, 312) with delta (0, 0)
Screenshot: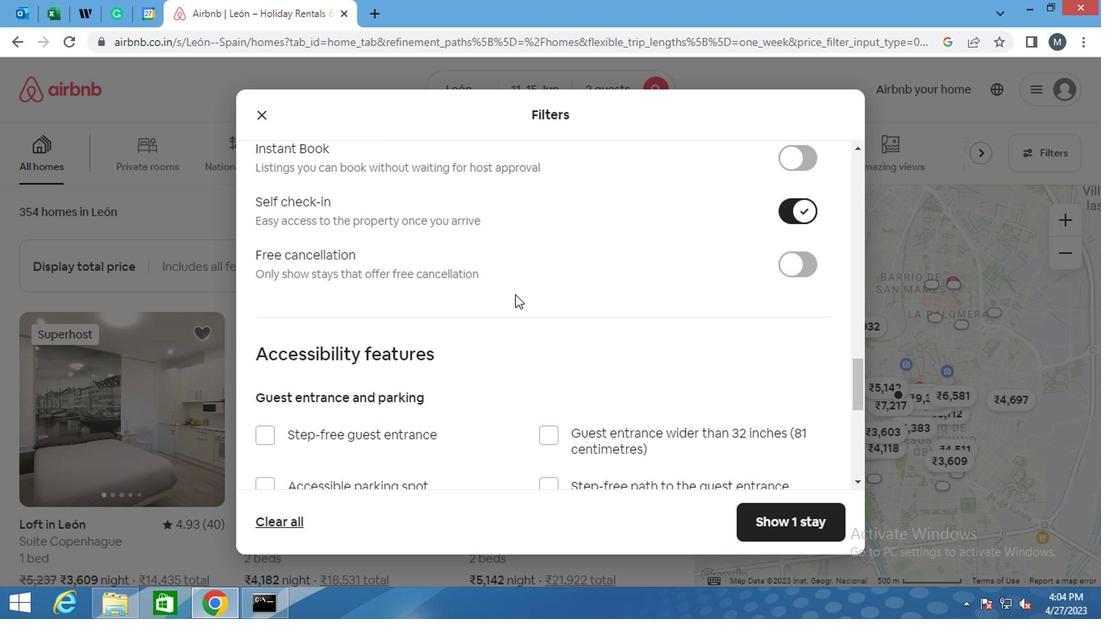 
Action: Mouse moved to (455, 320)
Screenshot: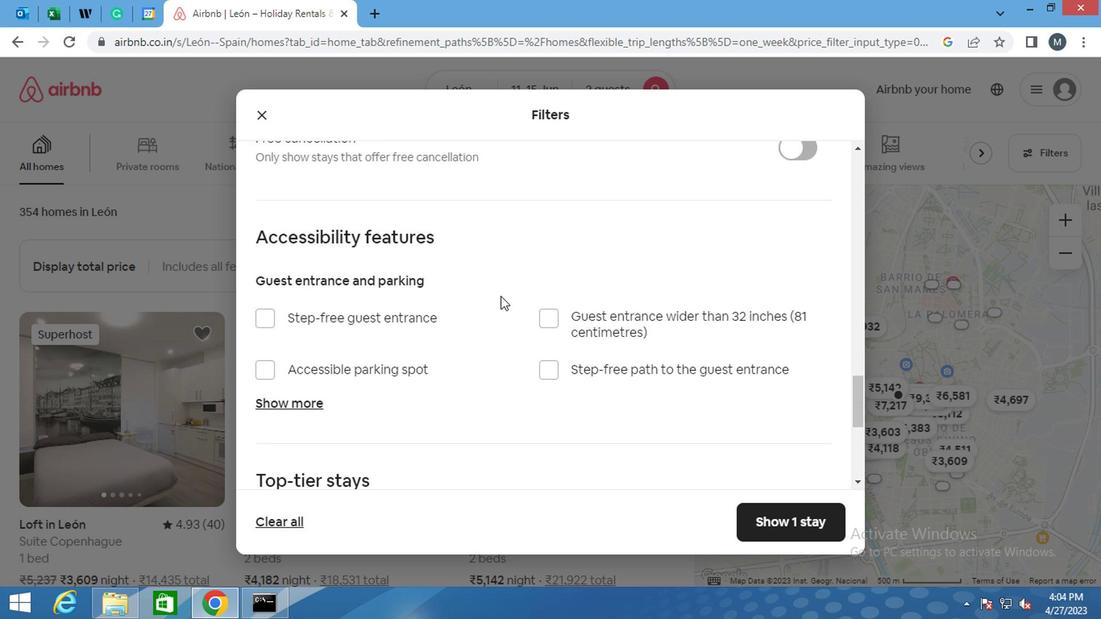 
Action: Mouse scrolled (455, 320) with delta (0, 0)
Screenshot: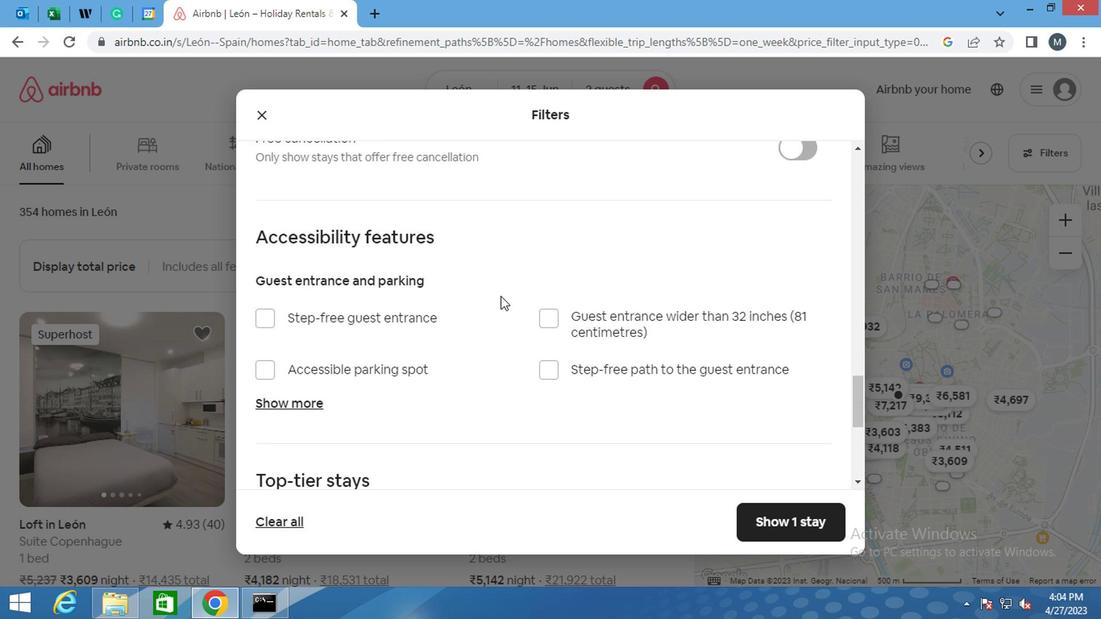 
Action: Mouse moved to (262, 360)
Screenshot: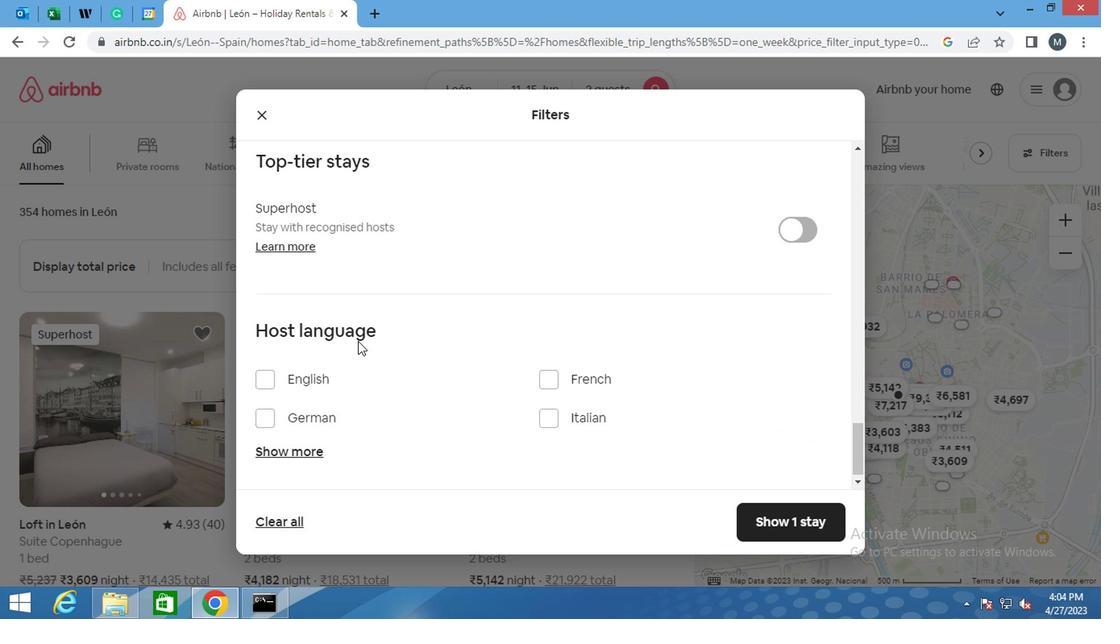 
Action: Mouse scrolled (262, 359) with delta (0, -1)
Screenshot: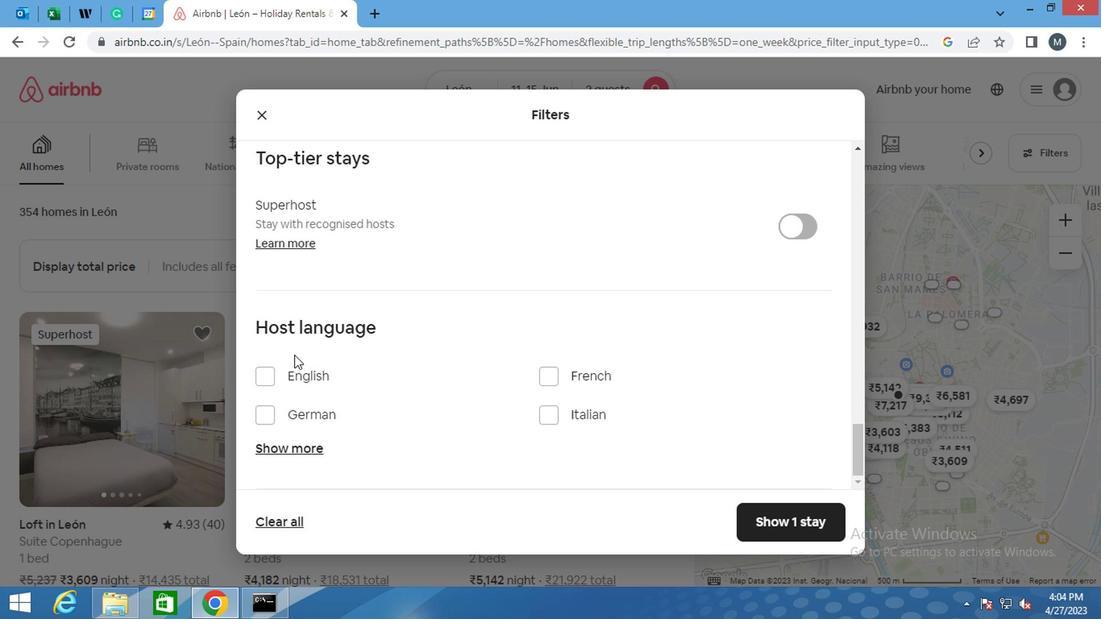 
Action: Mouse scrolled (262, 359) with delta (0, -1)
Screenshot: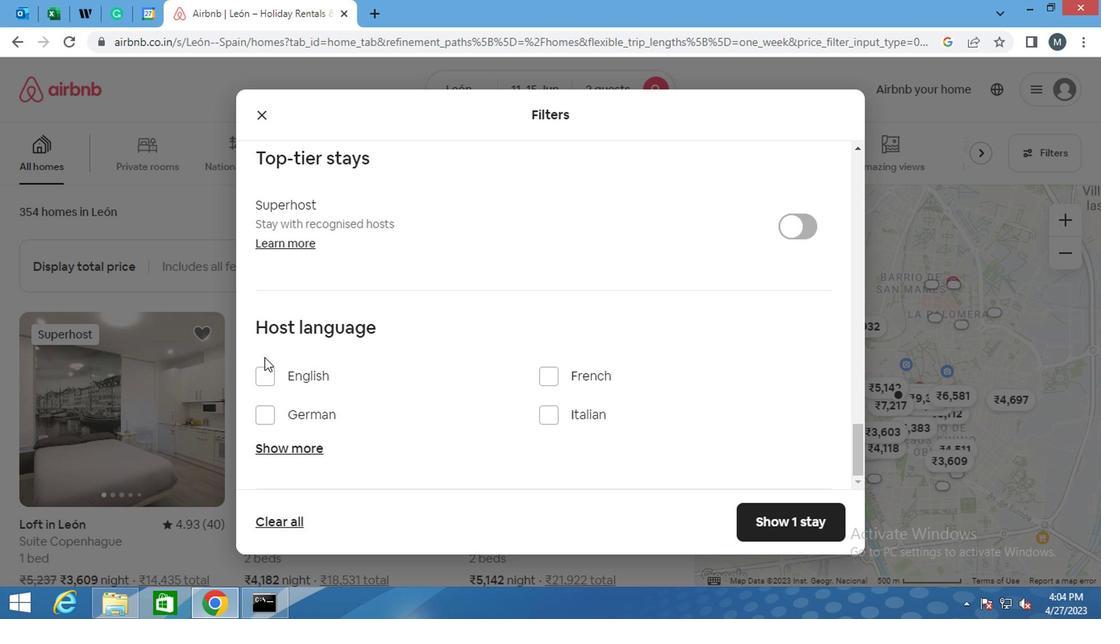 
Action: Mouse moved to (262, 374)
Screenshot: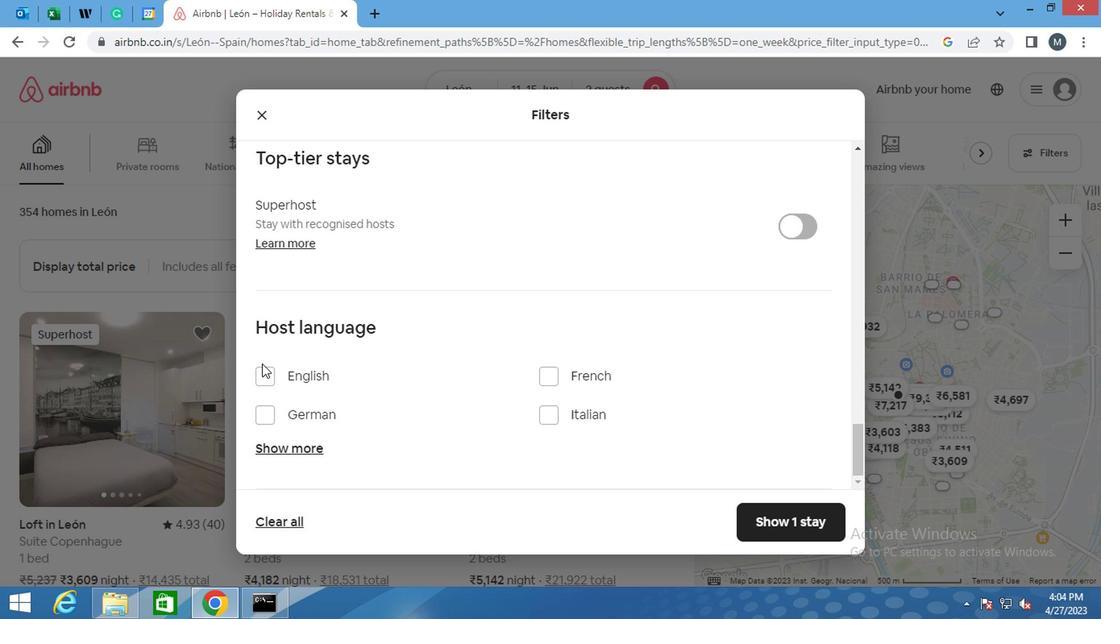
Action: Mouse pressed left at (262, 374)
Screenshot: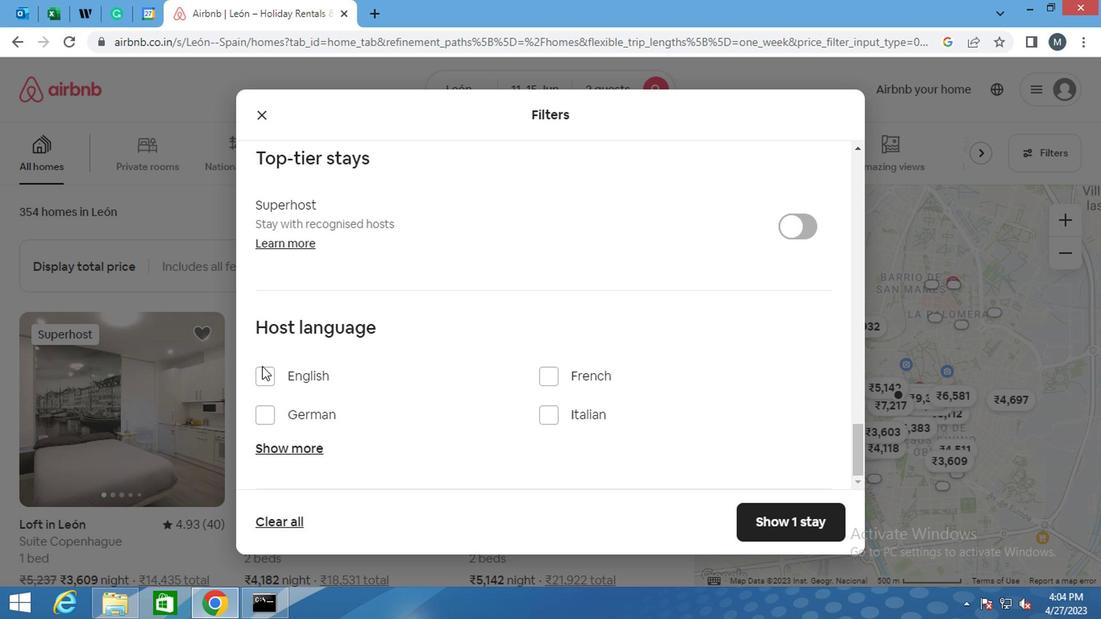 
Action: Mouse moved to (787, 517)
Screenshot: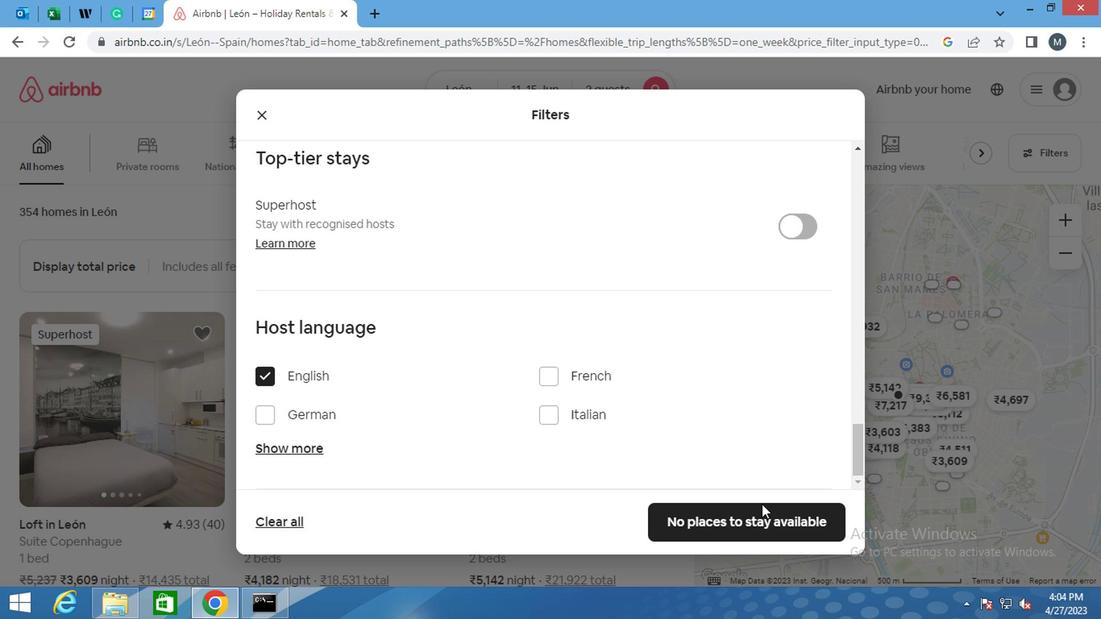 
Action: Mouse pressed left at (787, 517)
Screenshot: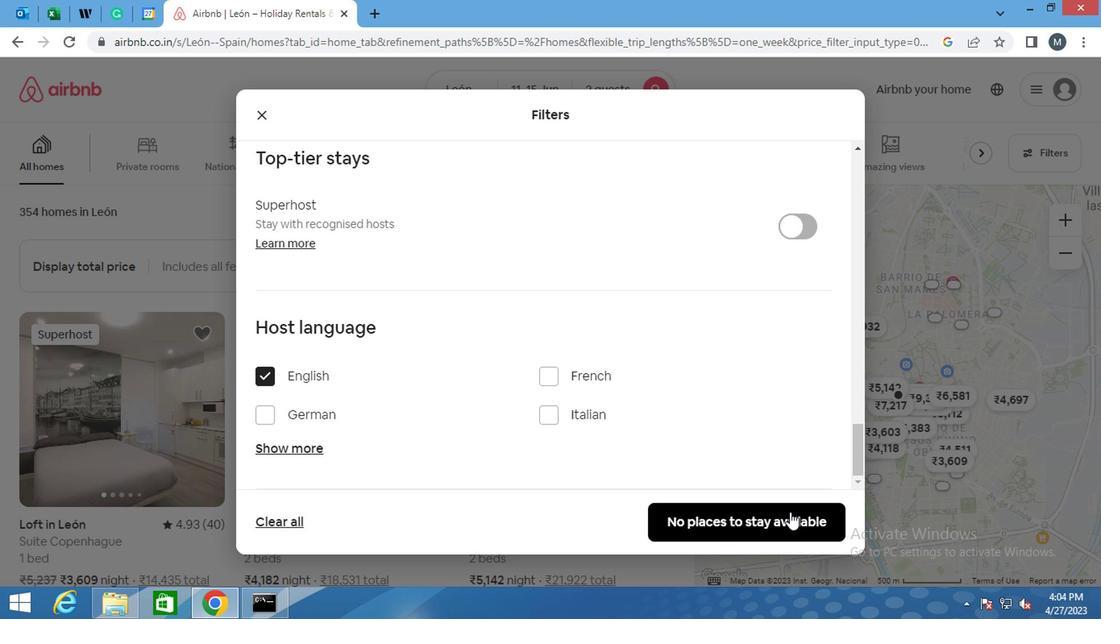 
Action: Mouse moved to (787, 517)
Screenshot: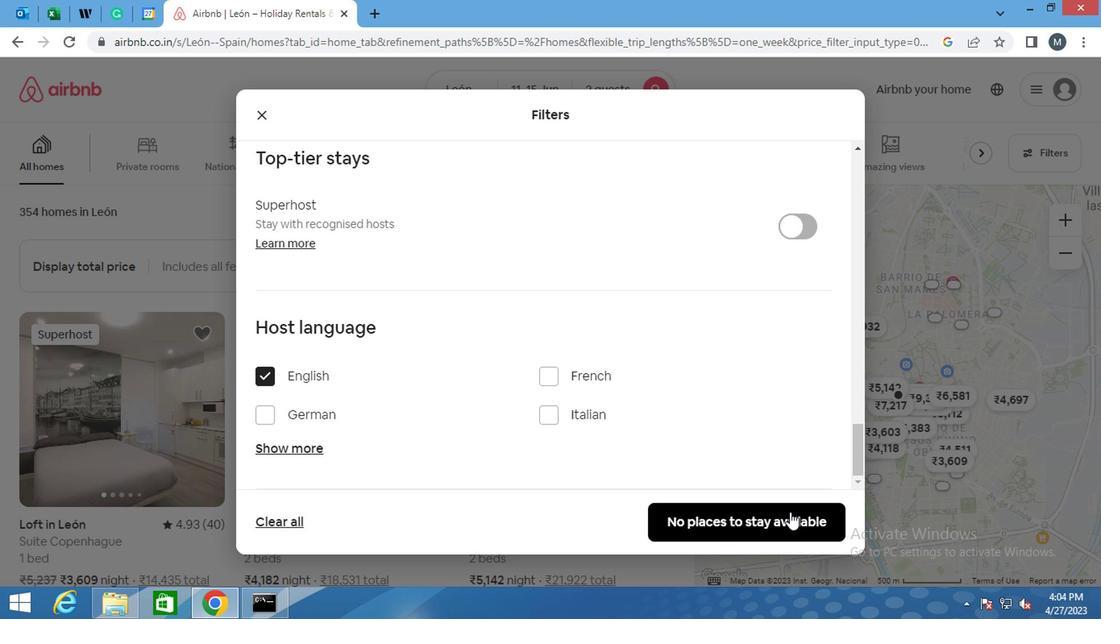 
